 Task: Create a due date automation trigger when advanced on, 2 working days after a card is due add fields without custom field "Resume" set to a date in this week at 11:00 AM.
Action: Mouse moved to (1141, 352)
Screenshot: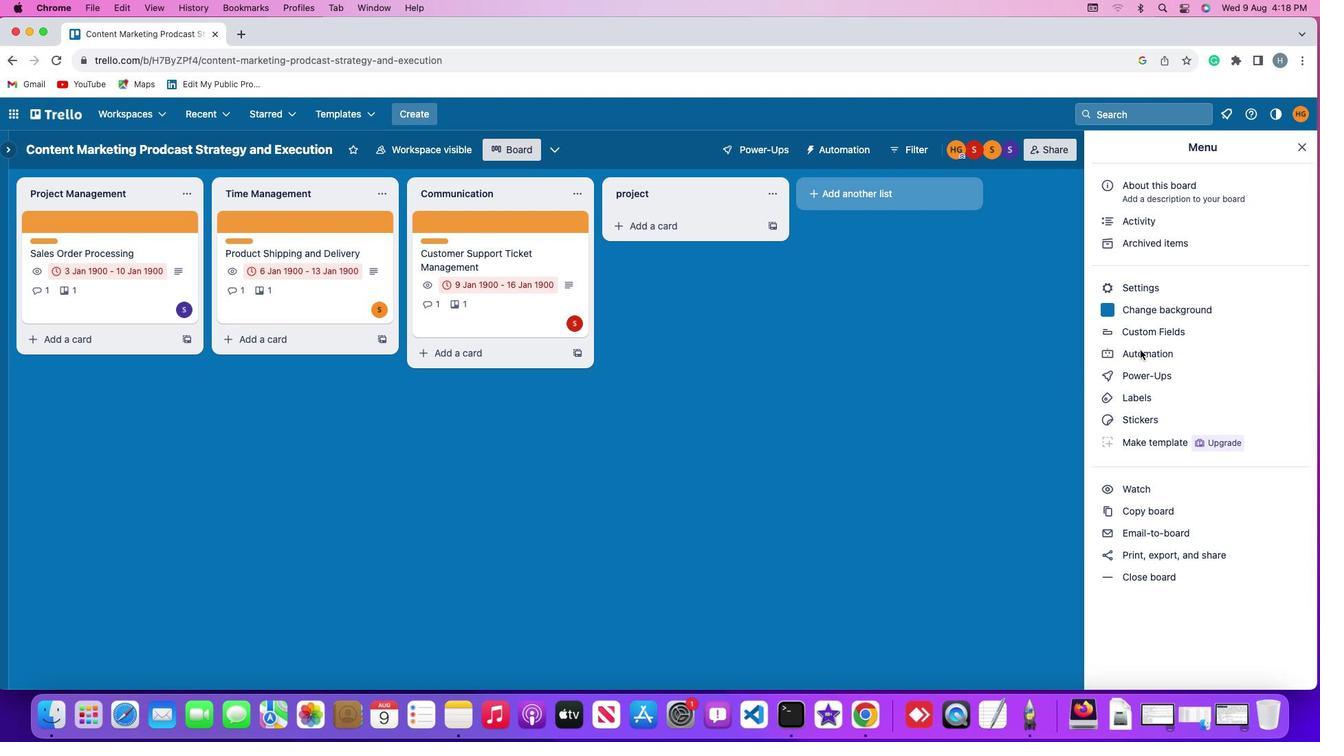 
Action: Mouse pressed left at (1141, 352)
Screenshot: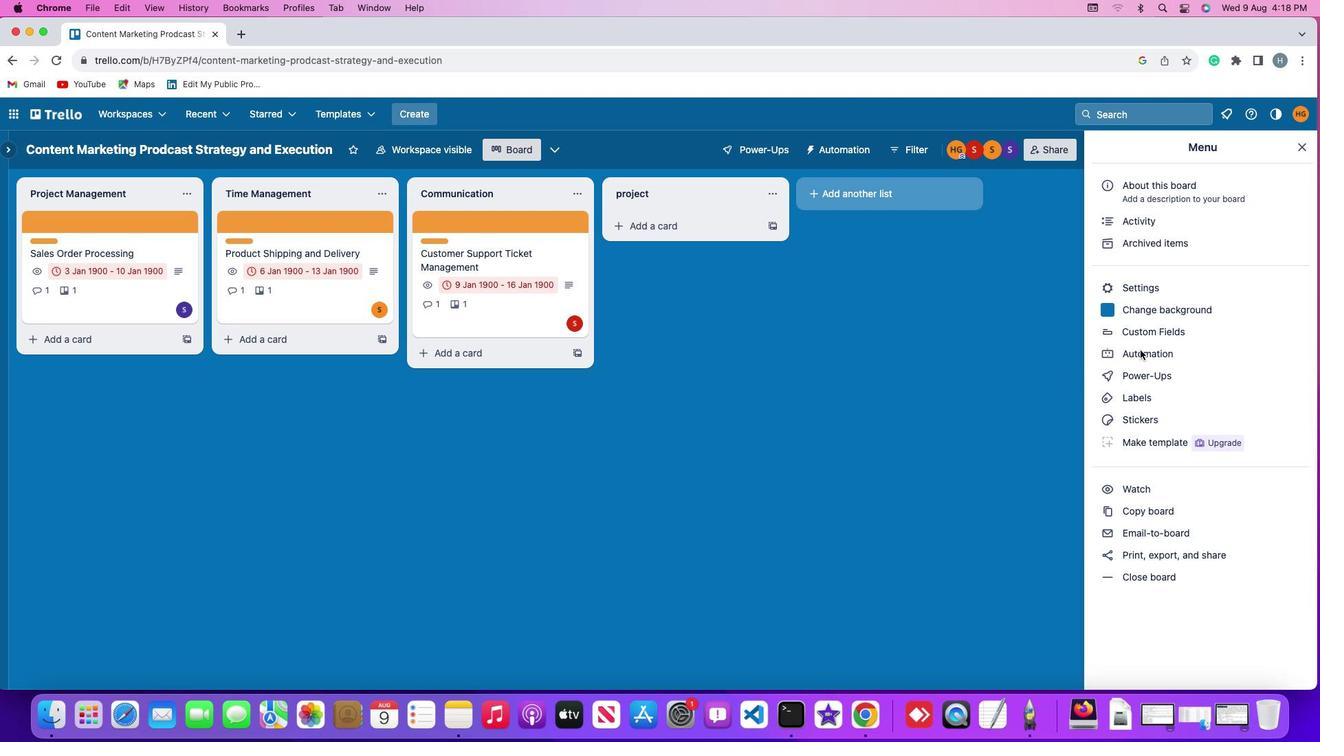 
Action: Mouse pressed left at (1141, 352)
Screenshot: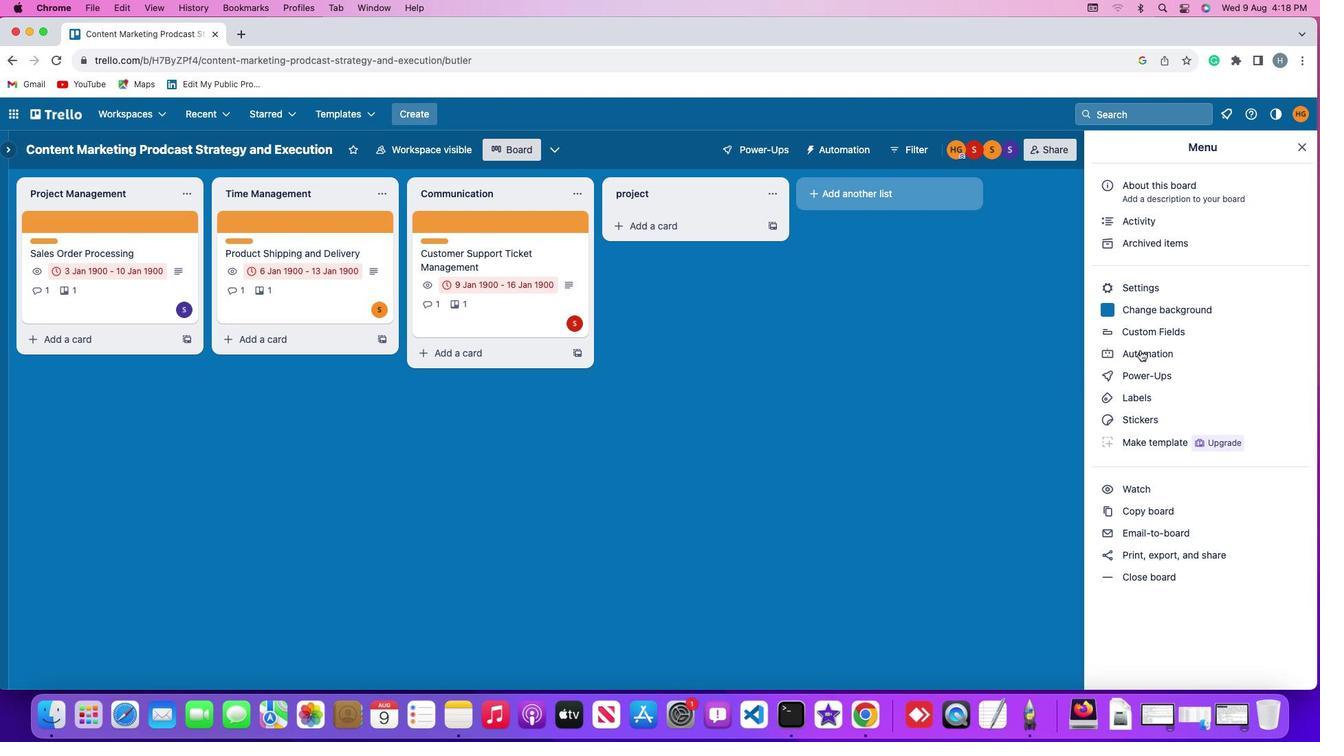 
Action: Mouse moved to (66, 325)
Screenshot: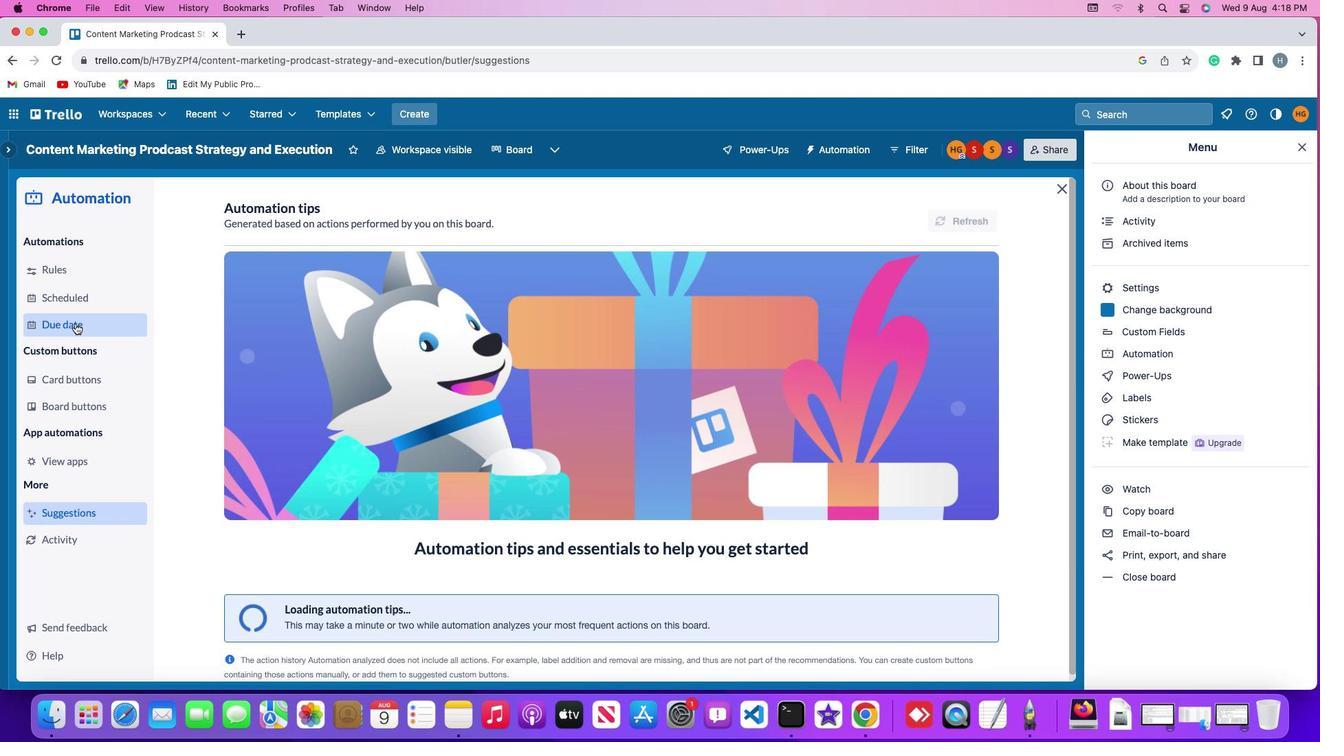 
Action: Mouse pressed left at (66, 325)
Screenshot: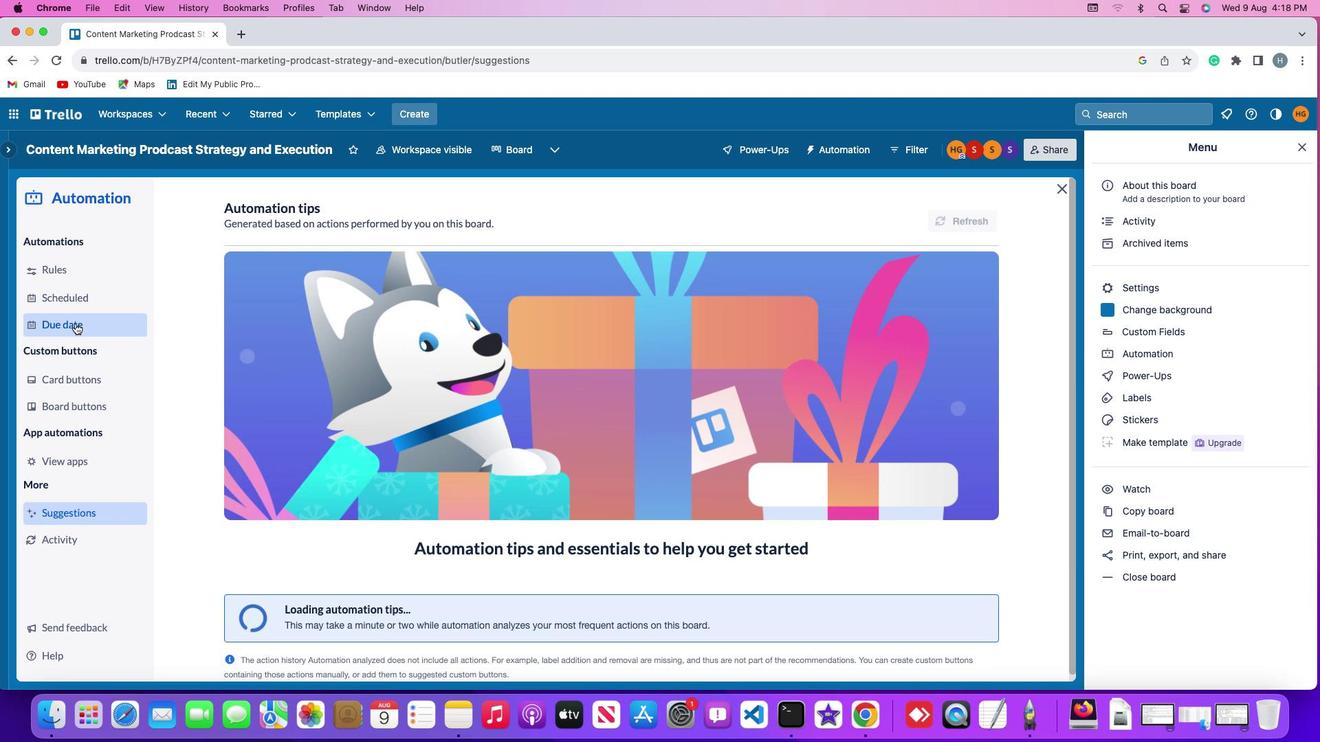 
Action: Mouse moved to (915, 220)
Screenshot: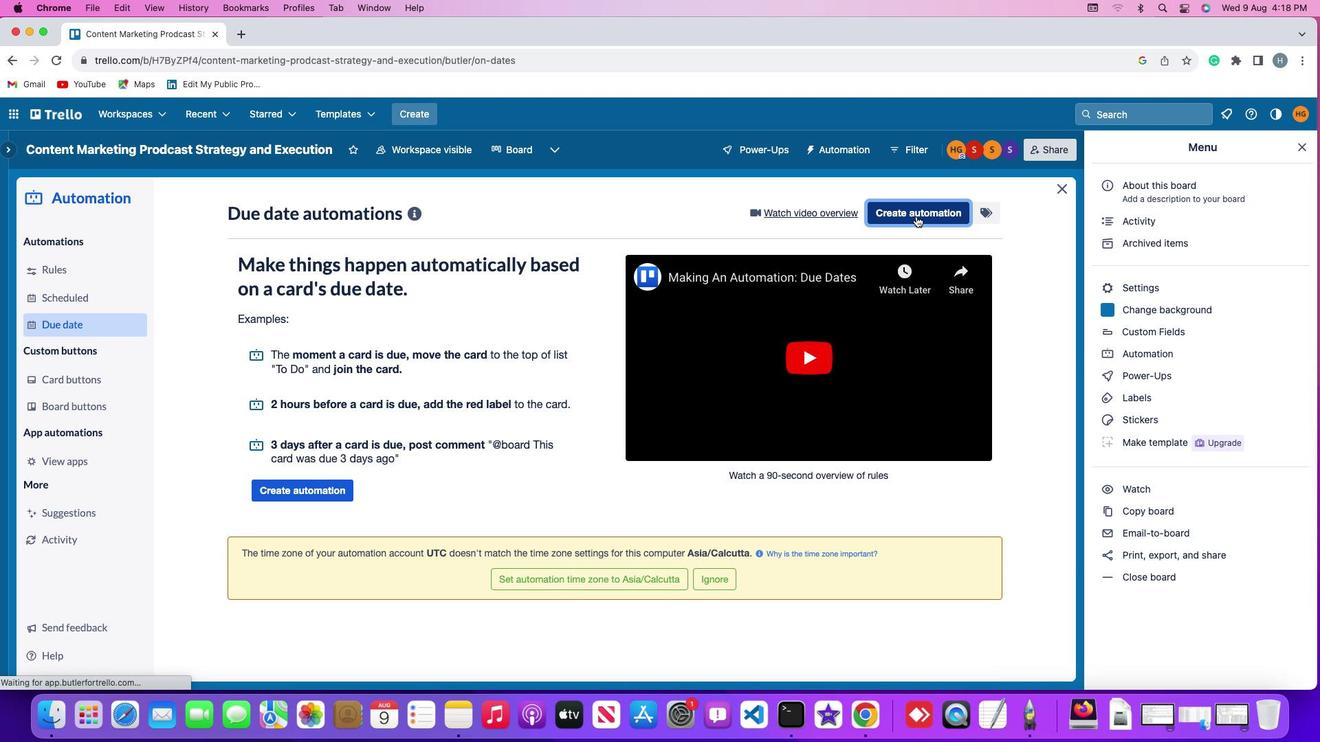 
Action: Mouse pressed left at (915, 220)
Screenshot: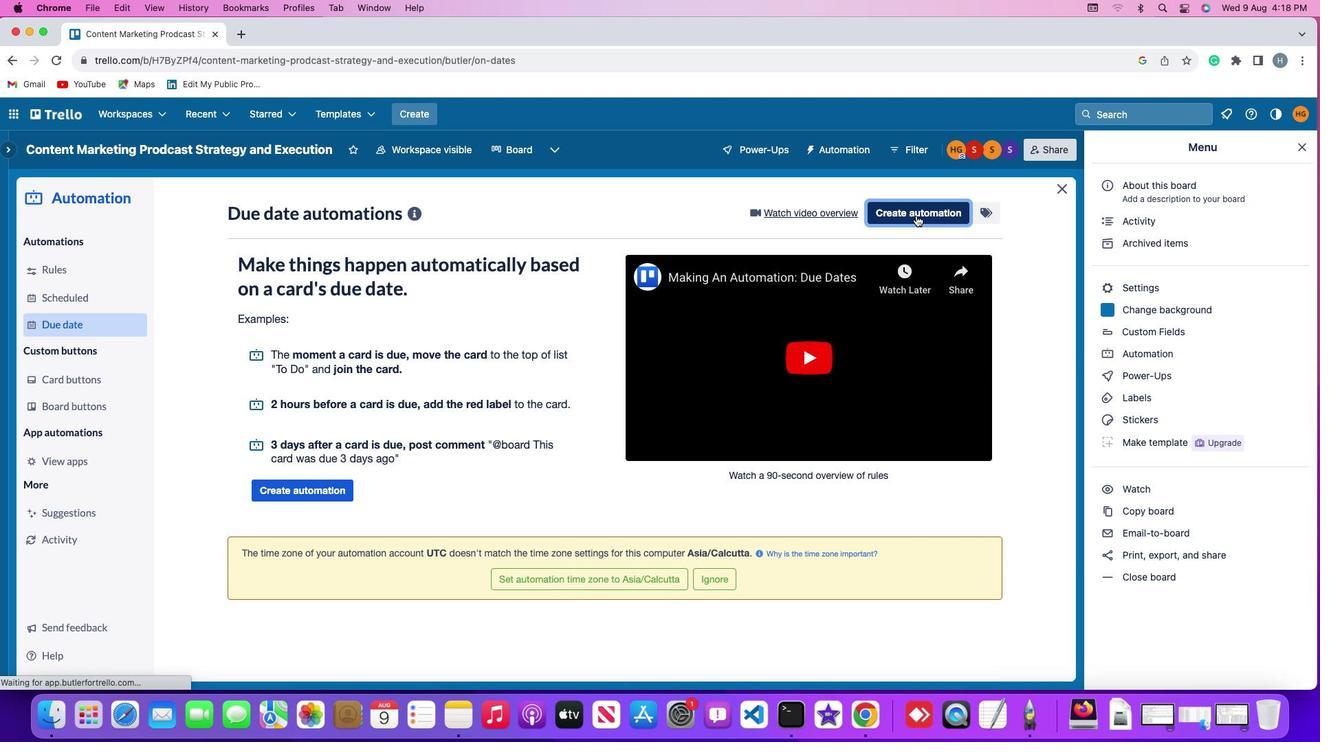 
Action: Mouse moved to (335, 350)
Screenshot: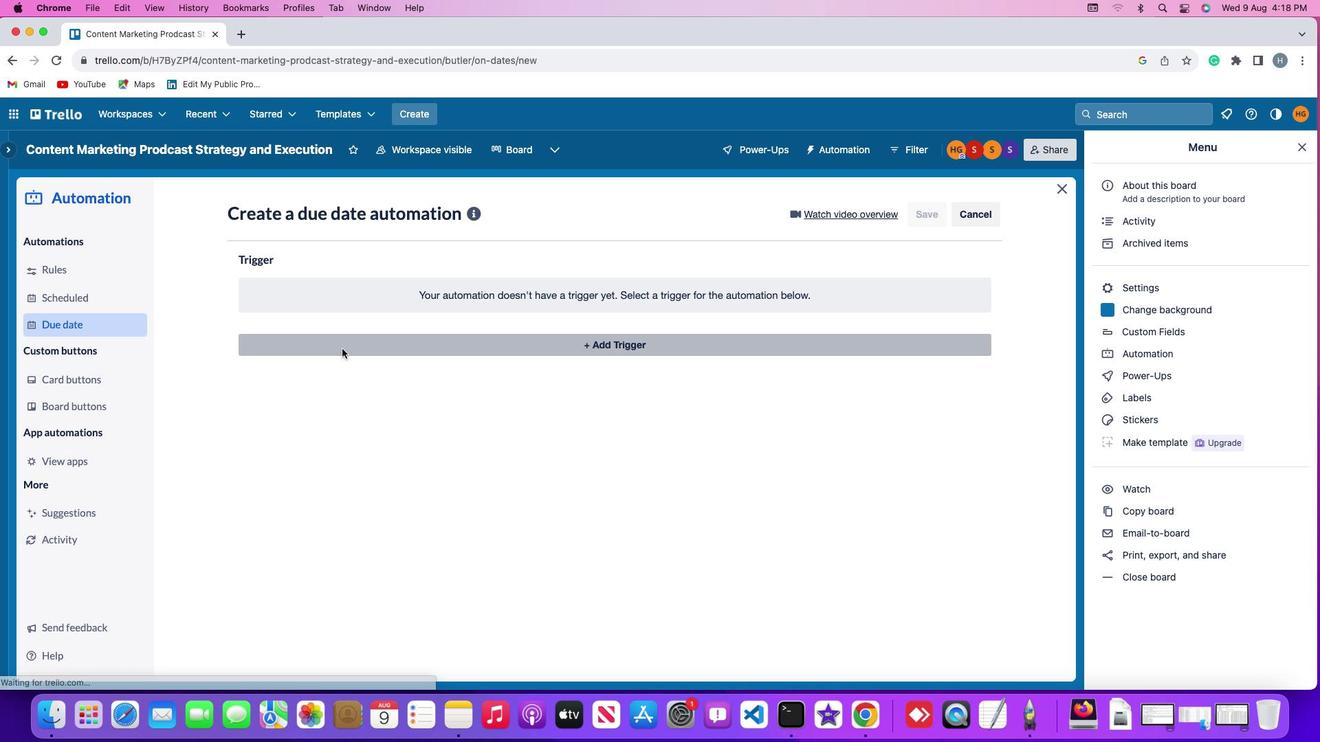 
Action: Mouse pressed left at (335, 350)
Screenshot: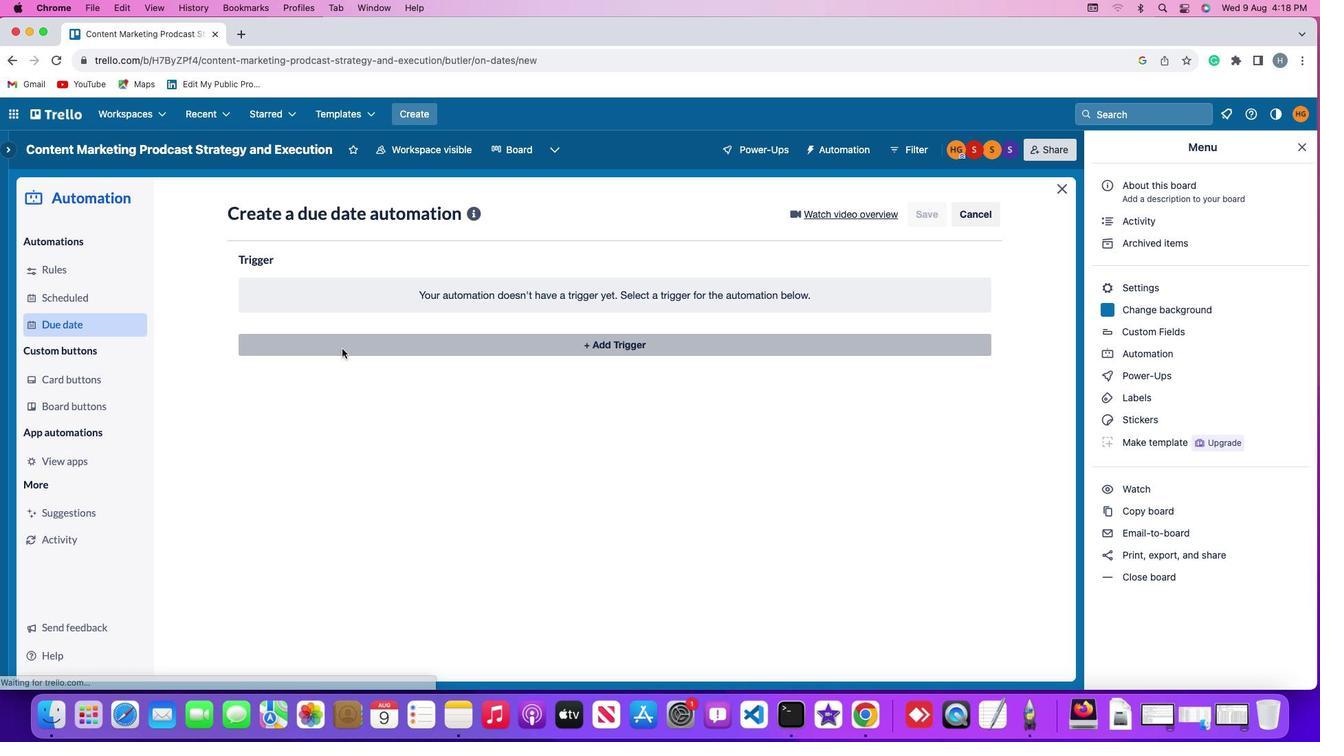 
Action: Mouse moved to (257, 556)
Screenshot: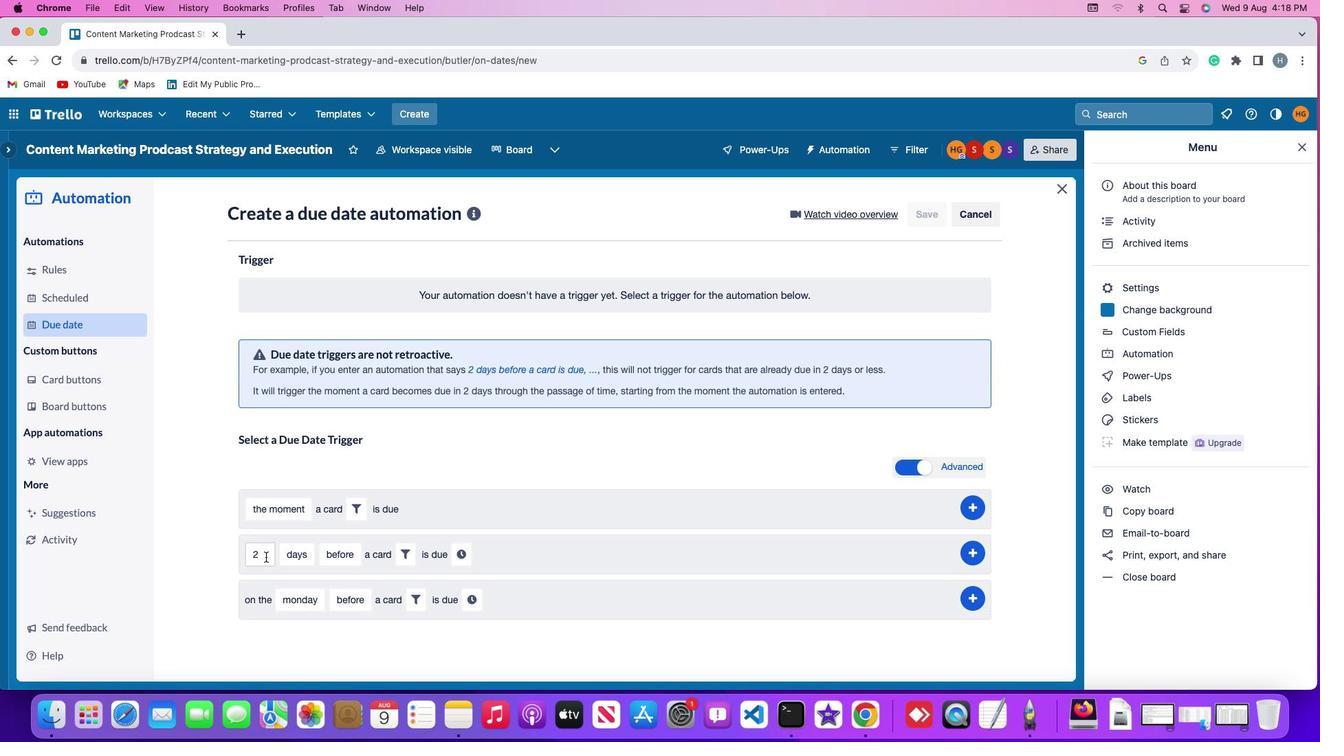 
Action: Mouse pressed left at (257, 556)
Screenshot: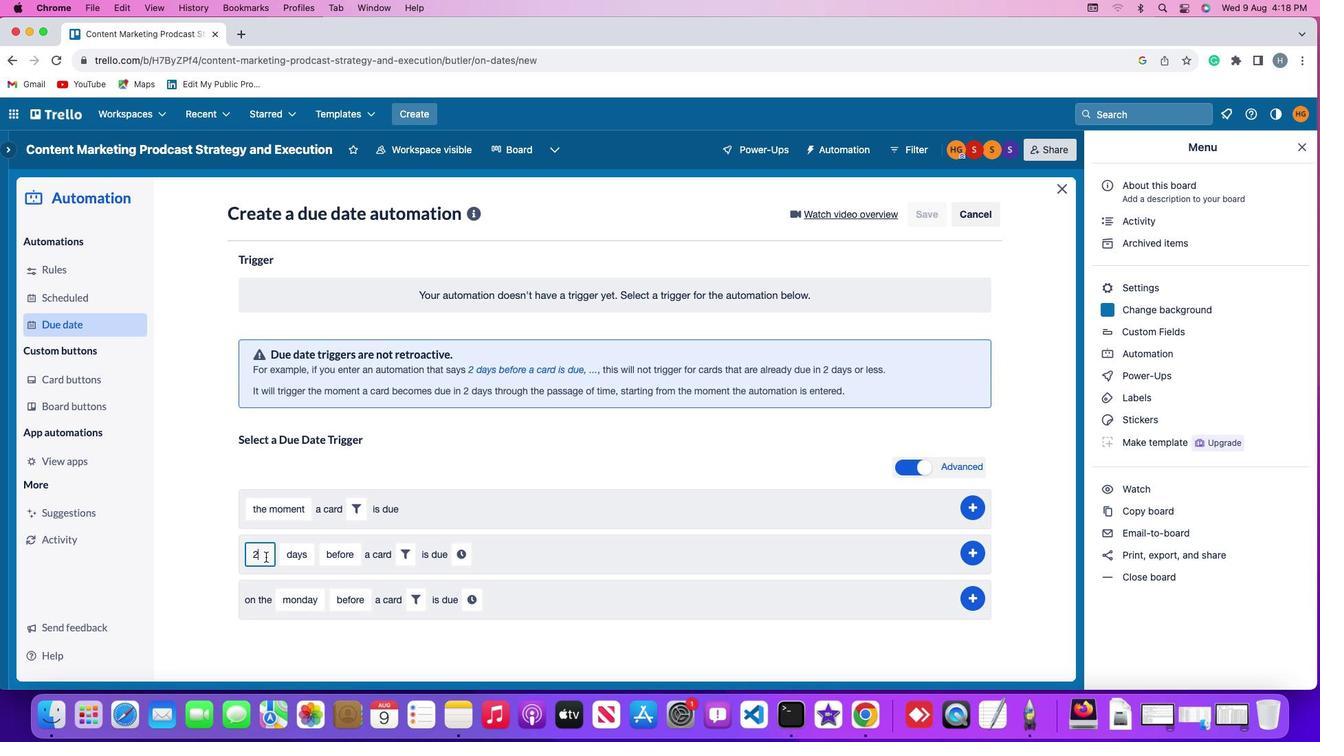 
Action: Mouse moved to (260, 553)
Screenshot: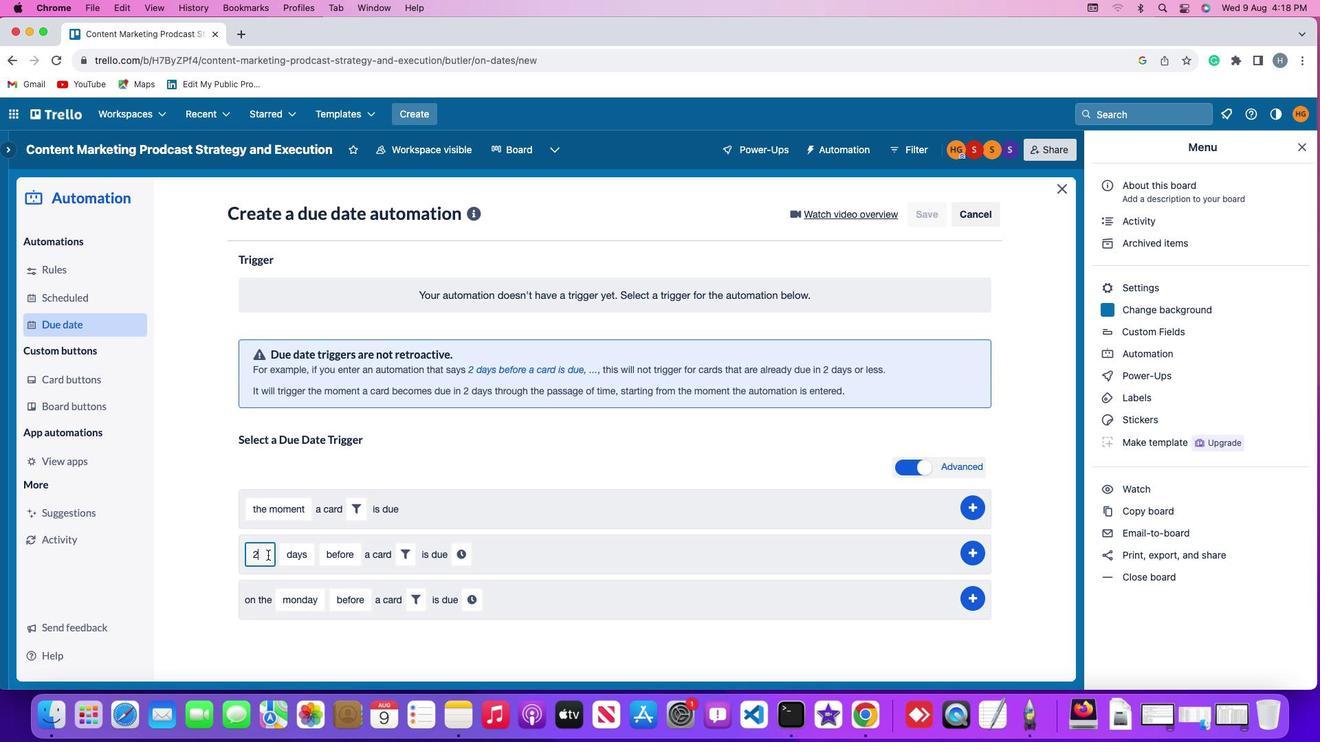 
Action: Key pressed Key.backspace
Screenshot: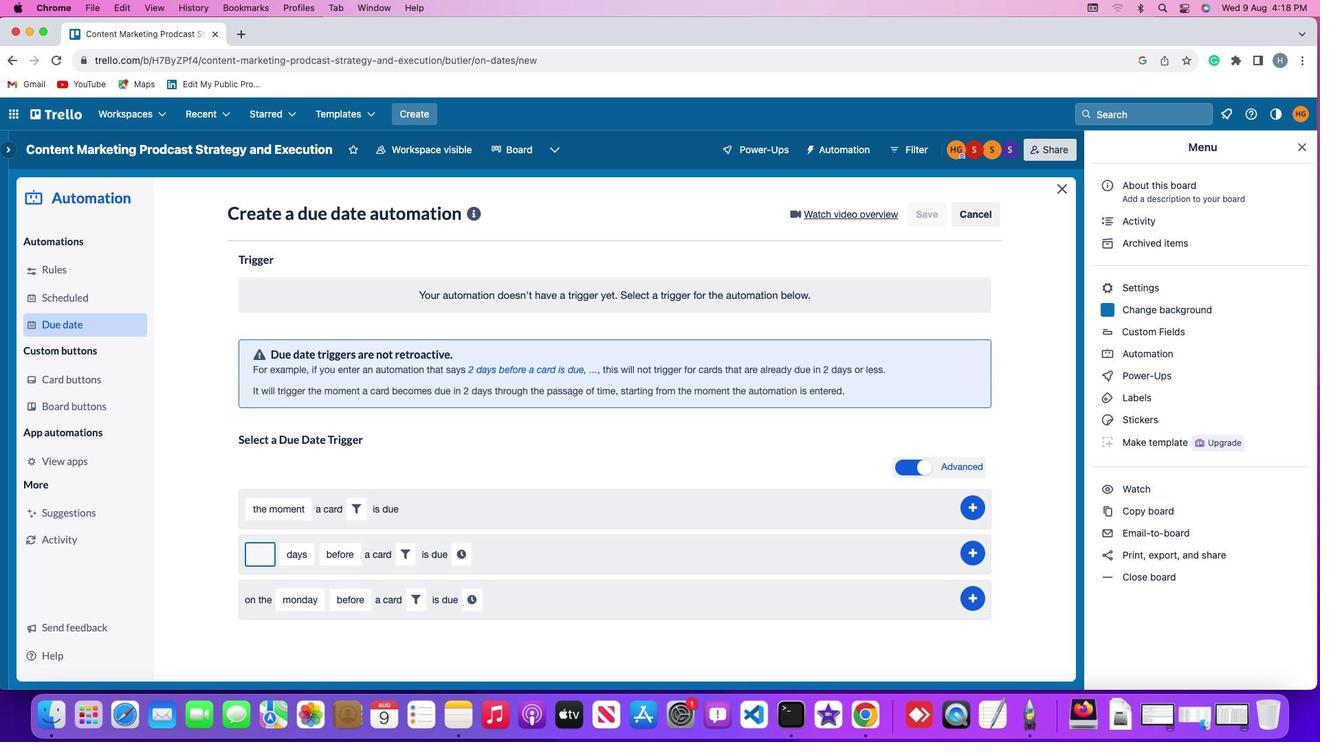 
Action: Mouse moved to (262, 553)
Screenshot: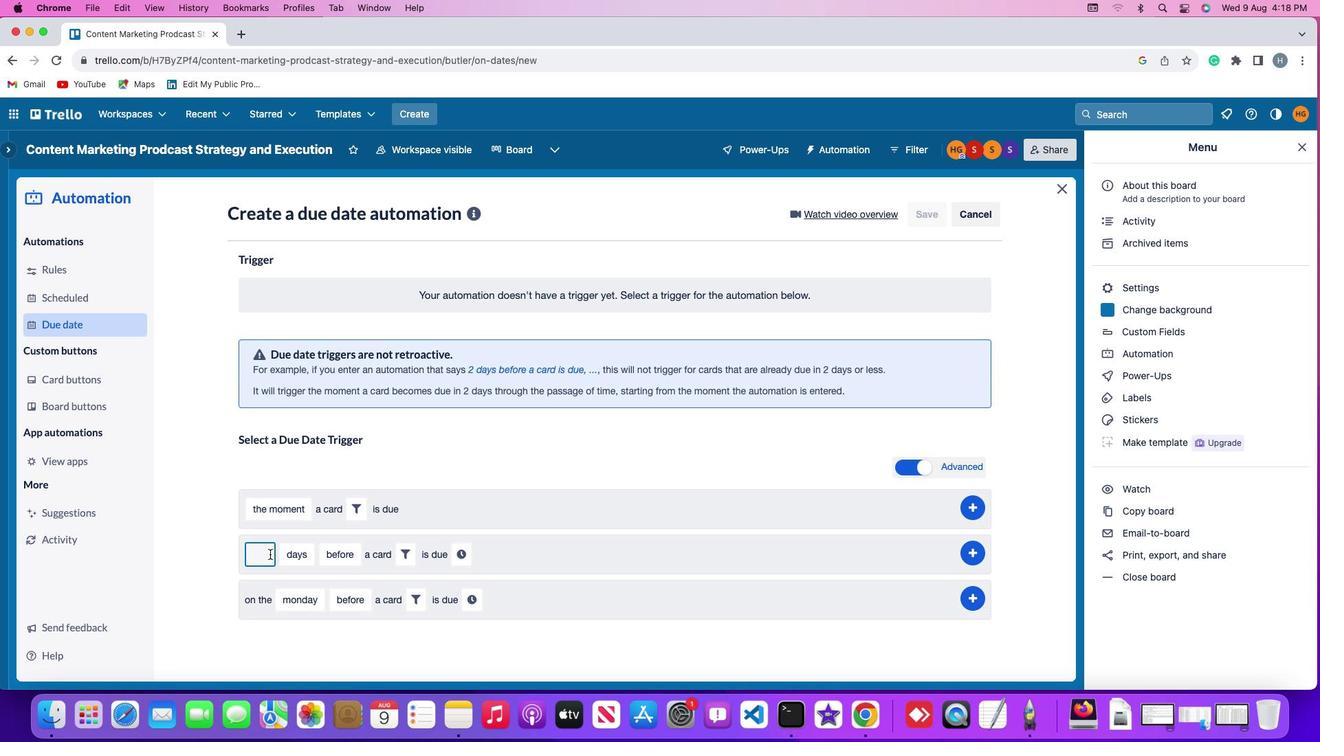 
Action: Key pressed '2'
Screenshot: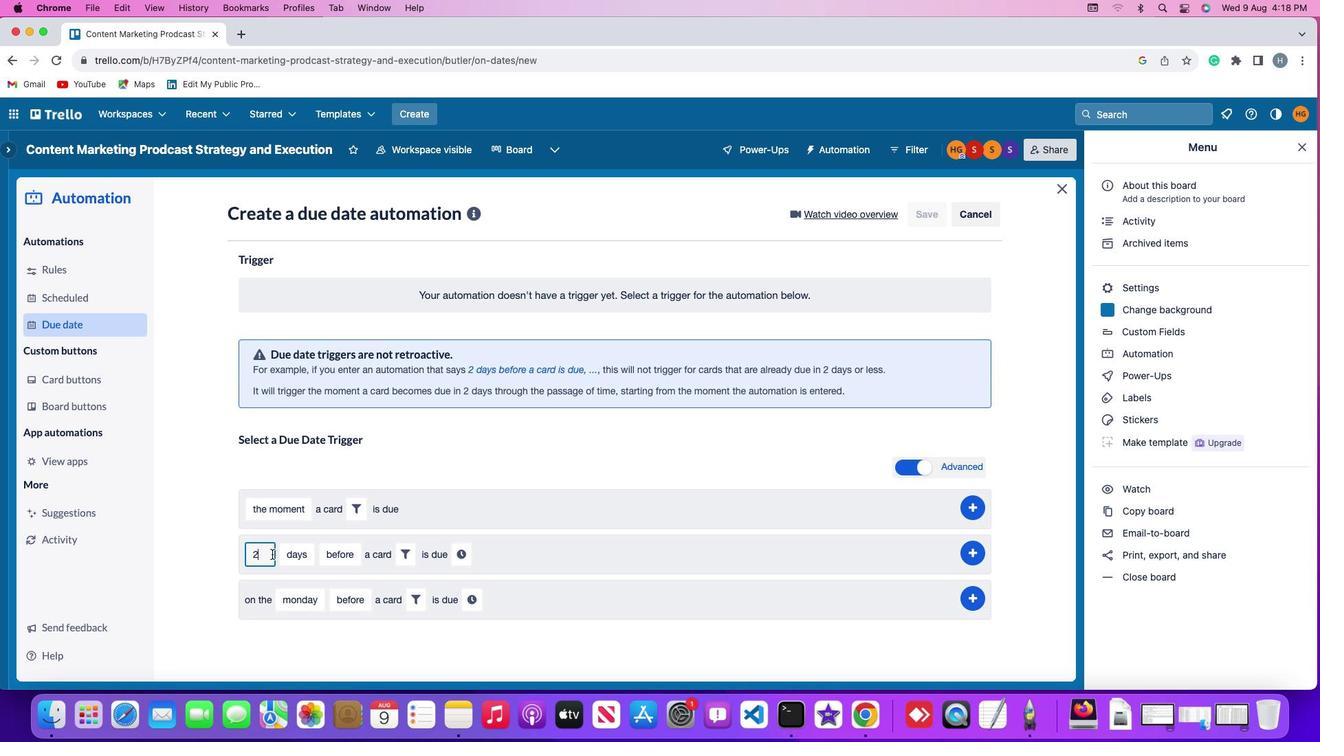
Action: Mouse moved to (284, 548)
Screenshot: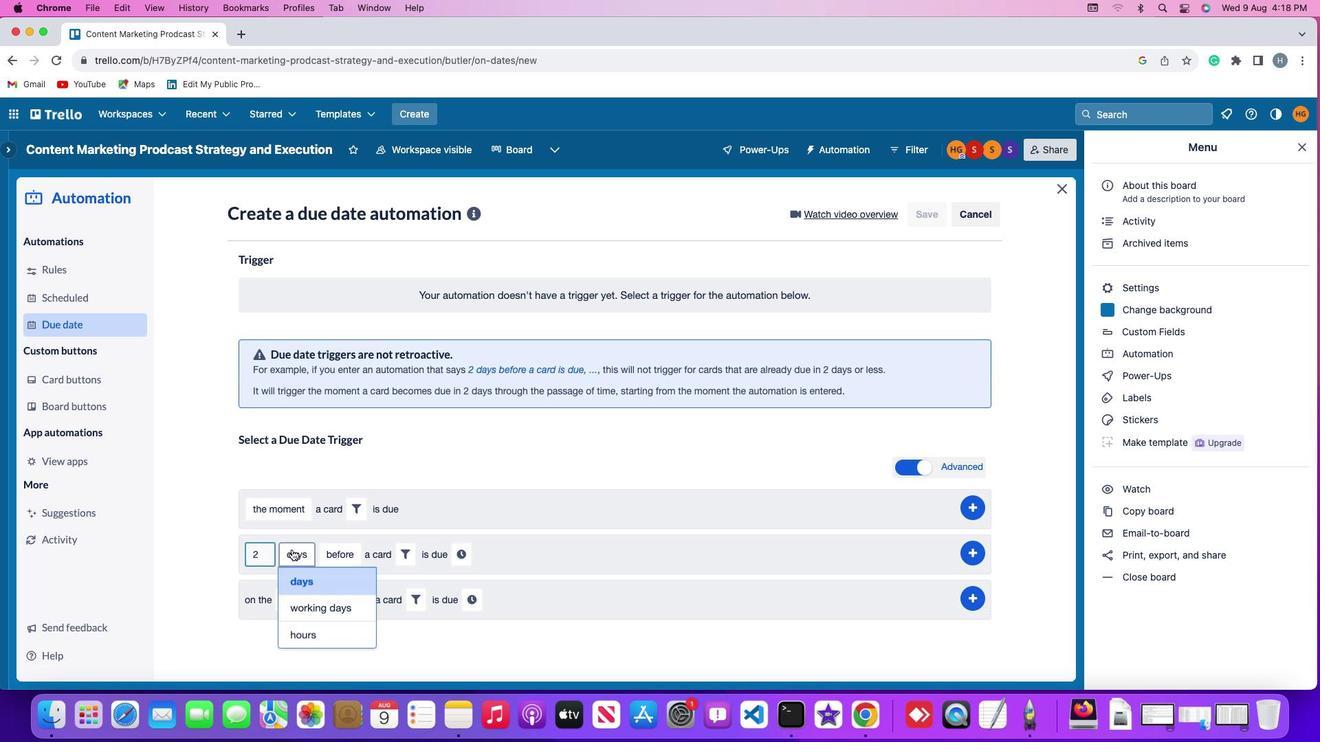 
Action: Mouse pressed left at (284, 548)
Screenshot: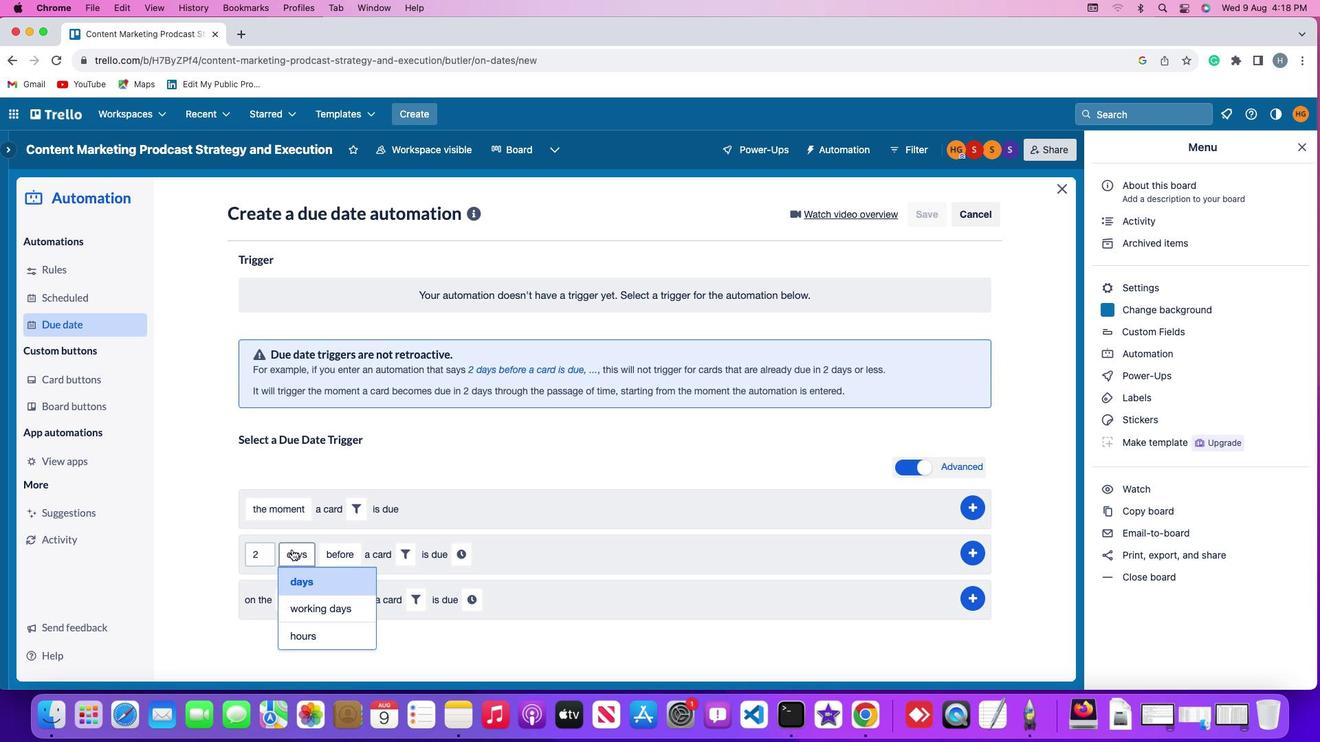 
Action: Mouse moved to (305, 603)
Screenshot: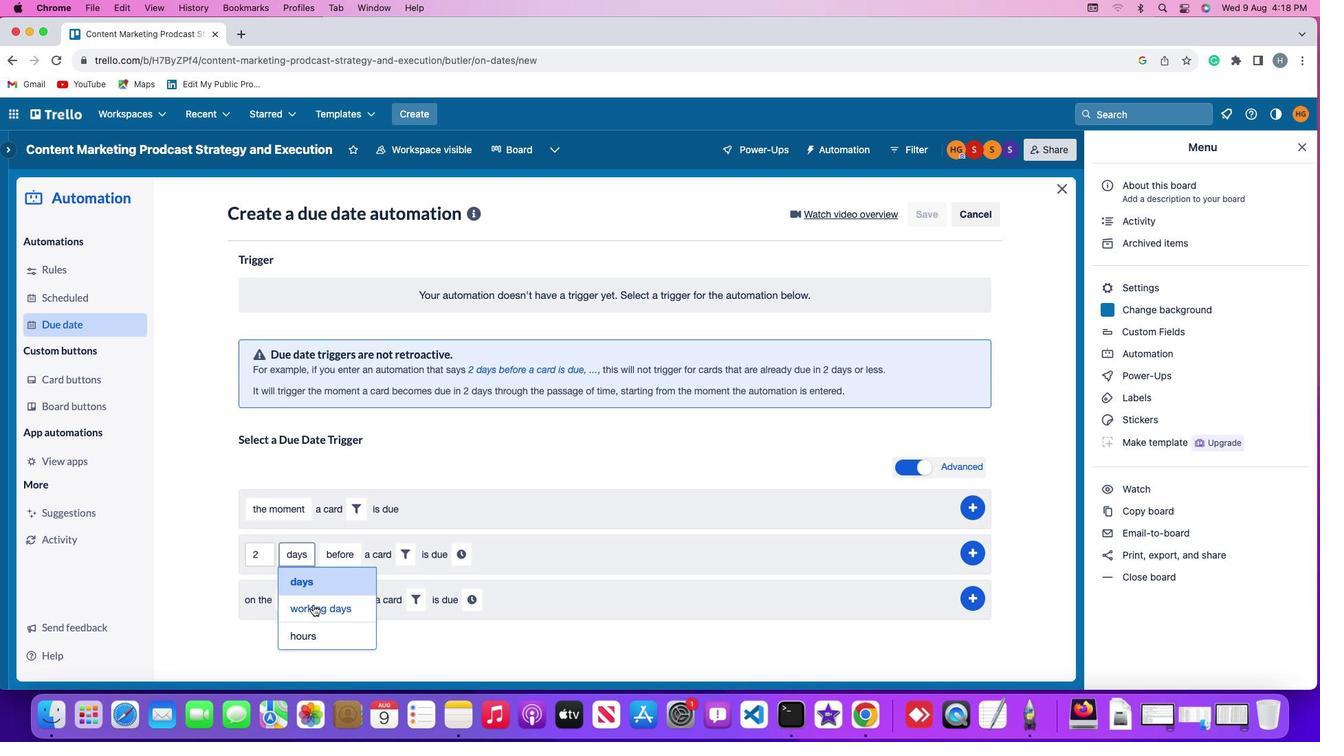 
Action: Mouse pressed left at (305, 603)
Screenshot: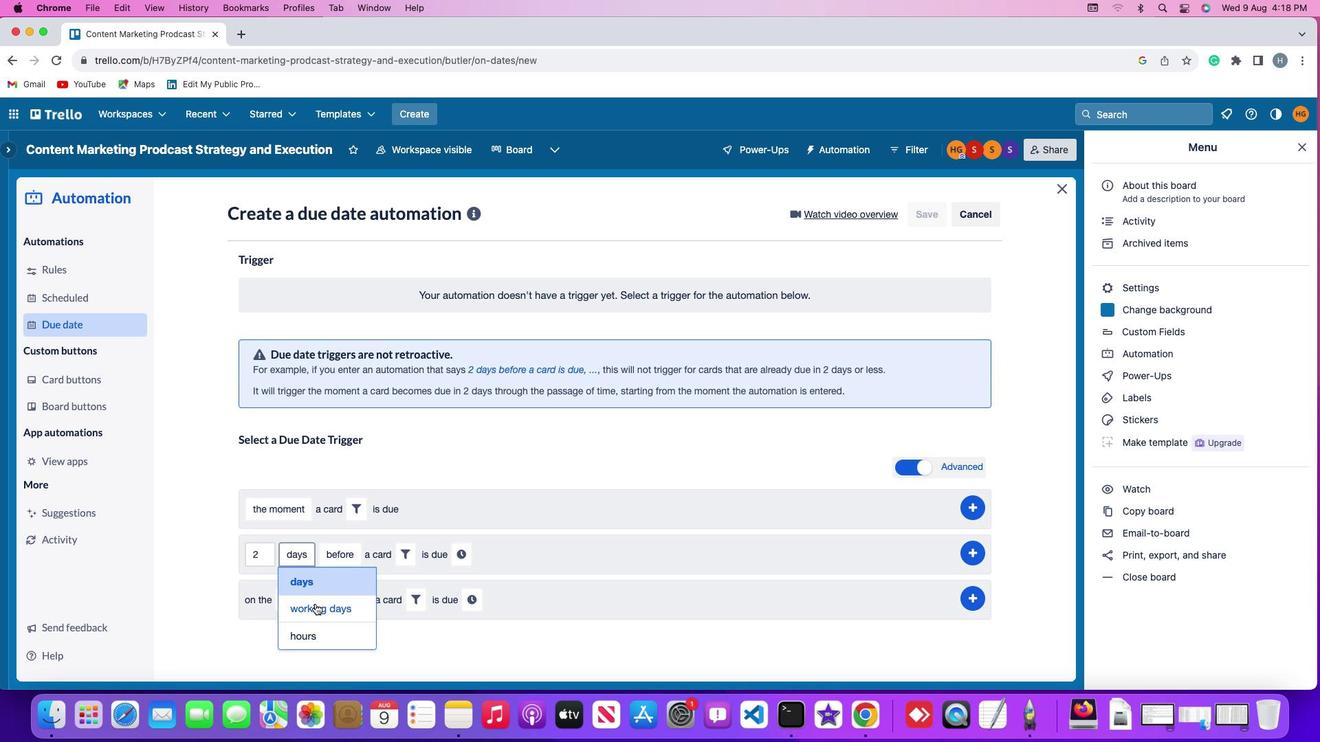 
Action: Mouse moved to (365, 558)
Screenshot: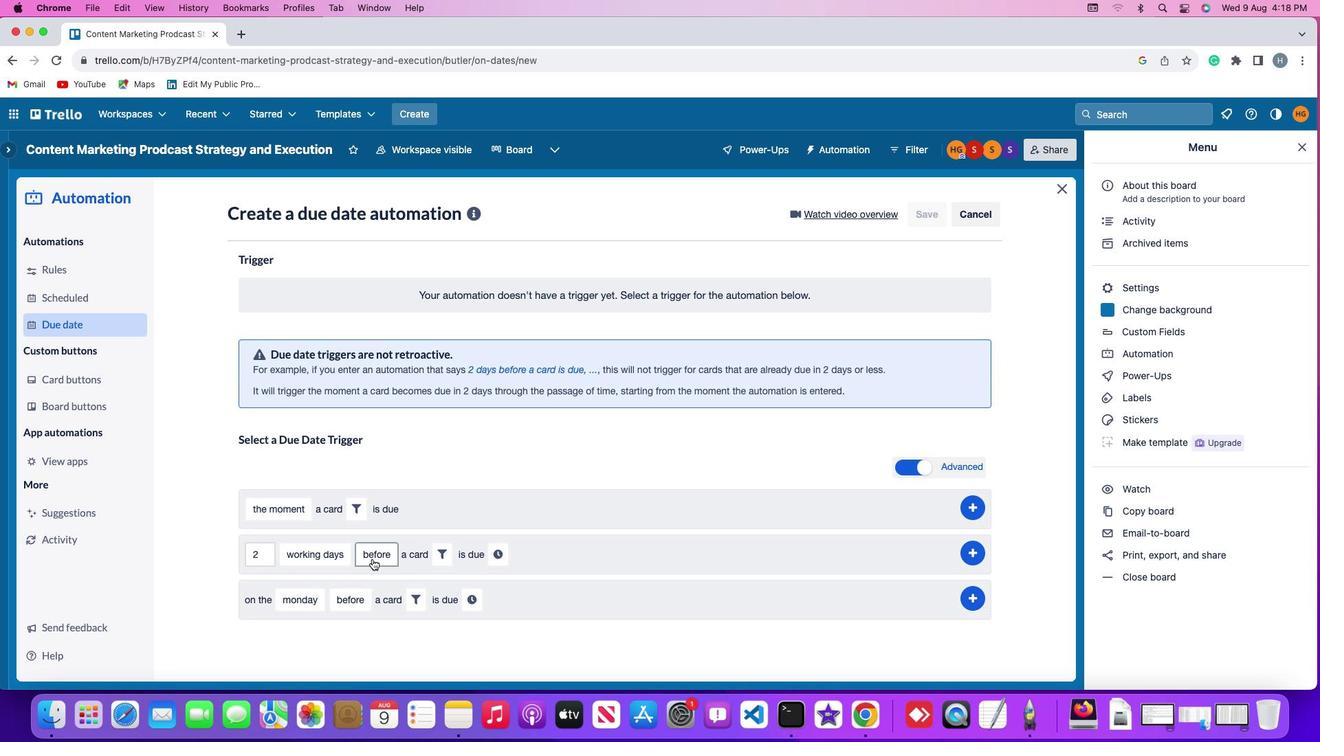 
Action: Mouse pressed left at (365, 558)
Screenshot: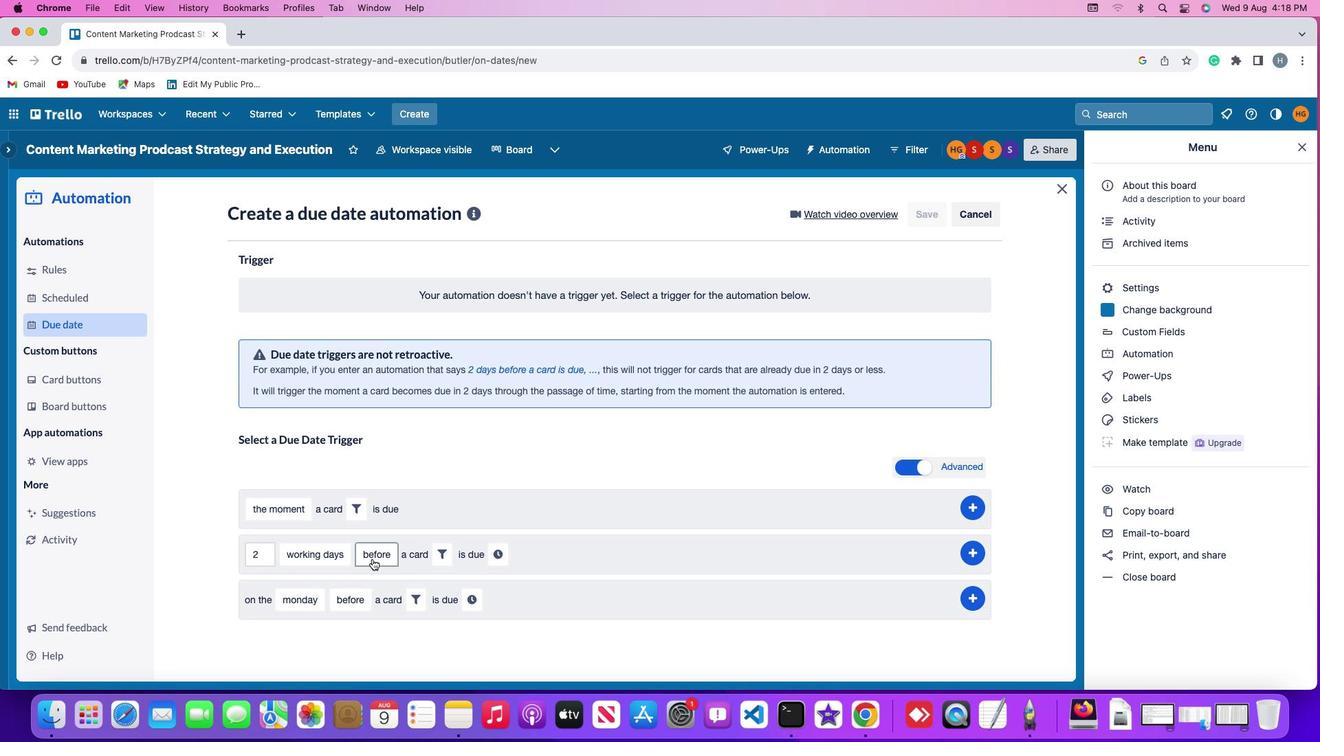 
Action: Mouse moved to (369, 603)
Screenshot: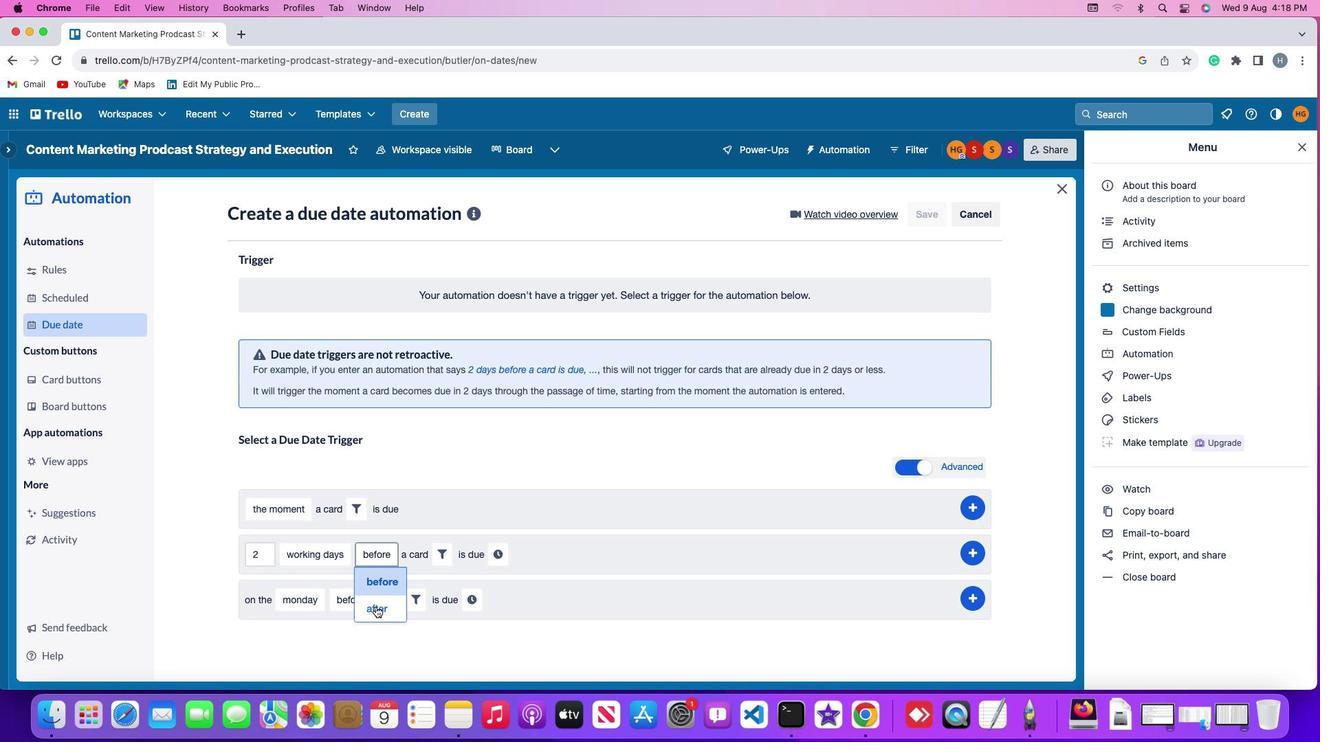 
Action: Mouse pressed left at (369, 603)
Screenshot: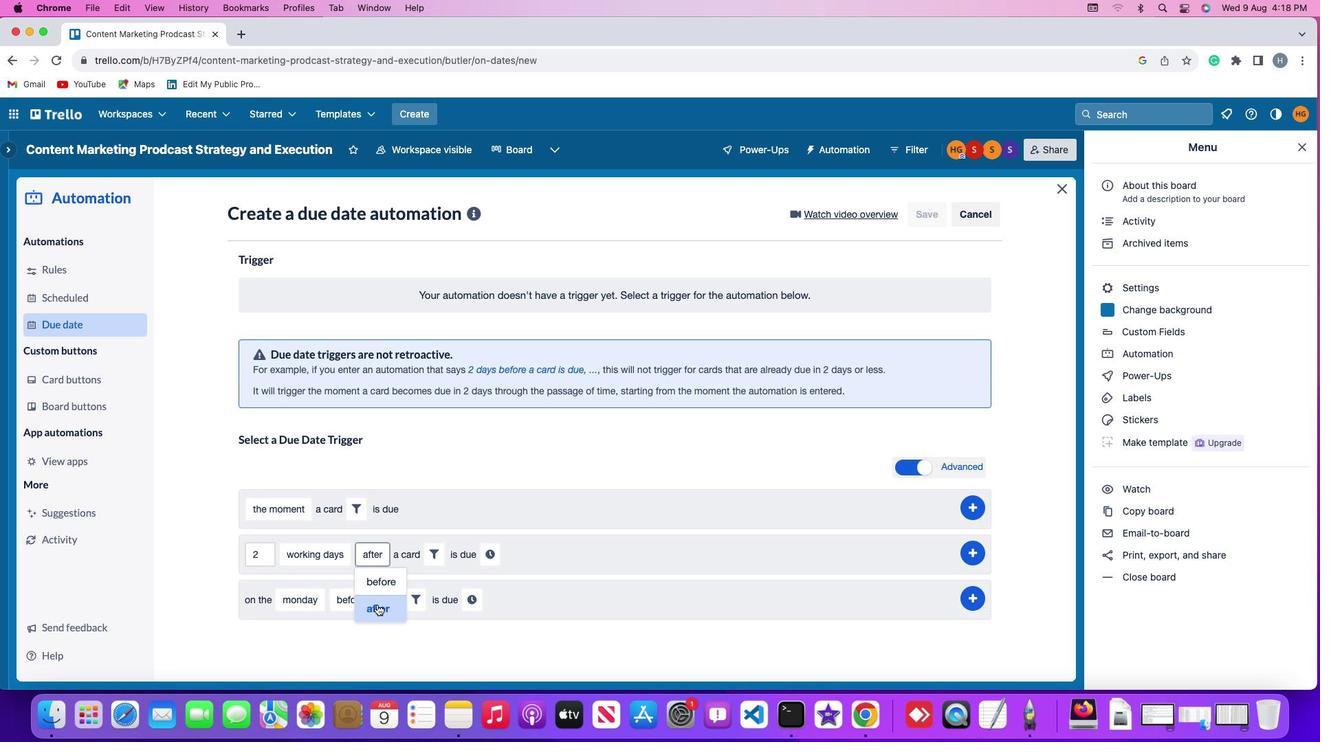 
Action: Mouse moved to (424, 552)
Screenshot: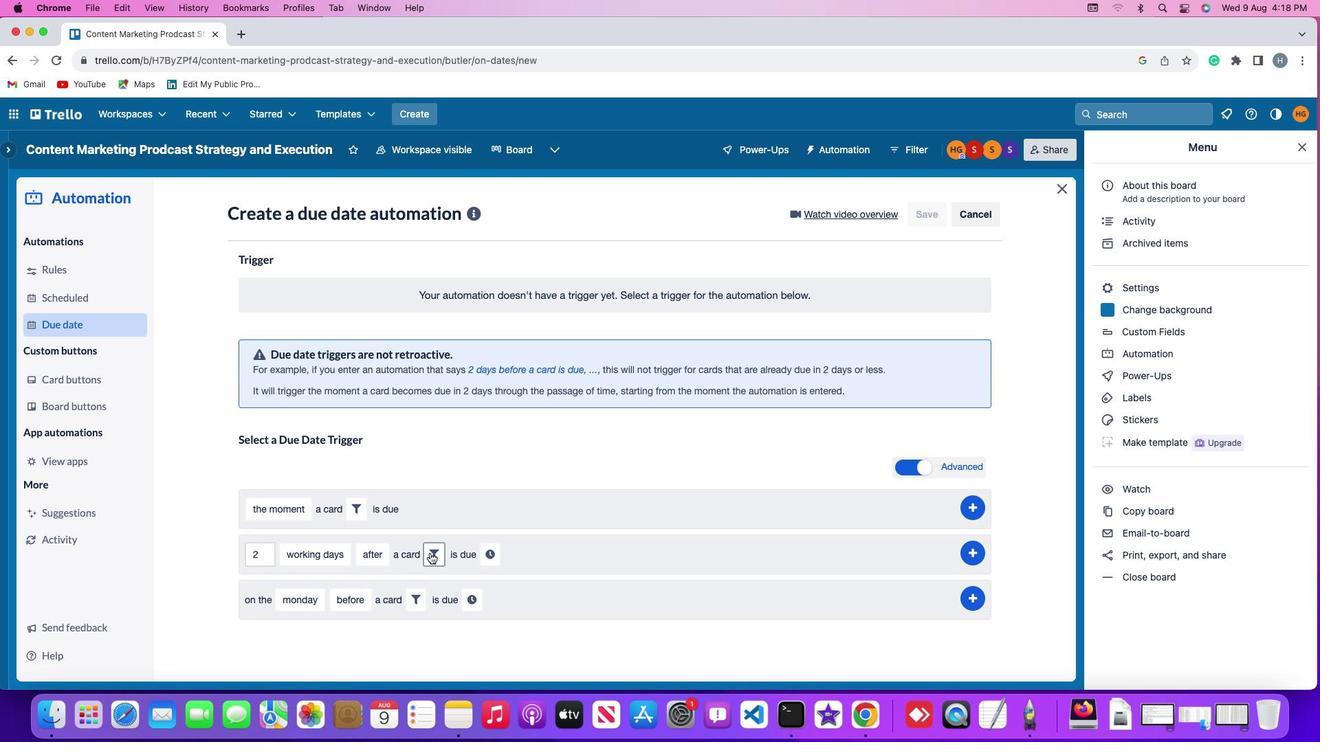 
Action: Mouse pressed left at (424, 552)
Screenshot: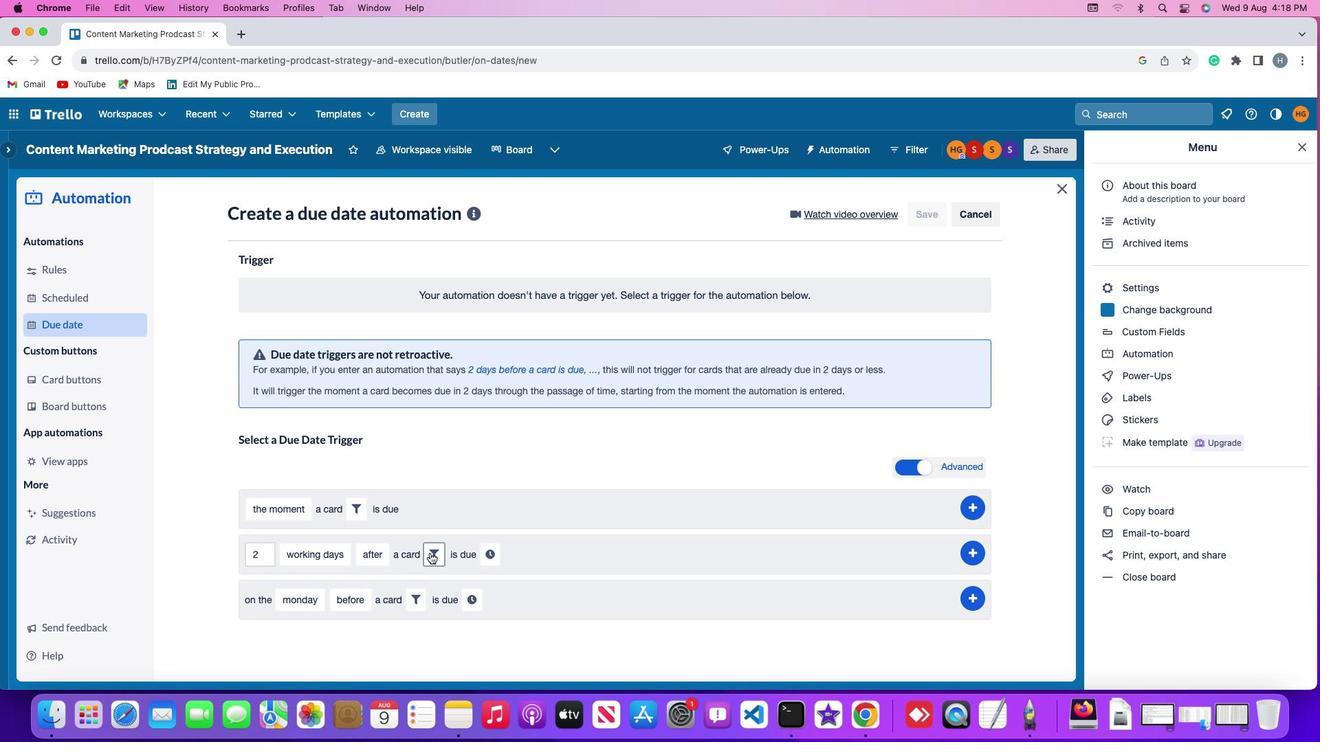 
Action: Mouse moved to (653, 599)
Screenshot: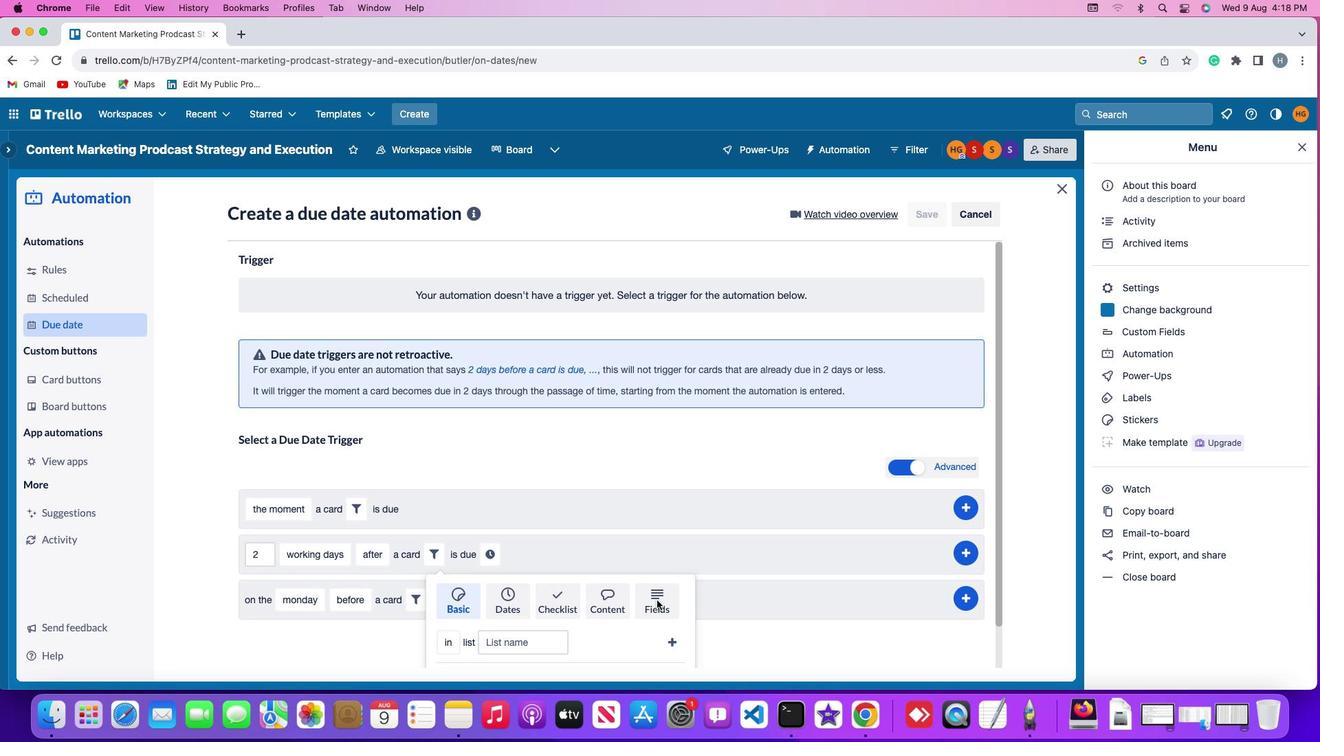
Action: Mouse pressed left at (653, 599)
Screenshot: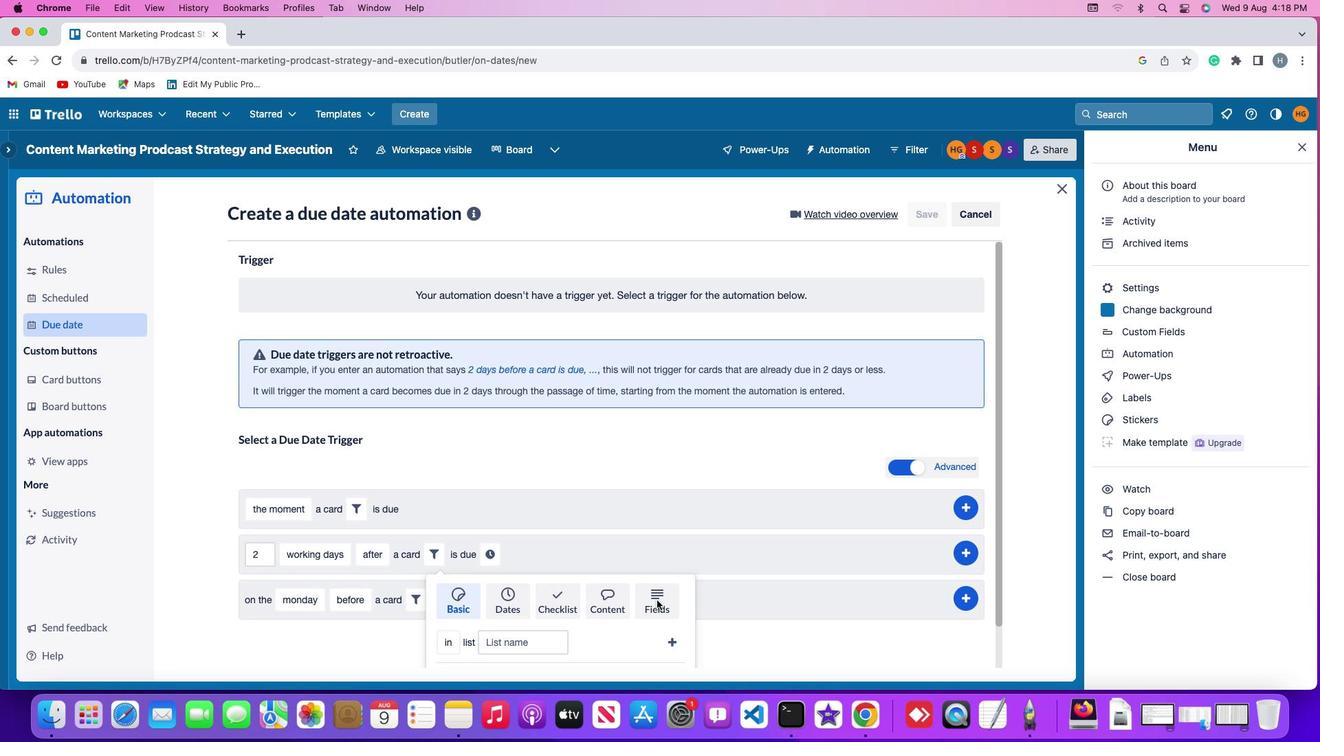 
Action: Mouse moved to (397, 636)
Screenshot: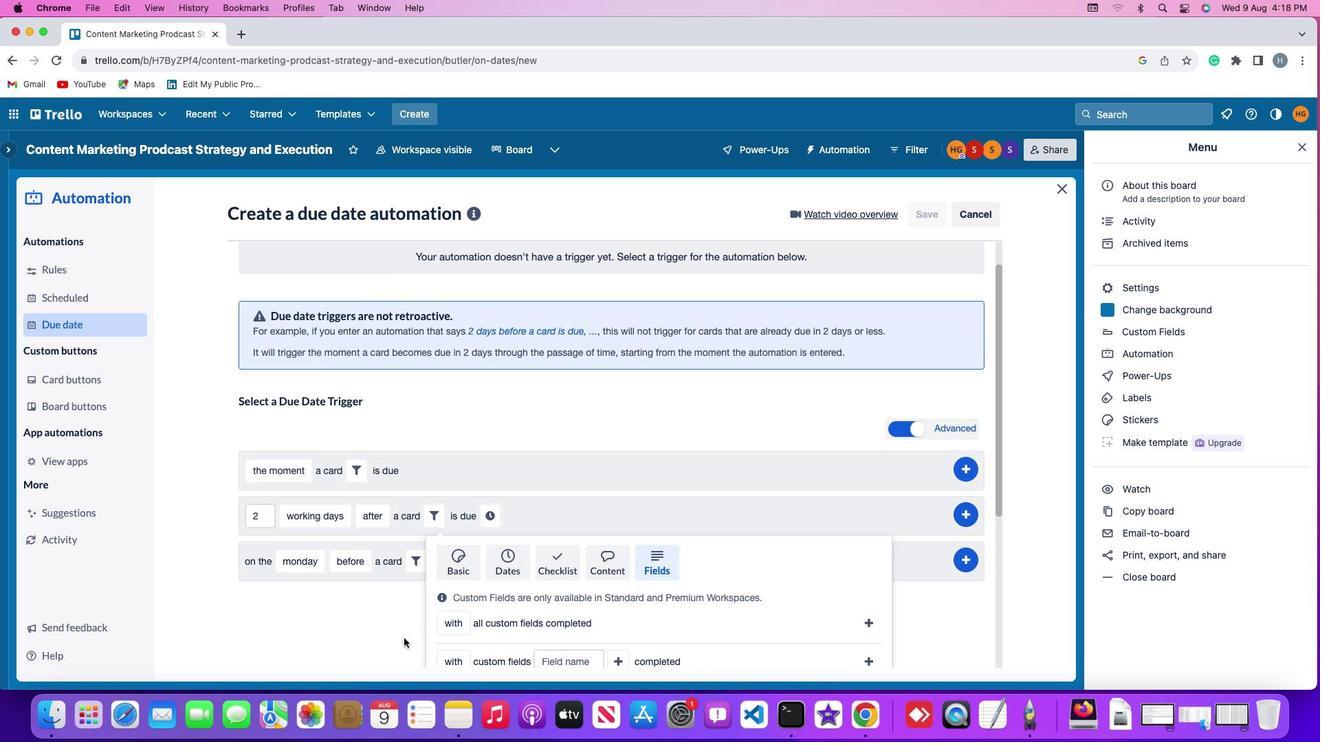 
Action: Mouse scrolled (397, 636) with delta (-10, 7)
Screenshot: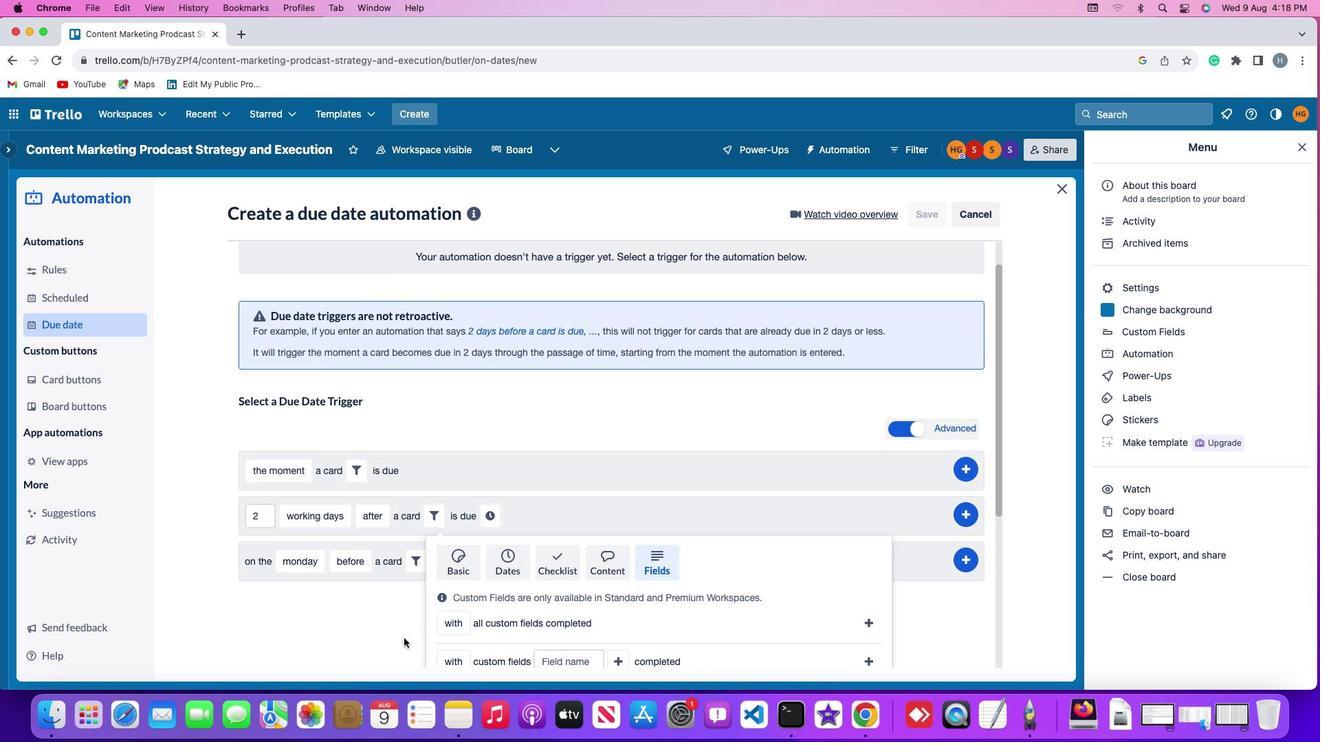 
Action: Mouse scrolled (397, 636) with delta (-10, 7)
Screenshot: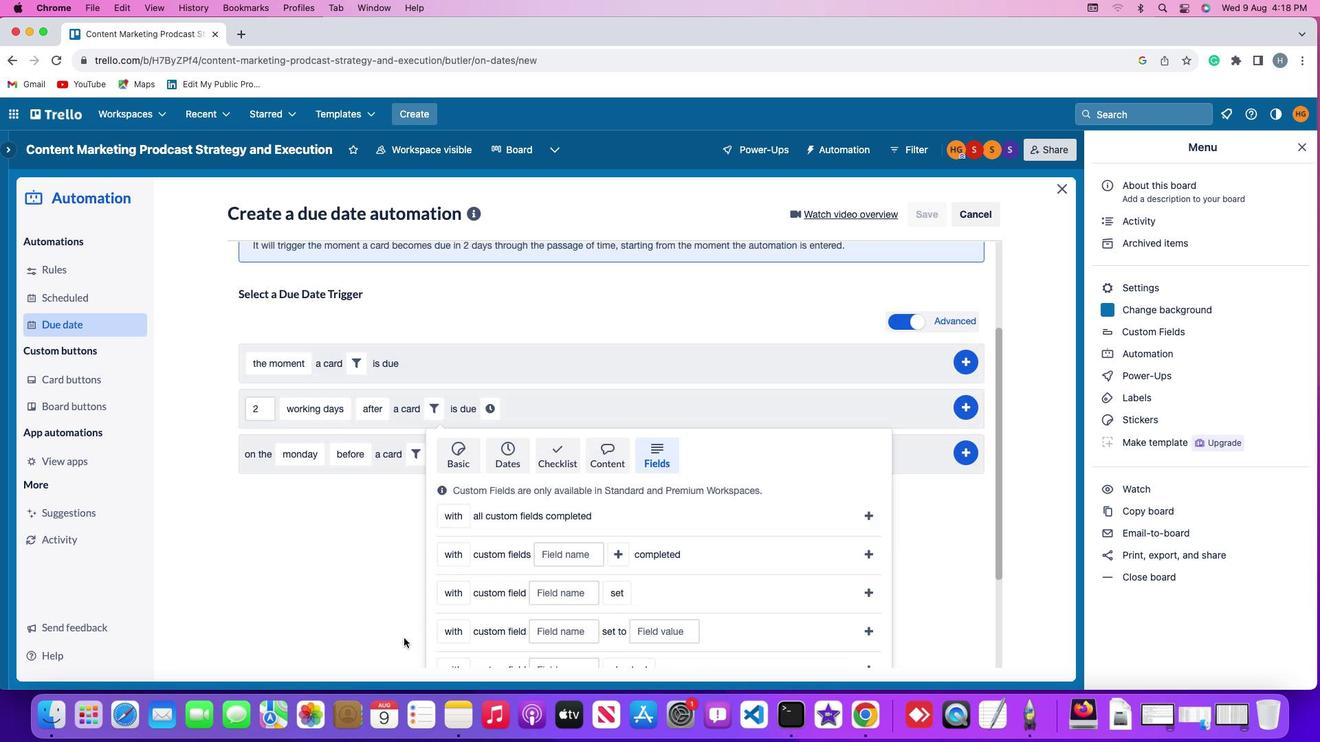 
Action: Mouse scrolled (397, 636) with delta (-10, 6)
Screenshot: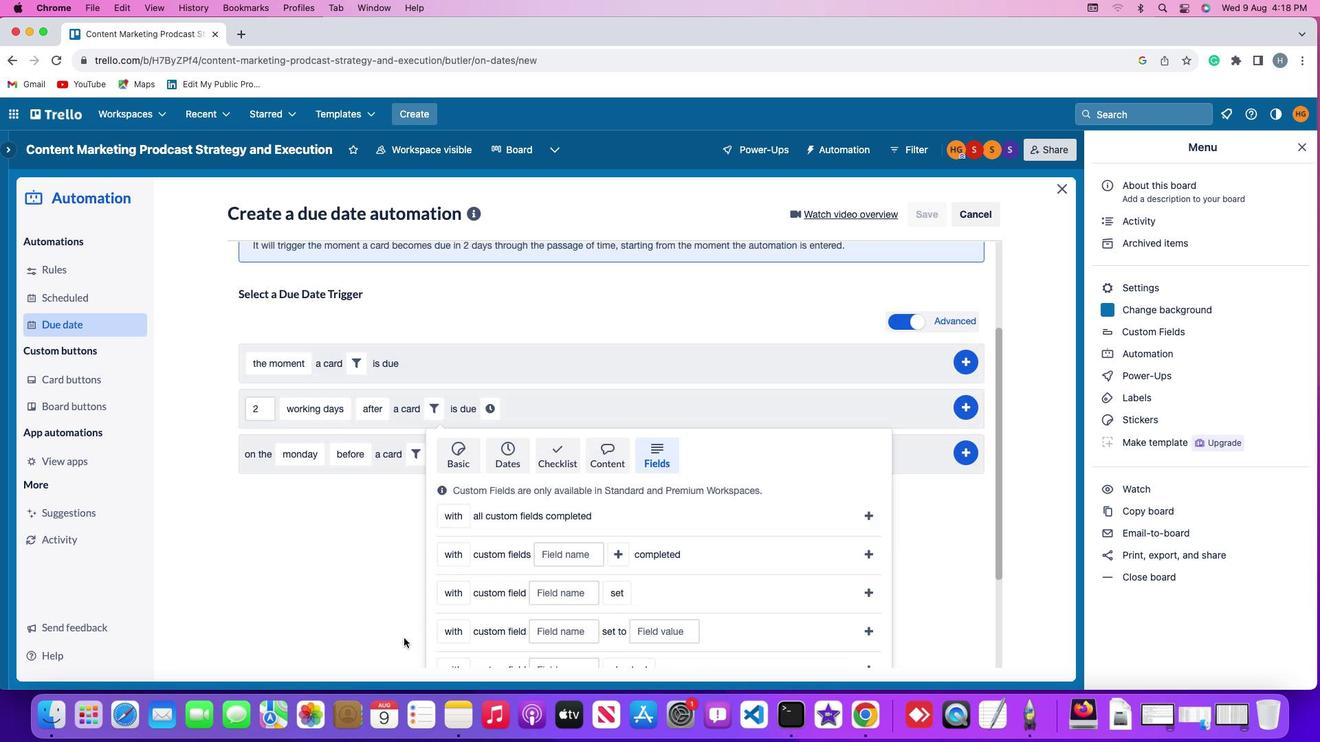 
Action: Mouse scrolled (397, 636) with delta (-10, 5)
Screenshot: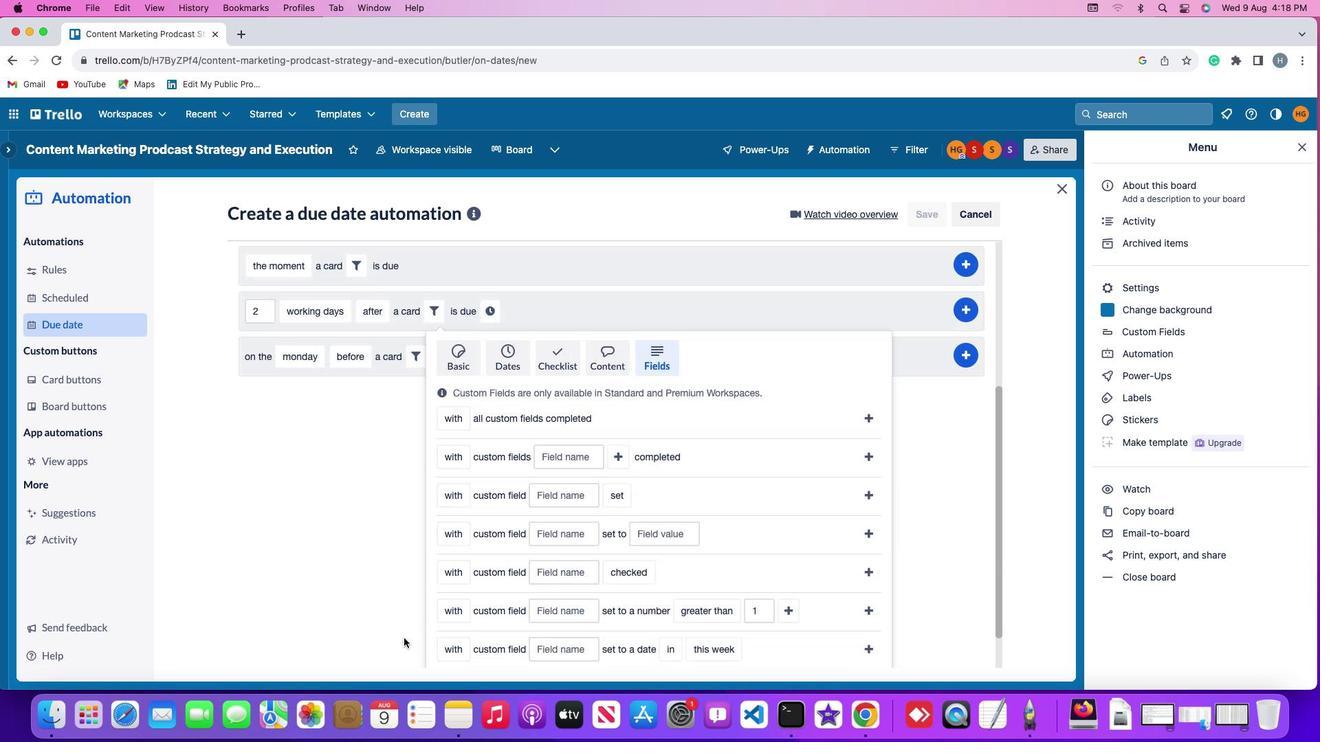 
Action: Mouse scrolled (397, 636) with delta (-10, 5)
Screenshot: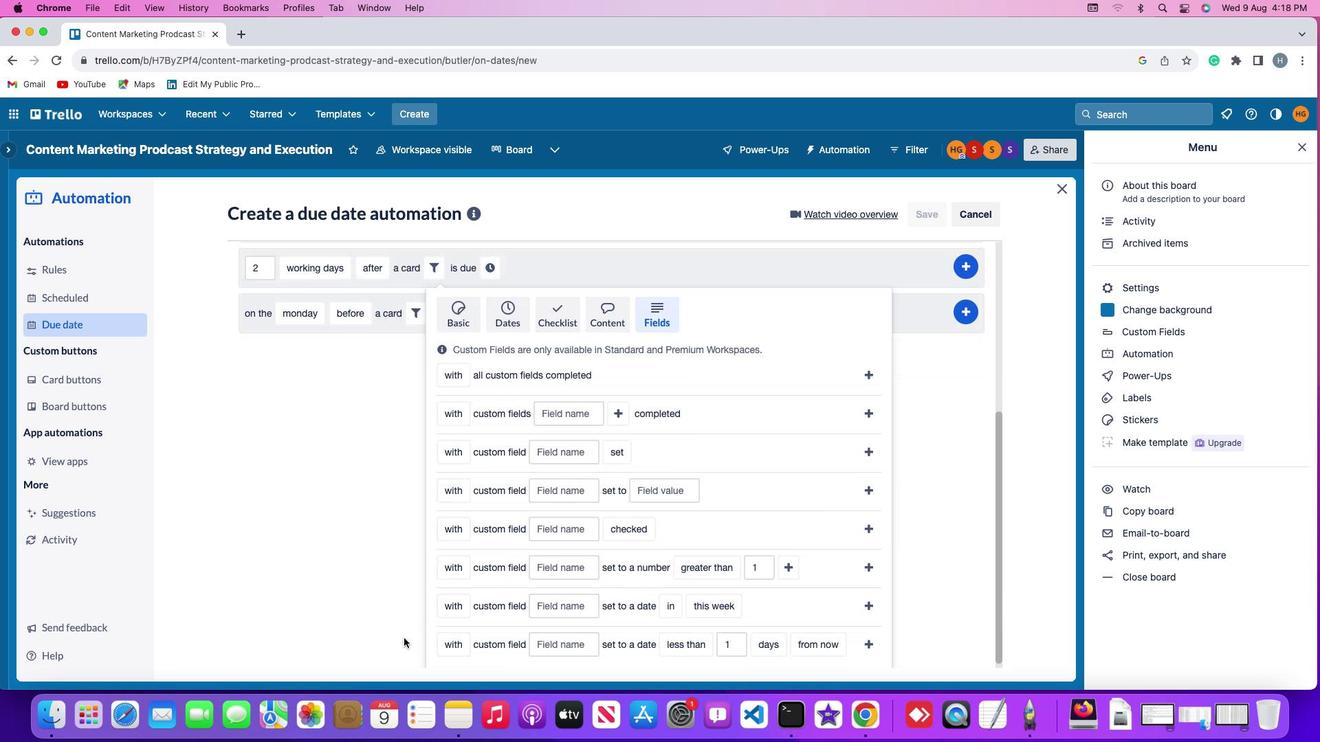 
Action: Mouse scrolled (397, 636) with delta (-10, 7)
Screenshot: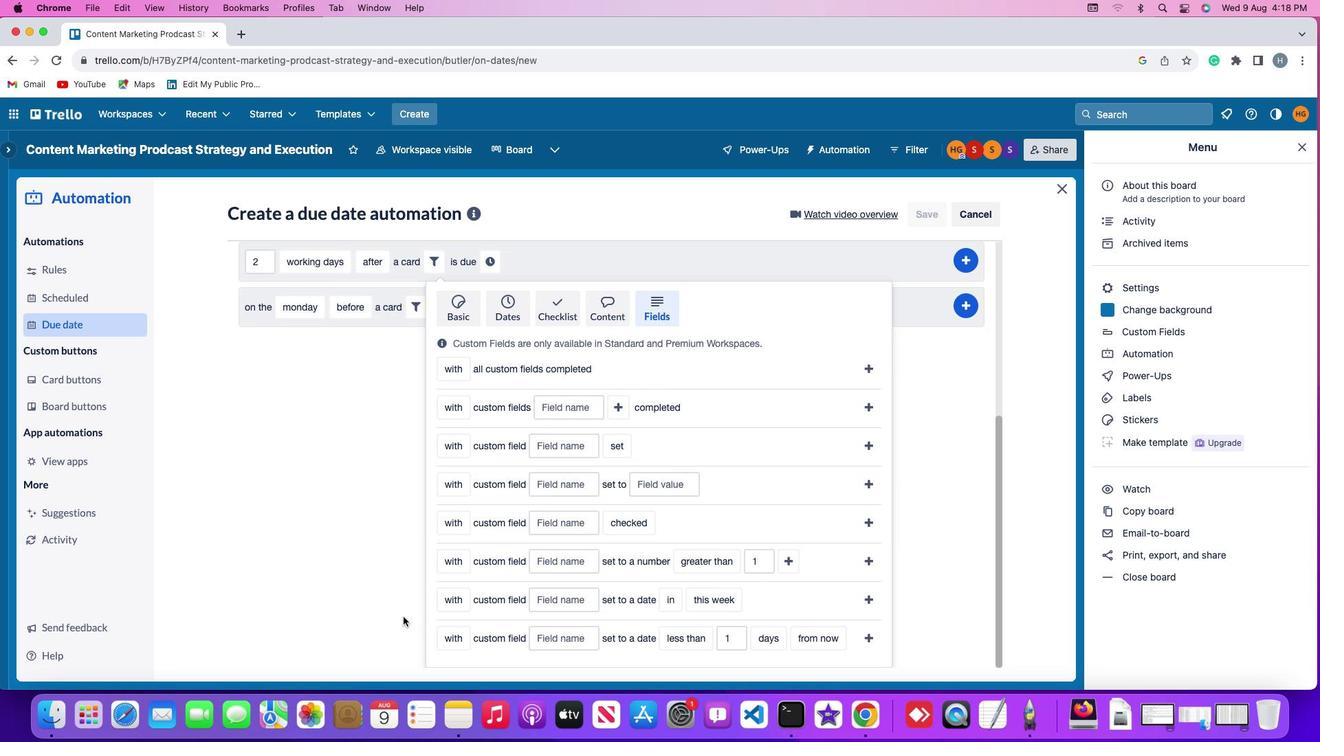 
Action: Mouse scrolled (397, 636) with delta (-10, 7)
Screenshot: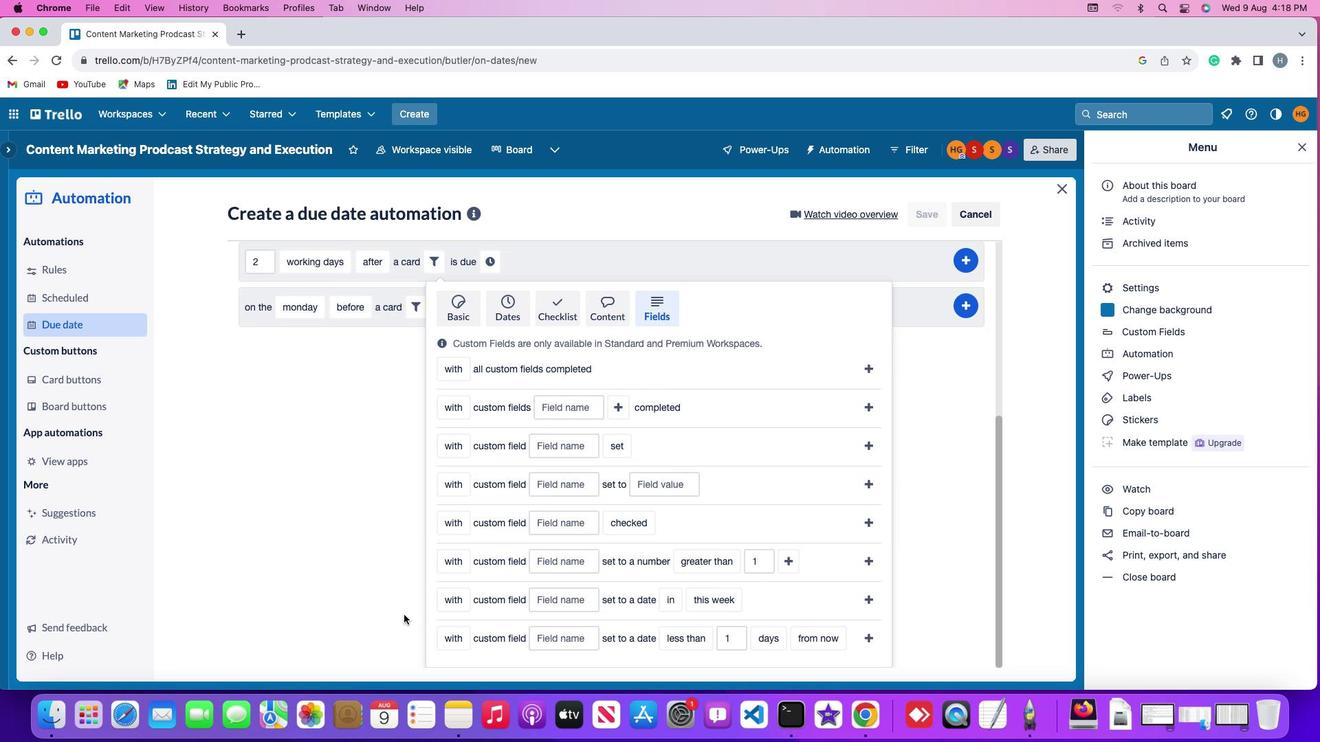 
Action: Mouse moved to (397, 634)
Screenshot: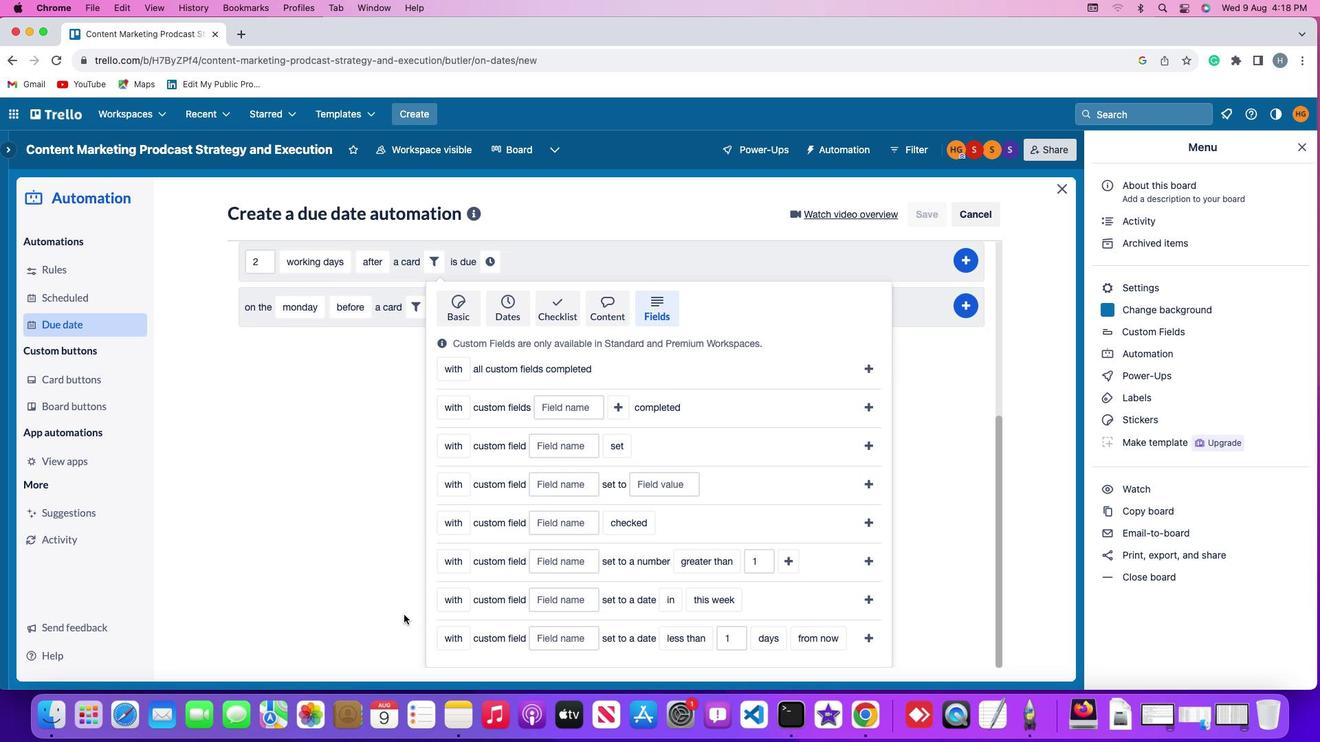 
Action: Mouse scrolled (397, 634) with delta (-10, 6)
Screenshot: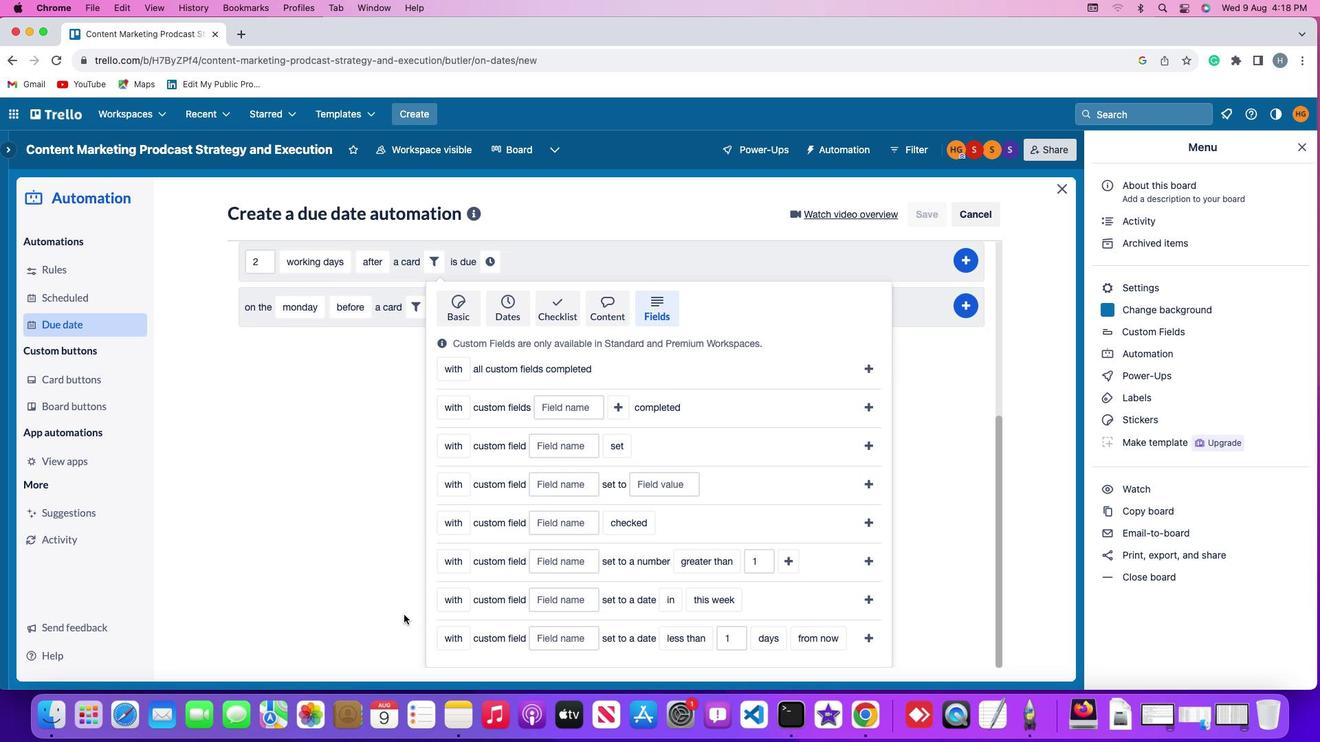 
Action: Mouse moved to (454, 596)
Screenshot: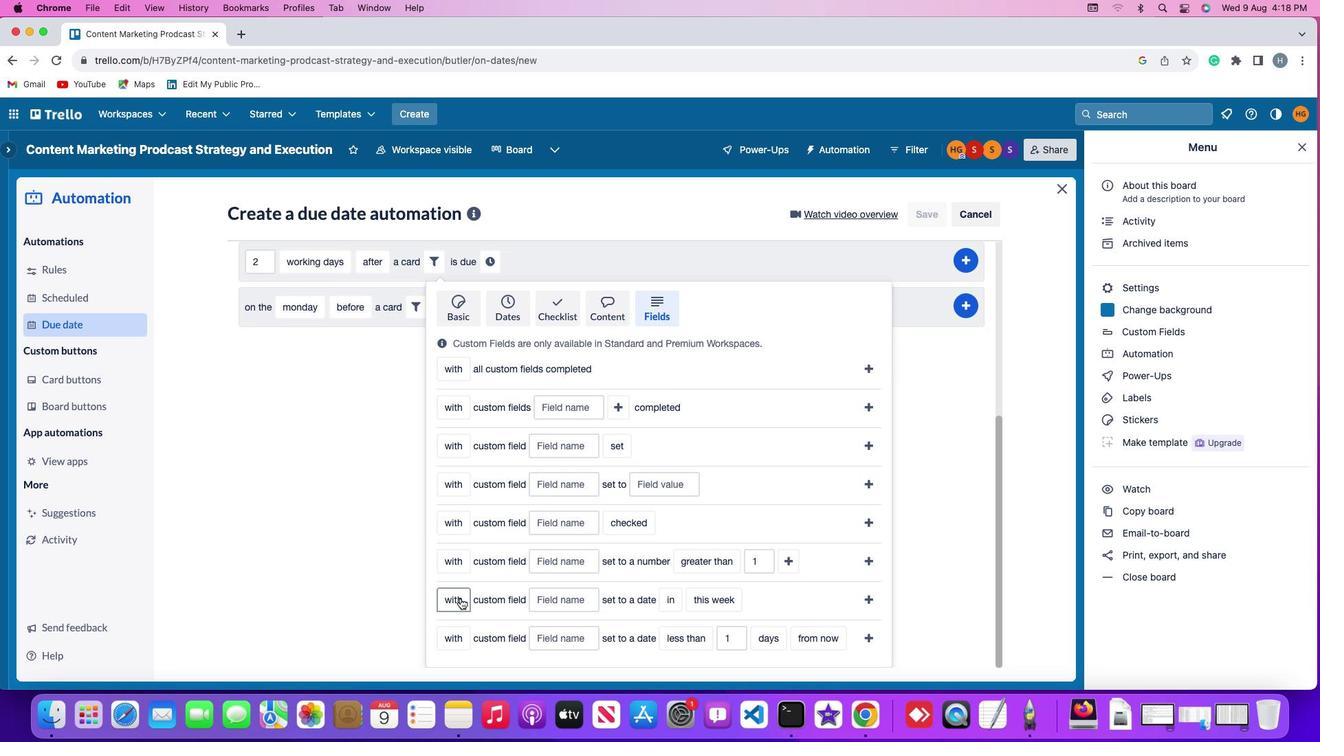 
Action: Mouse pressed left at (454, 596)
Screenshot: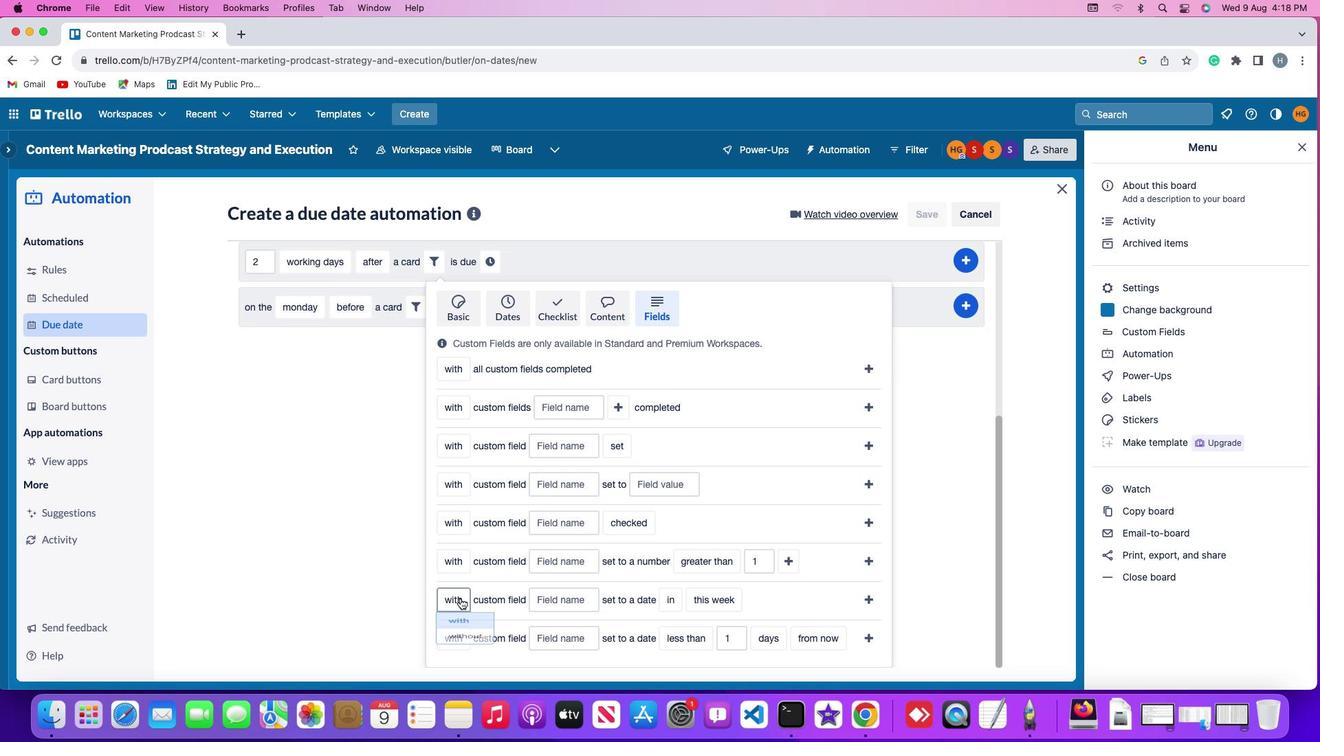 
Action: Mouse moved to (455, 647)
Screenshot: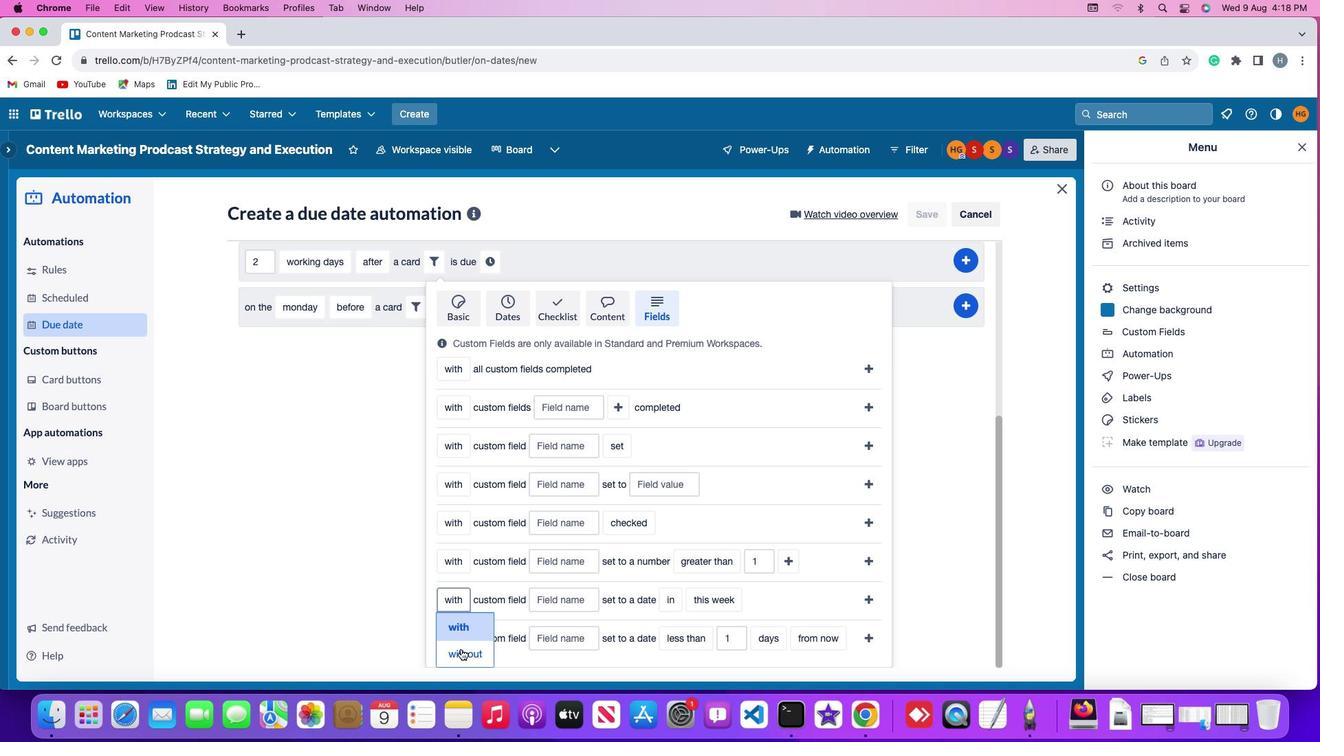 
Action: Mouse pressed left at (455, 647)
Screenshot: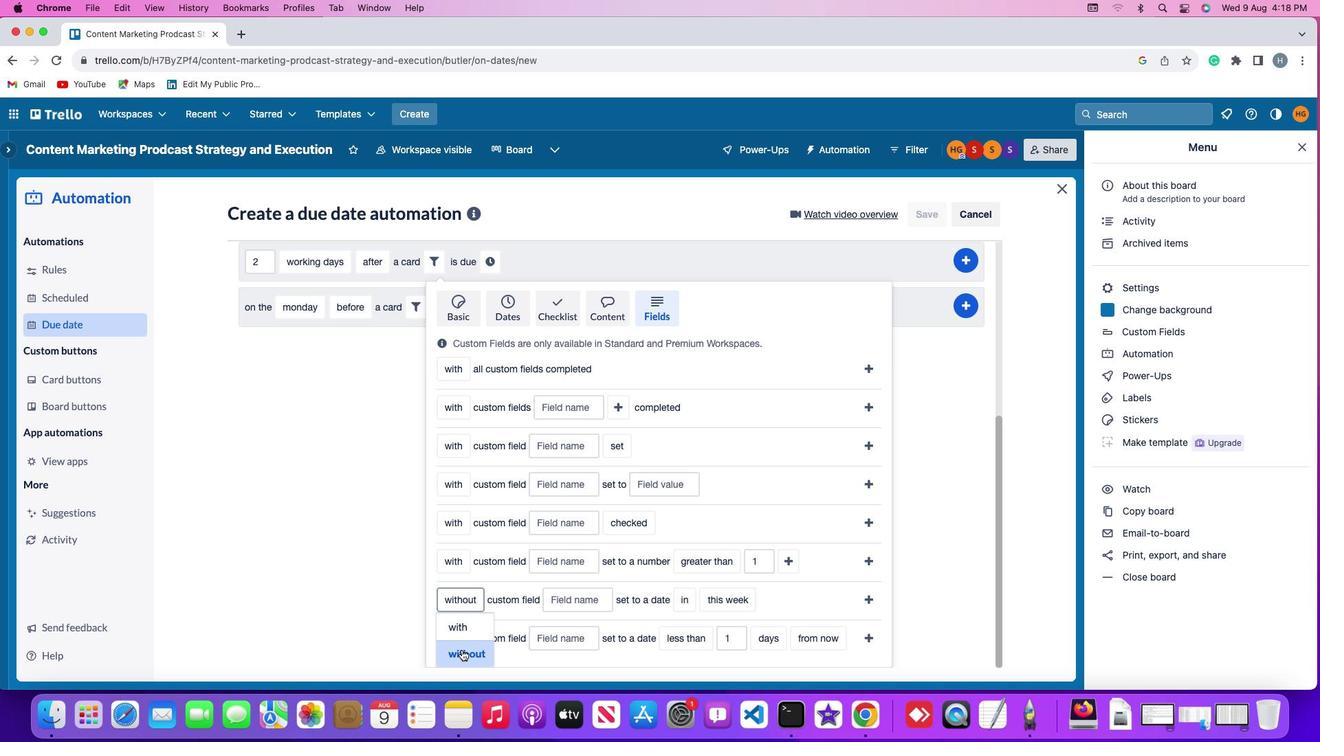 
Action: Mouse moved to (565, 603)
Screenshot: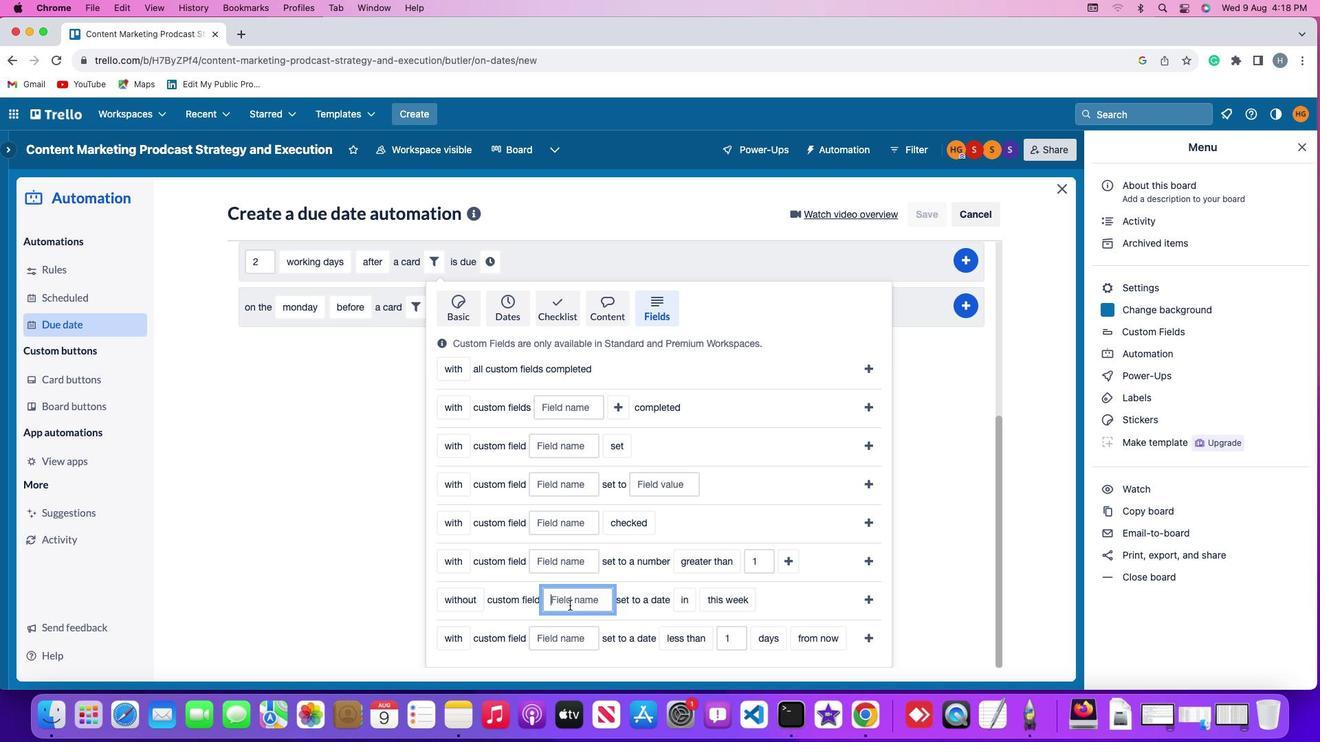 
Action: Mouse pressed left at (565, 603)
Screenshot: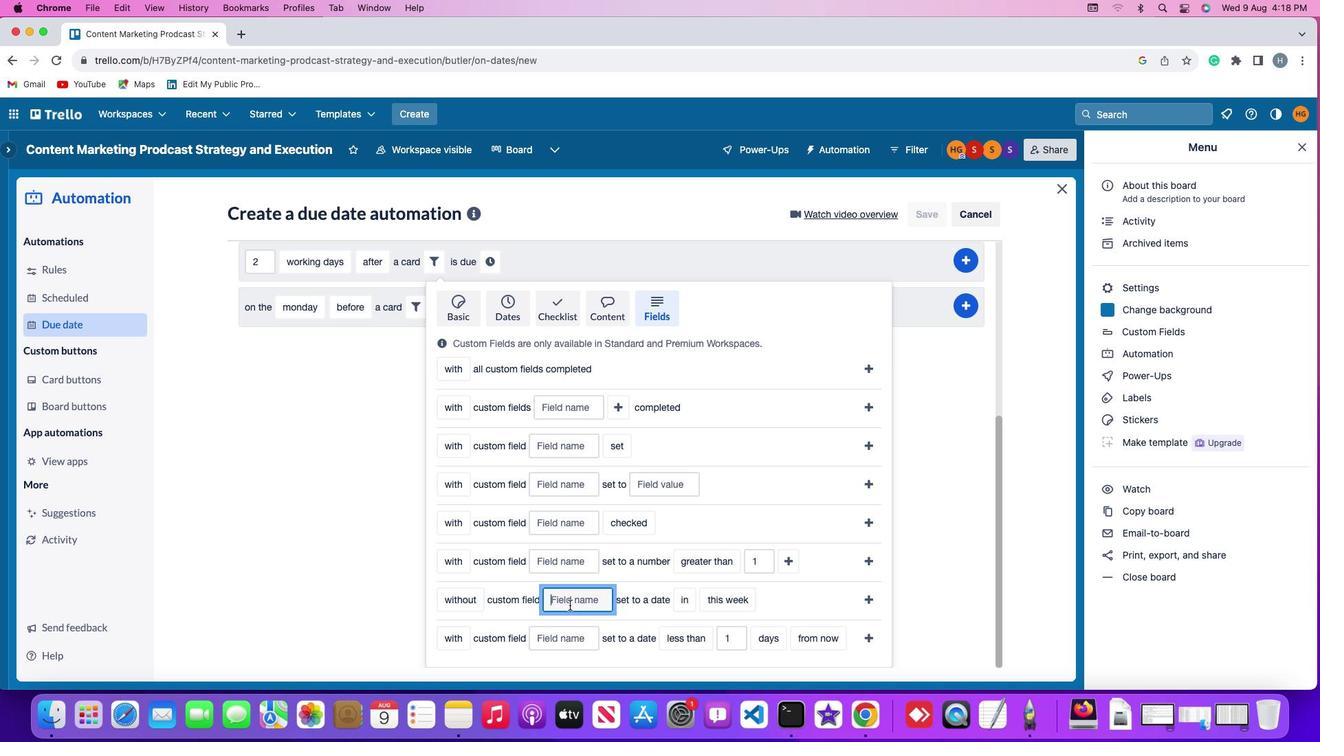 
Action: Mouse moved to (565, 603)
Screenshot: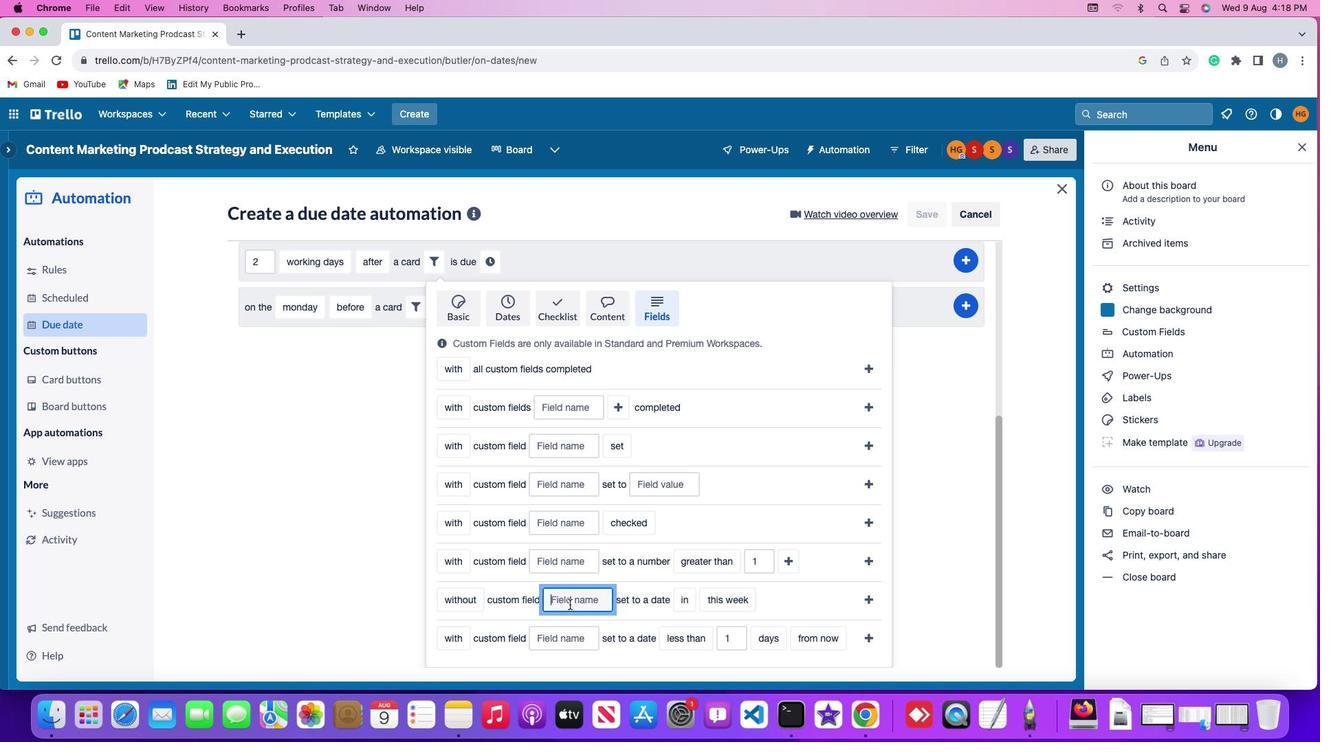 
Action: Key pressed Key.shift'R''e''s''y'Key.backspace'u''m''e'
Screenshot: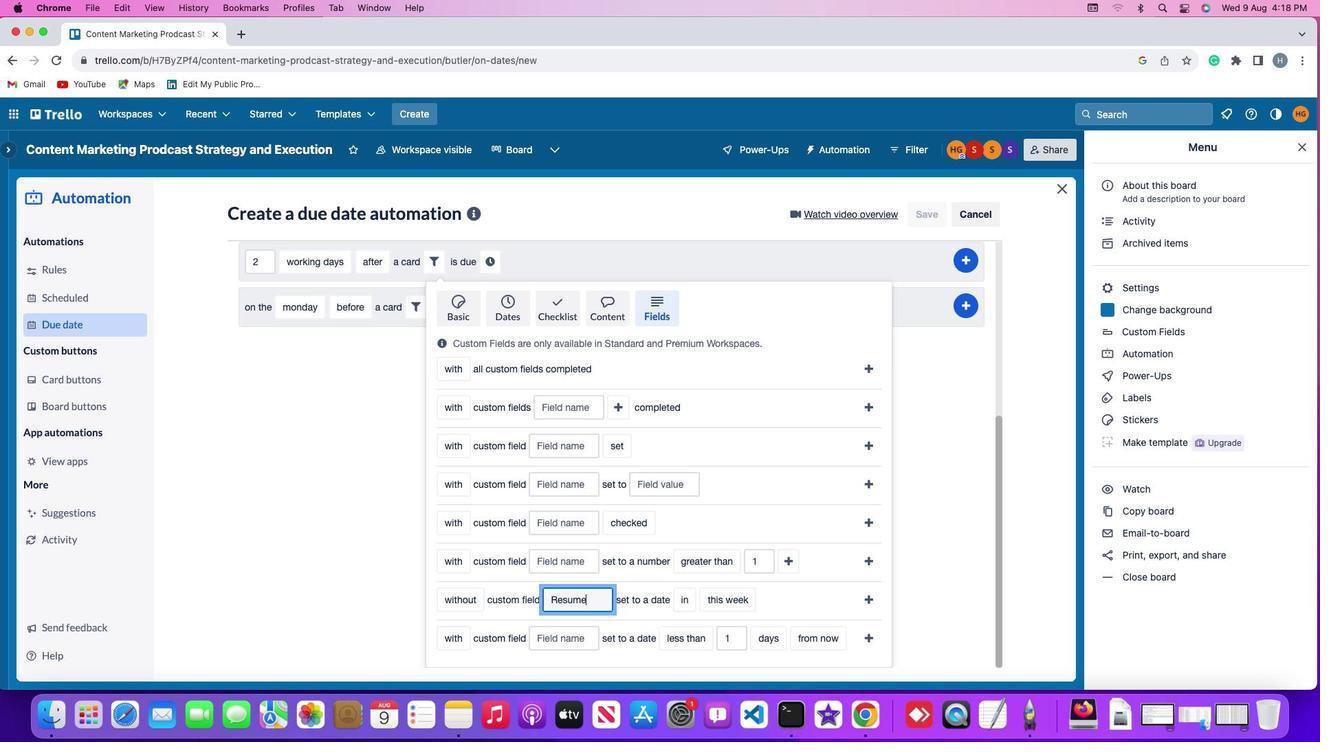 
Action: Mouse moved to (675, 599)
Screenshot: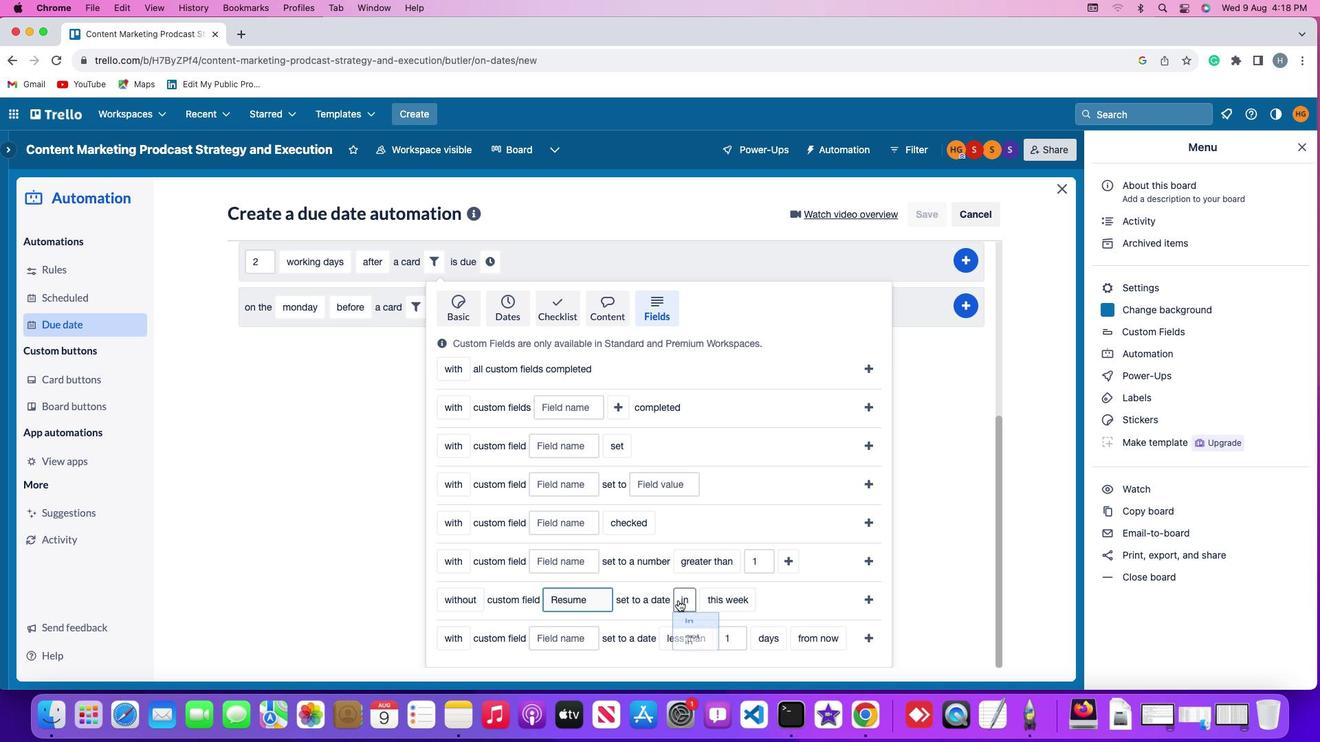 
Action: Mouse pressed left at (675, 599)
Screenshot: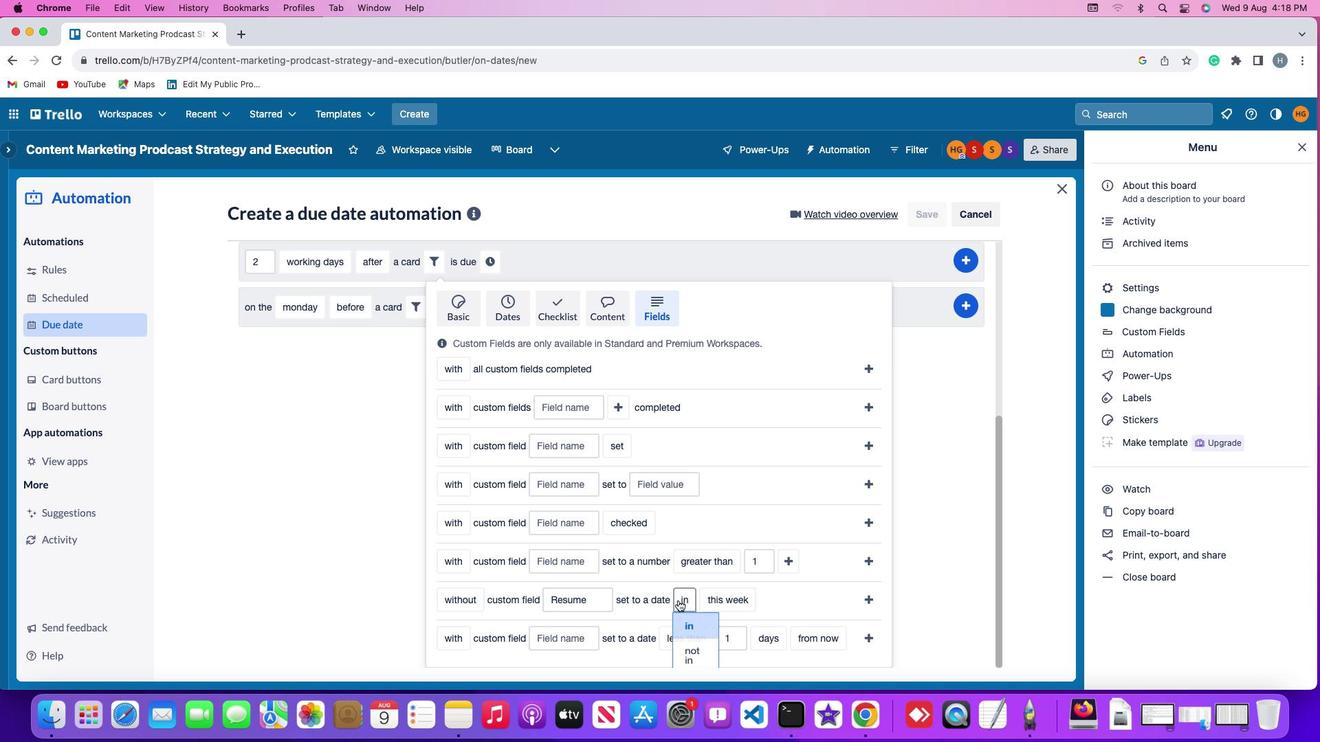 
Action: Mouse moved to (691, 616)
Screenshot: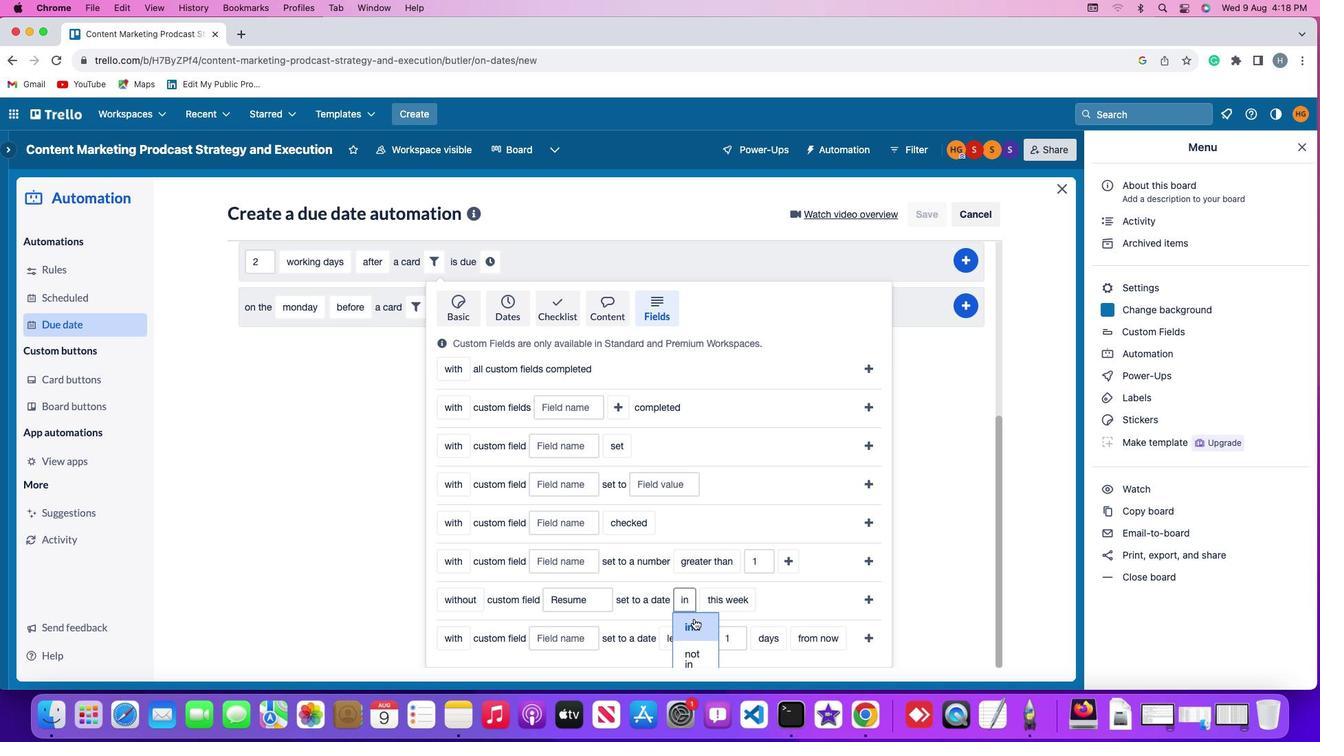 
Action: Mouse pressed left at (691, 616)
Screenshot: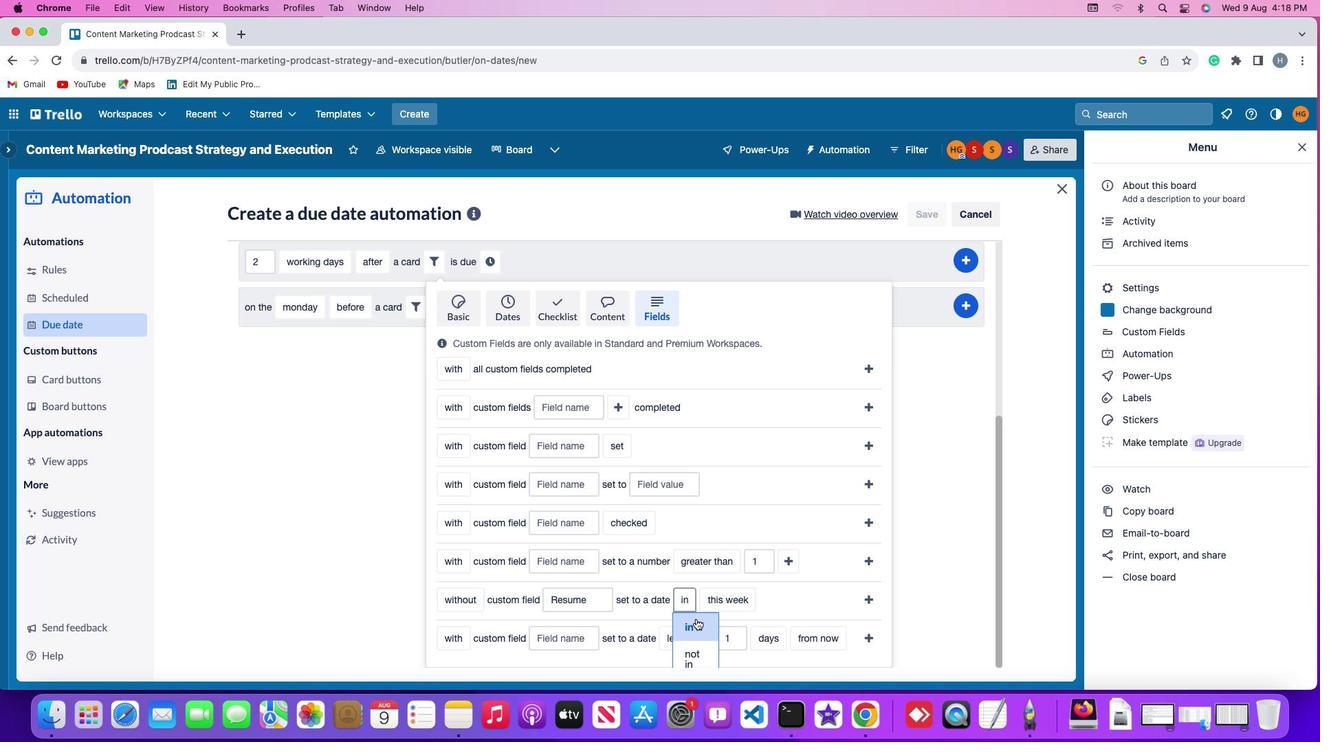 
Action: Mouse moved to (732, 594)
Screenshot: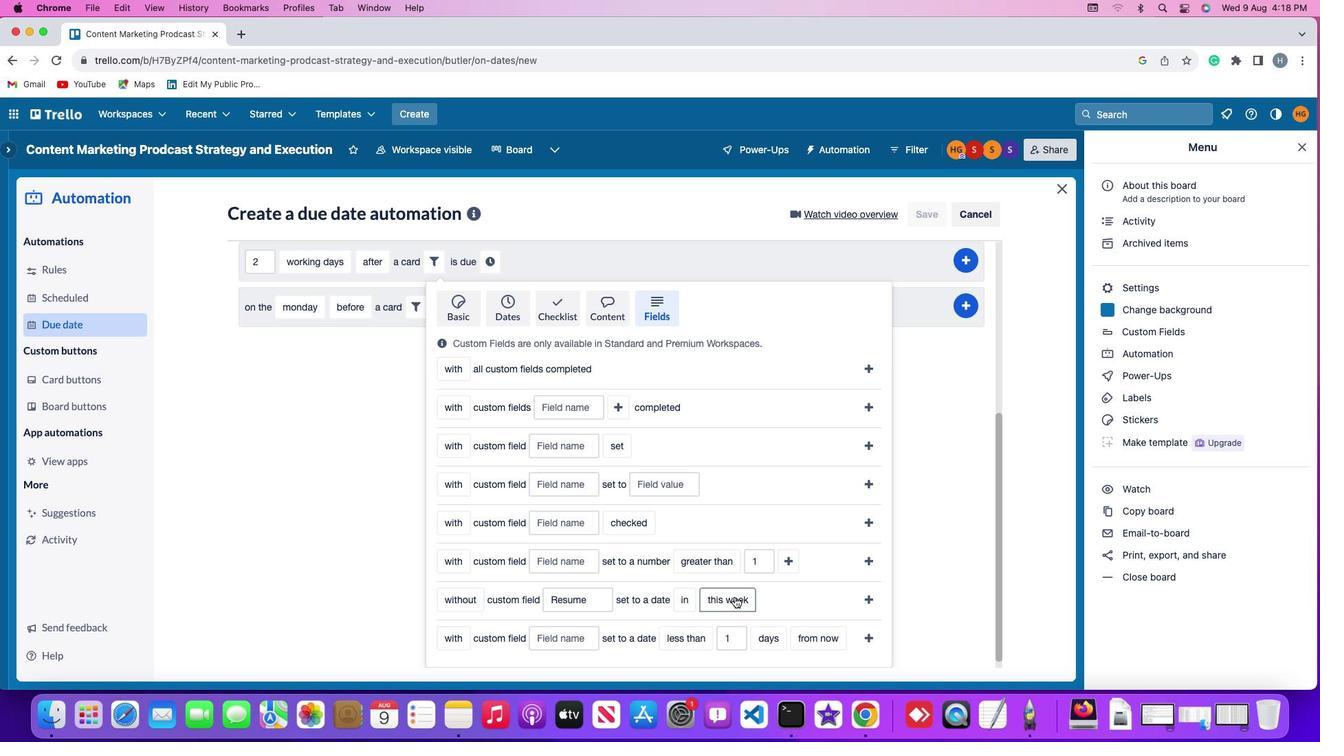 
Action: Mouse pressed left at (732, 594)
Screenshot: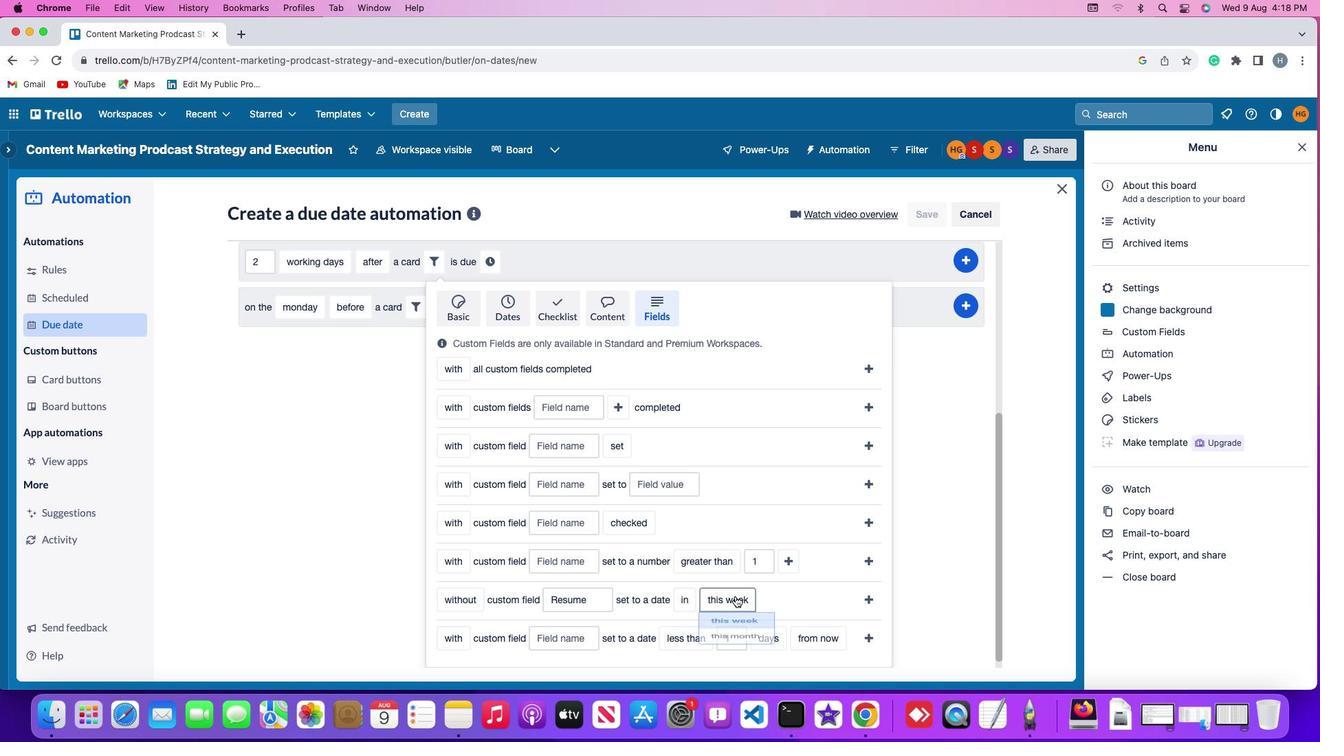 
Action: Mouse moved to (737, 621)
Screenshot: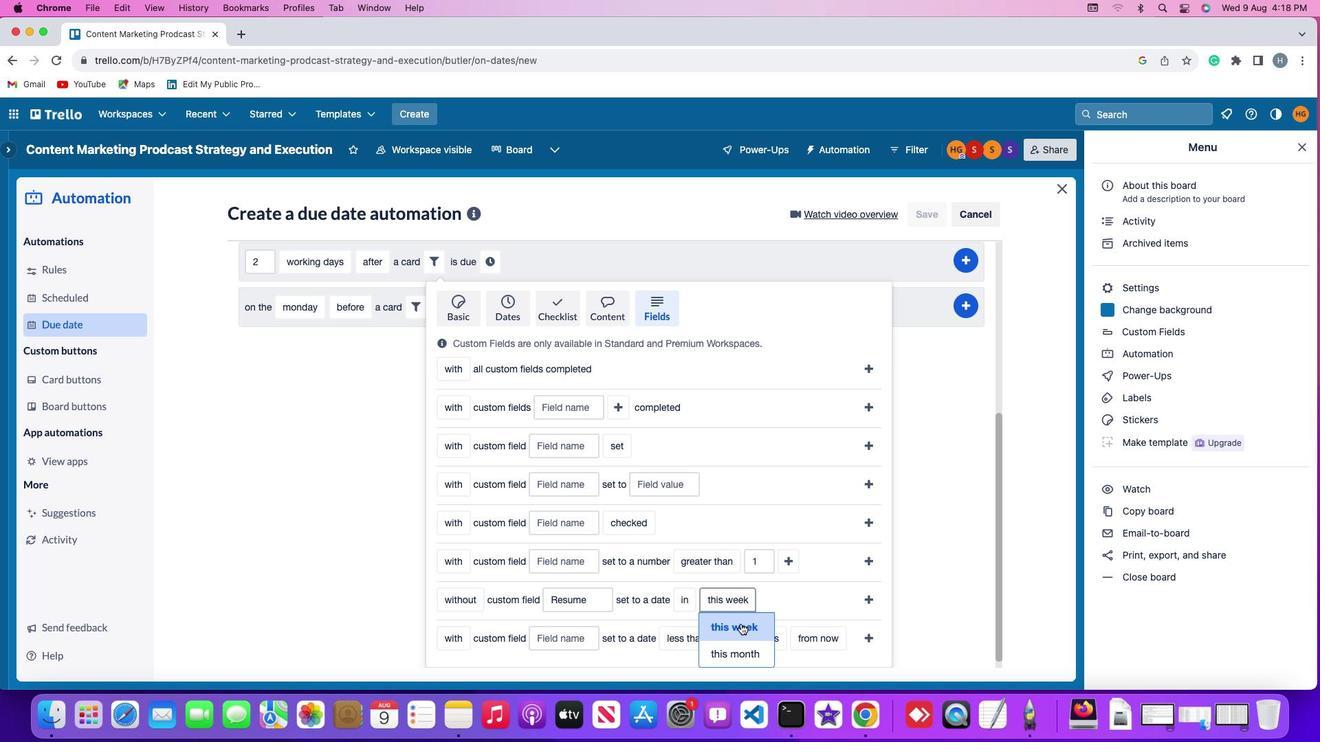 
Action: Mouse pressed left at (737, 621)
Screenshot: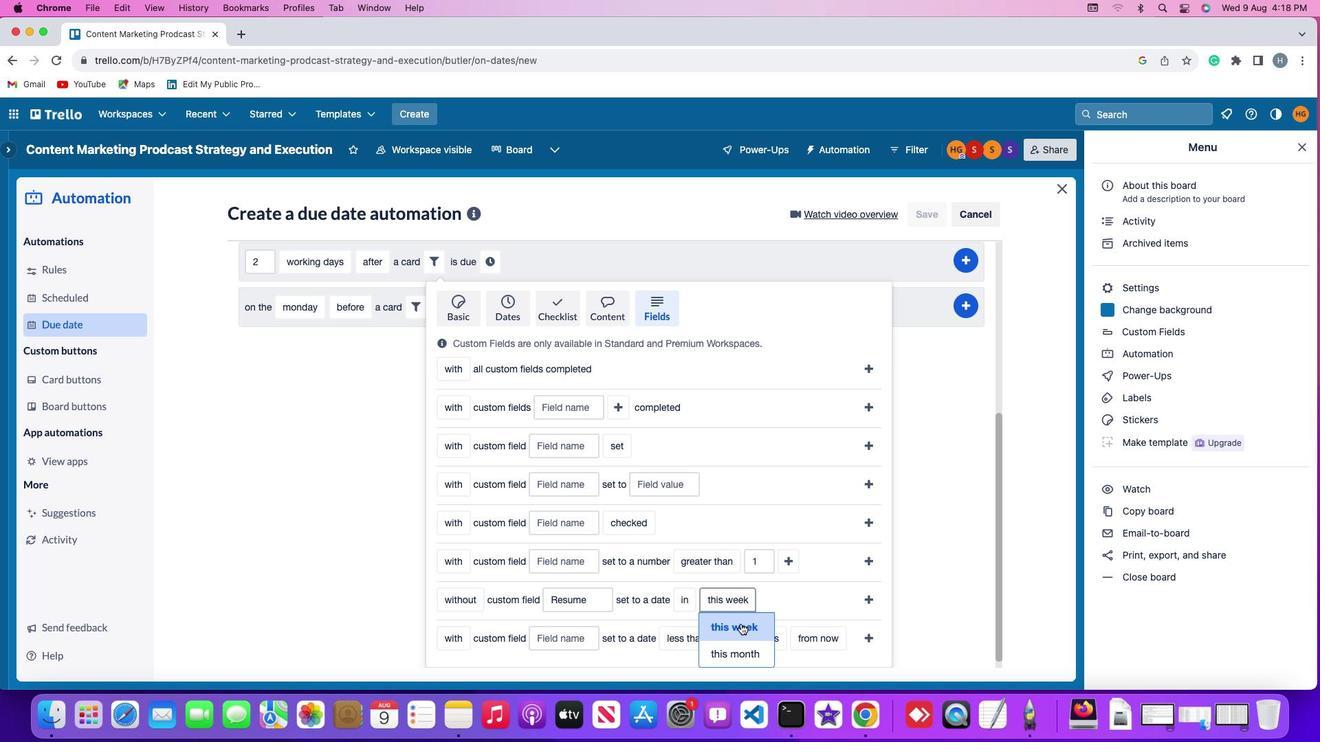 
Action: Mouse moved to (872, 596)
Screenshot: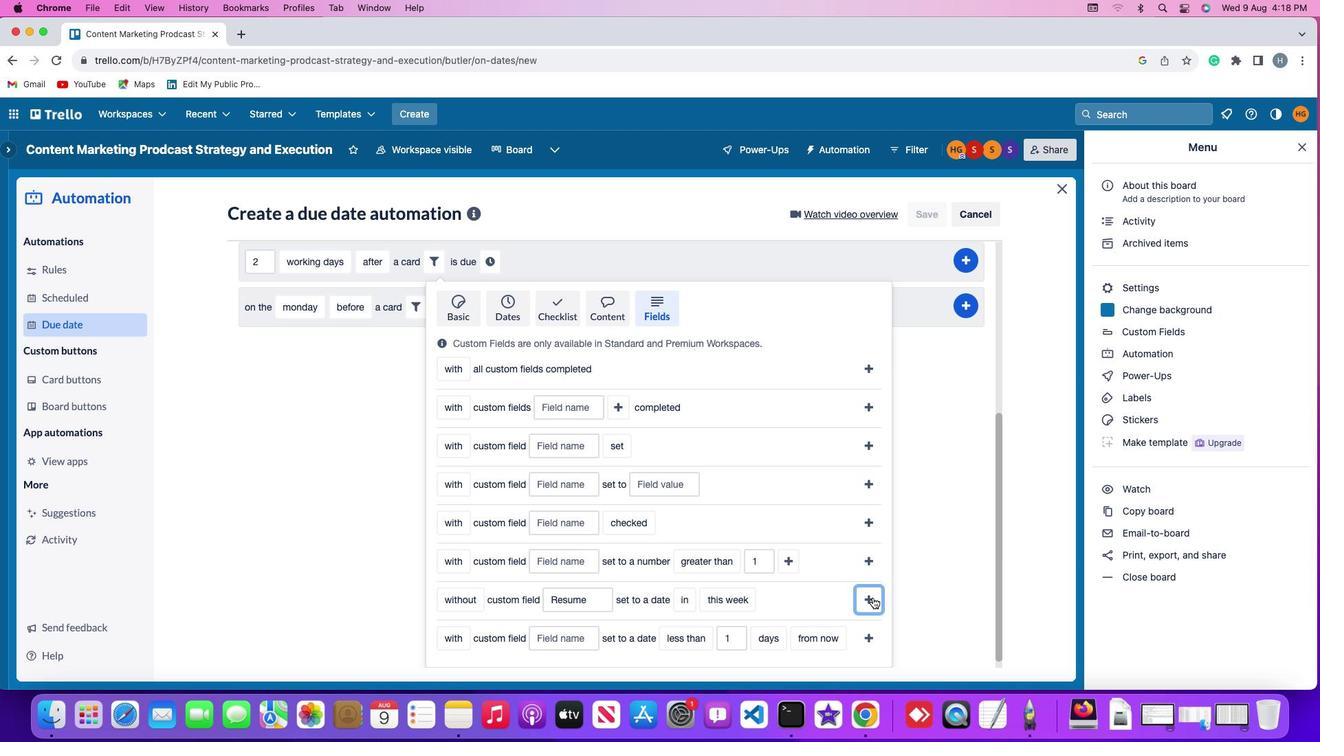 
Action: Mouse pressed left at (872, 596)
Screenshot: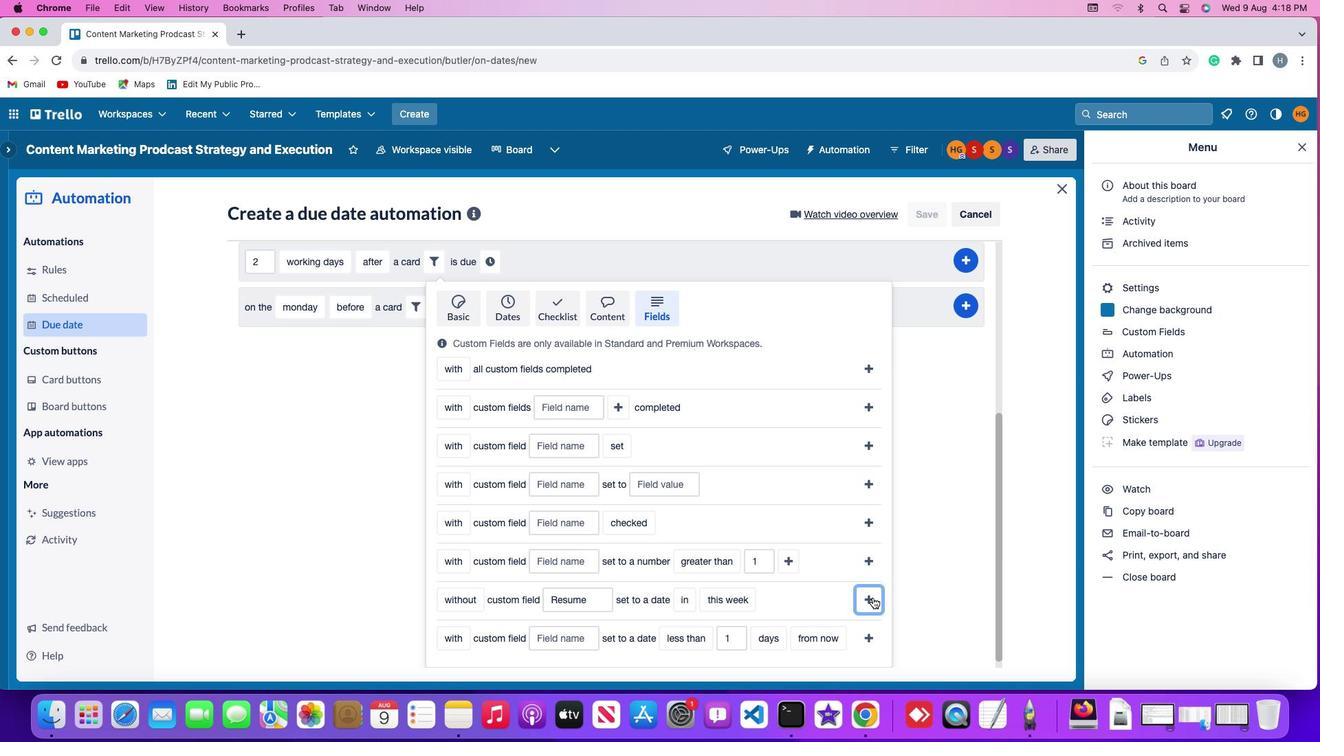 
Action: Mouse moved to (760, 552)
Screenshot: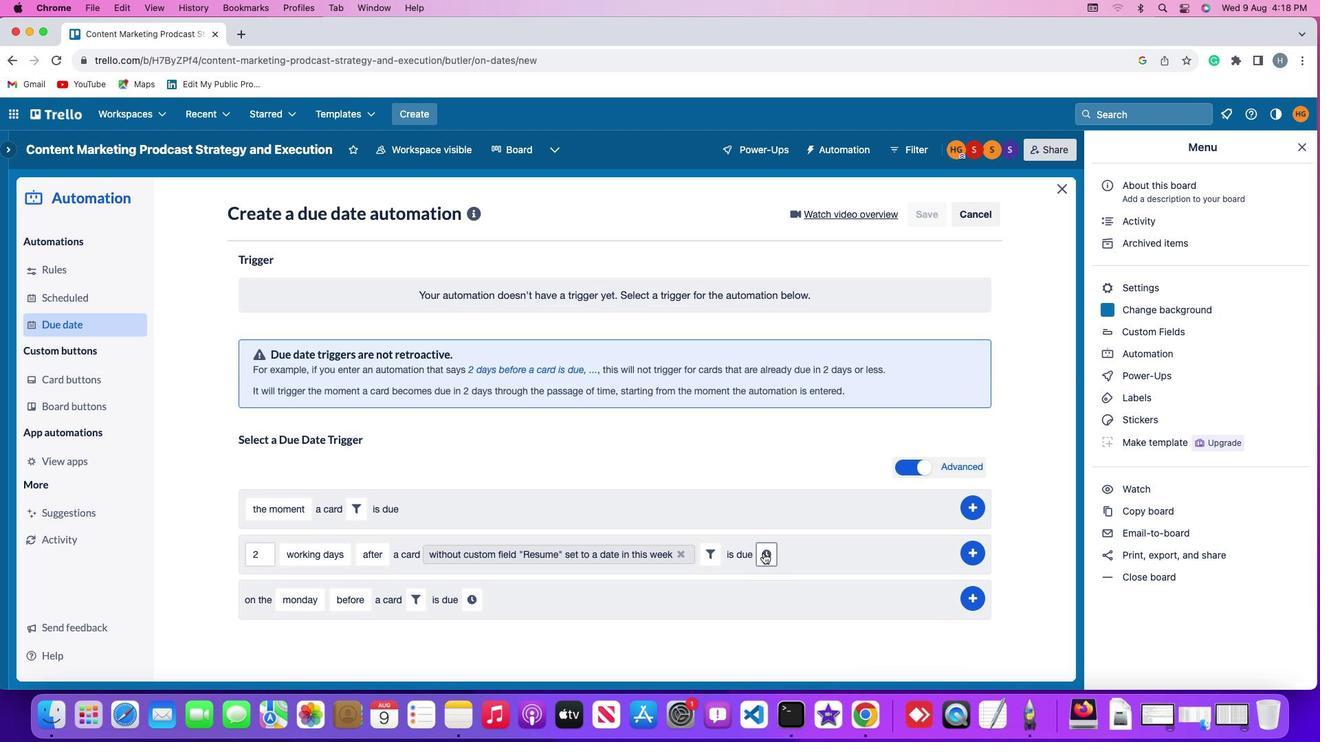 
Action: Mouse pressed left at (760, 552)
Screenshot: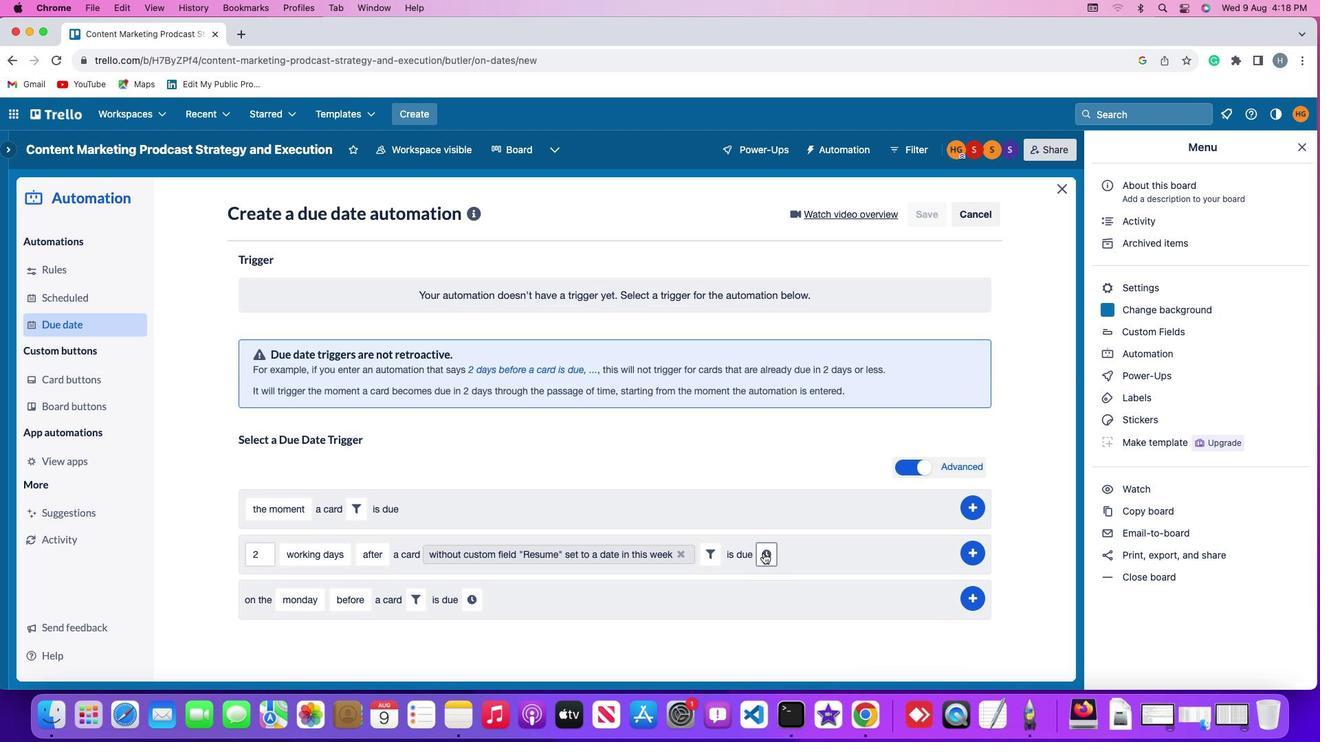 
Action: Mouse moved to (788, 561)
Screenshot: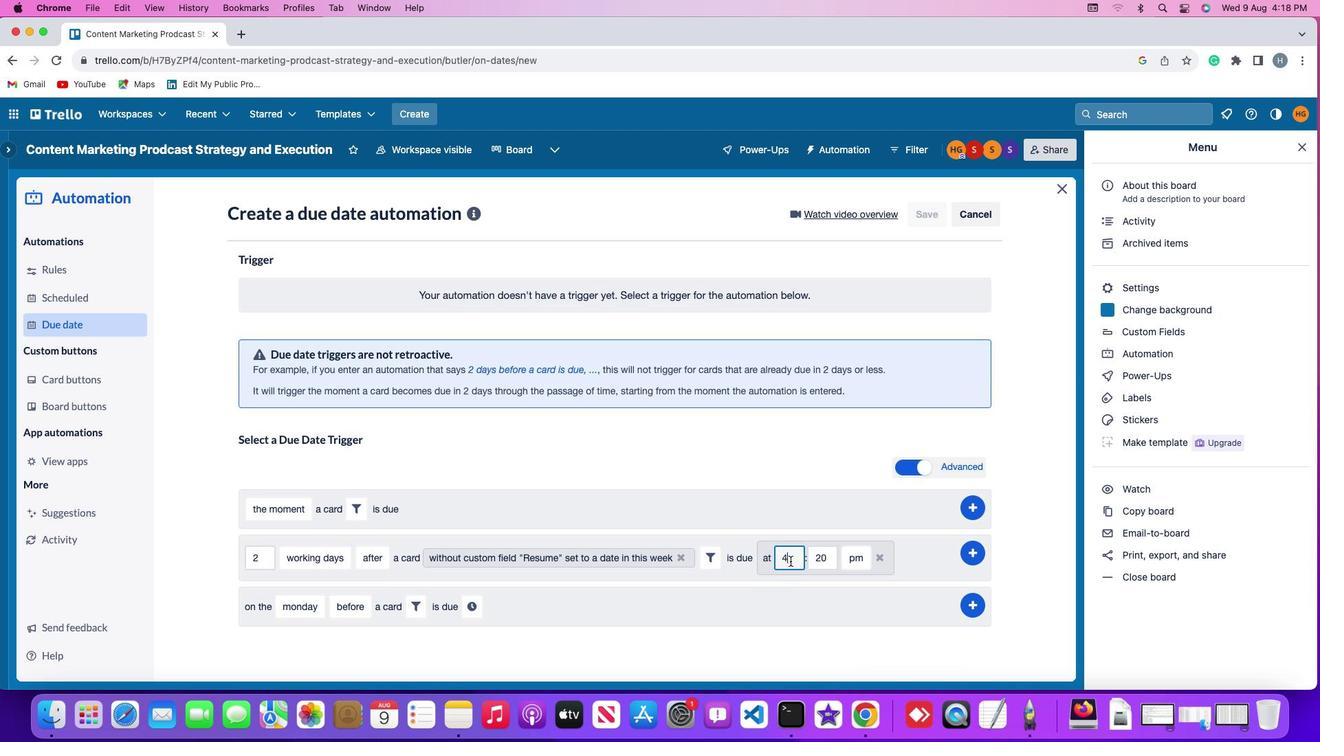 
Action: Mouse pressed left at (788, 561)
Screenshot: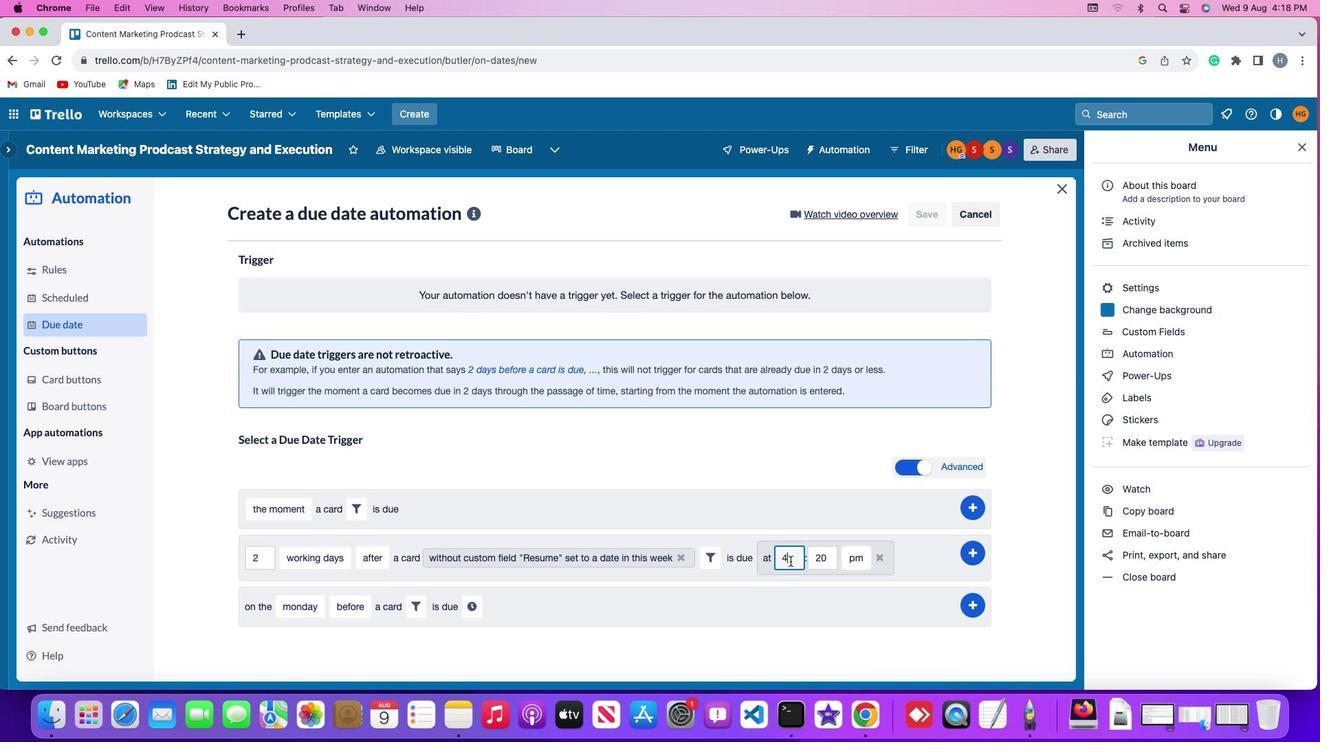 
Action: Mouse moved to (788, 560)
Screenshot: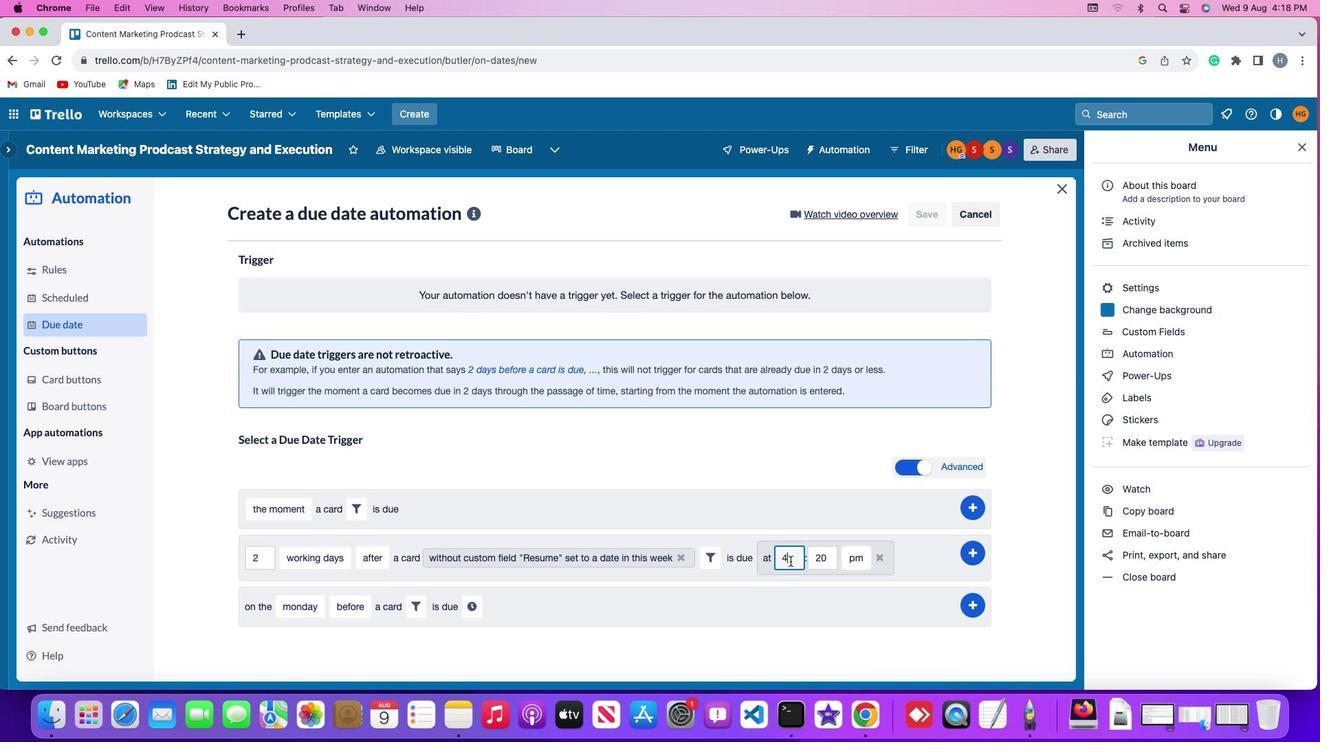 
Action: Key pressed Key.backspace'1''1'
Screenshot: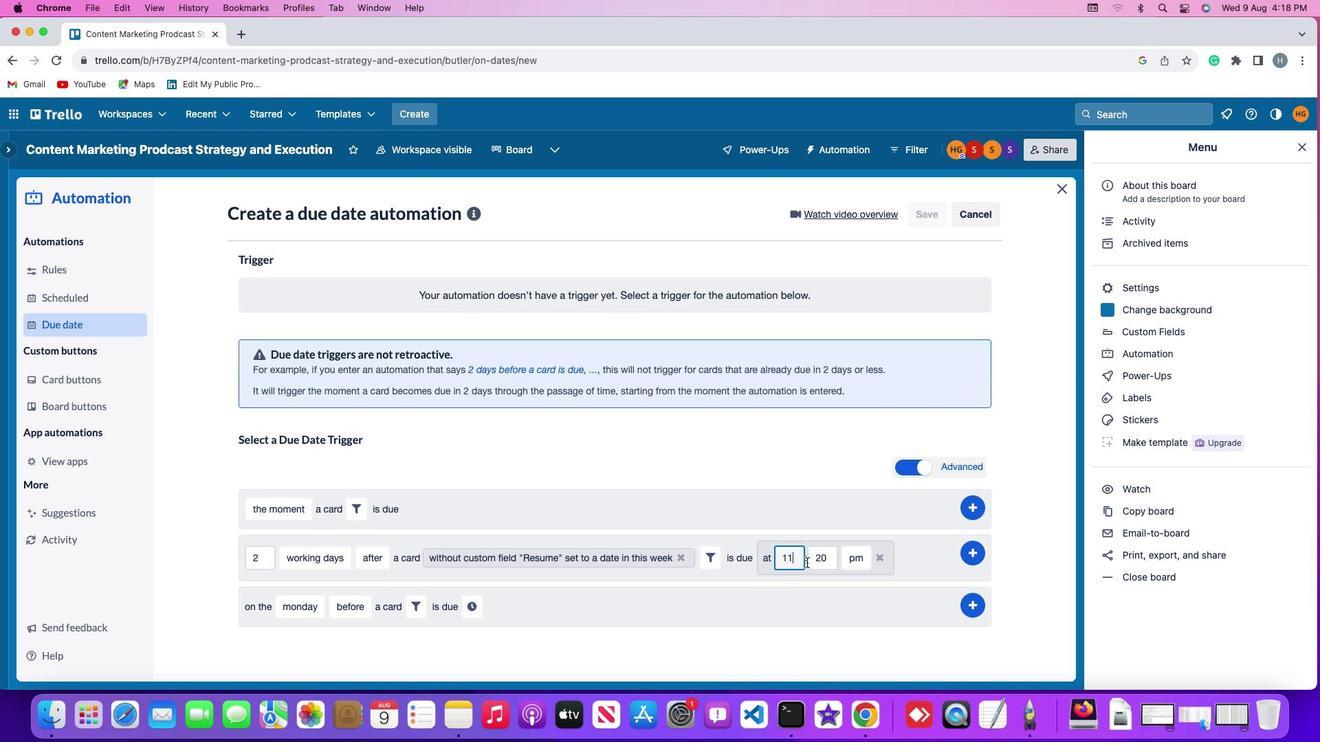 
Action: Mouse moved to (825, 557)
Screenshot: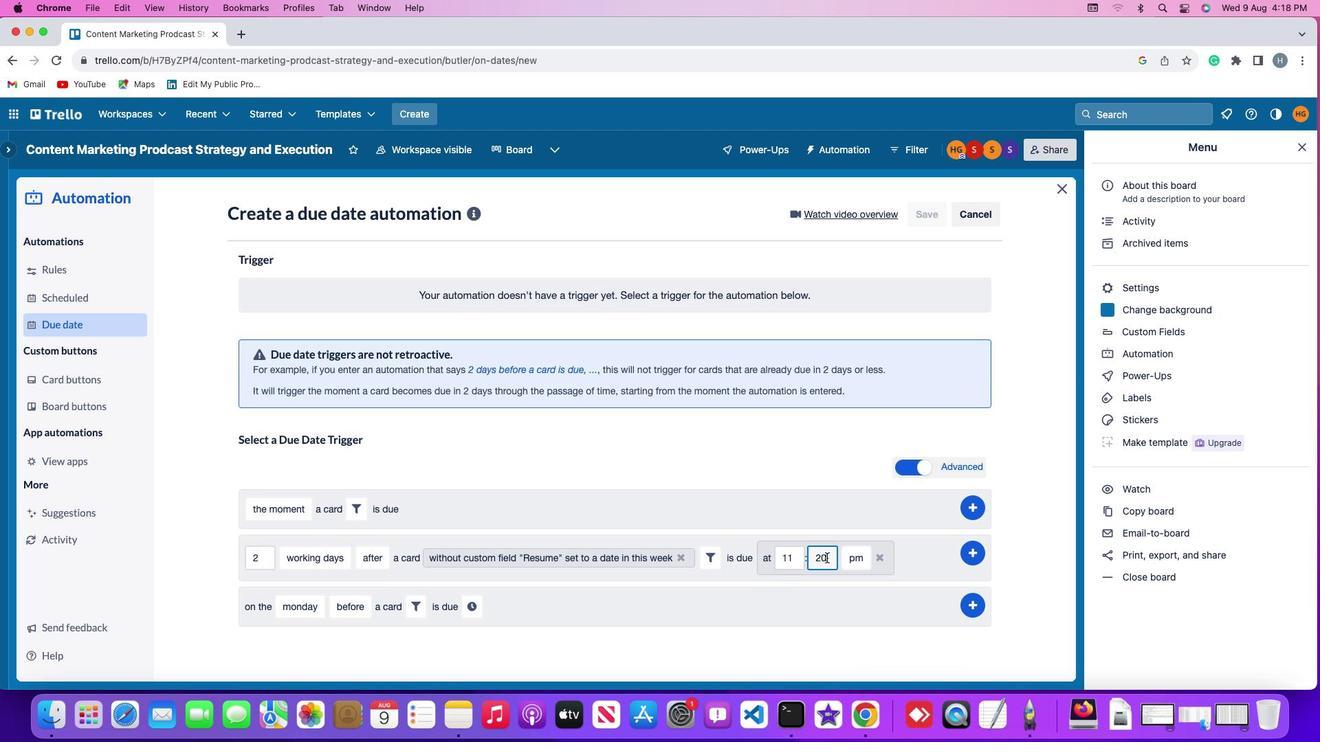 
Action: Mouse pressed left at (825, 557)
Screenshot: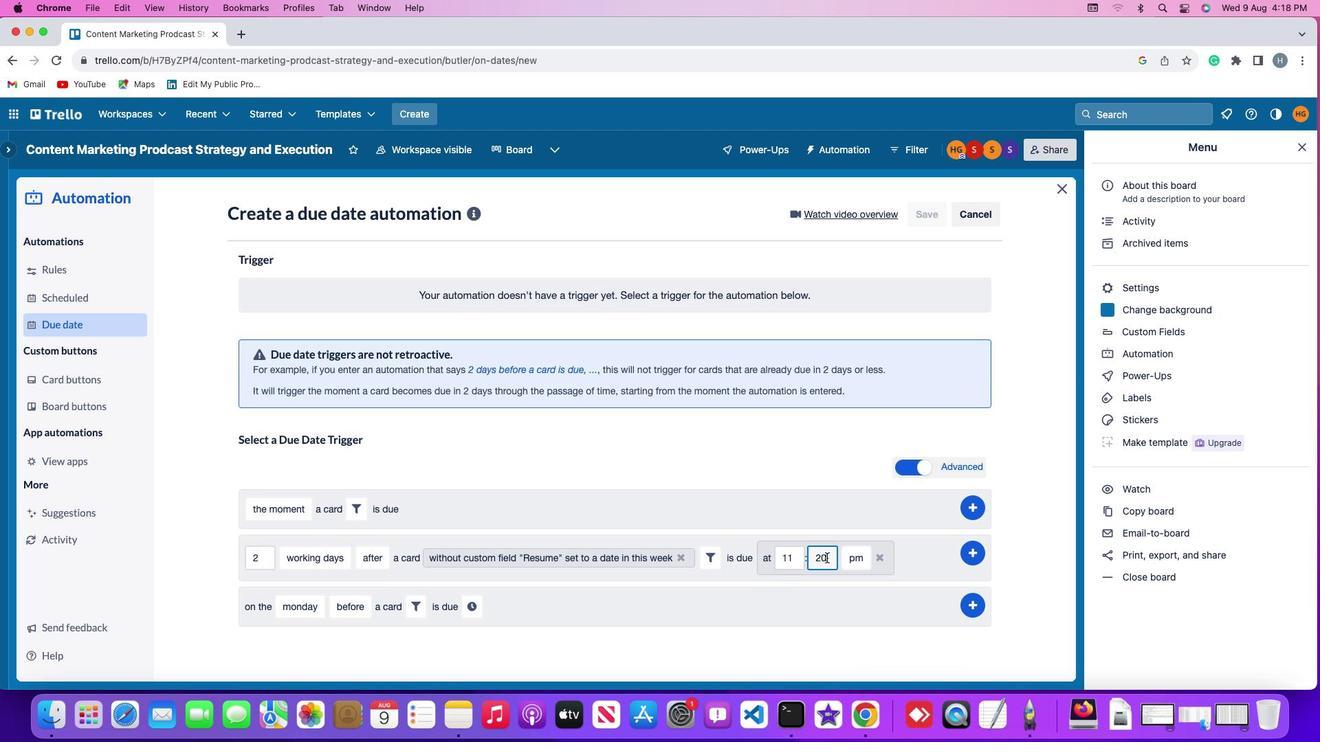 
Action: Key pressed Key.backspaceKey.backspace'0''0'
Screenshot: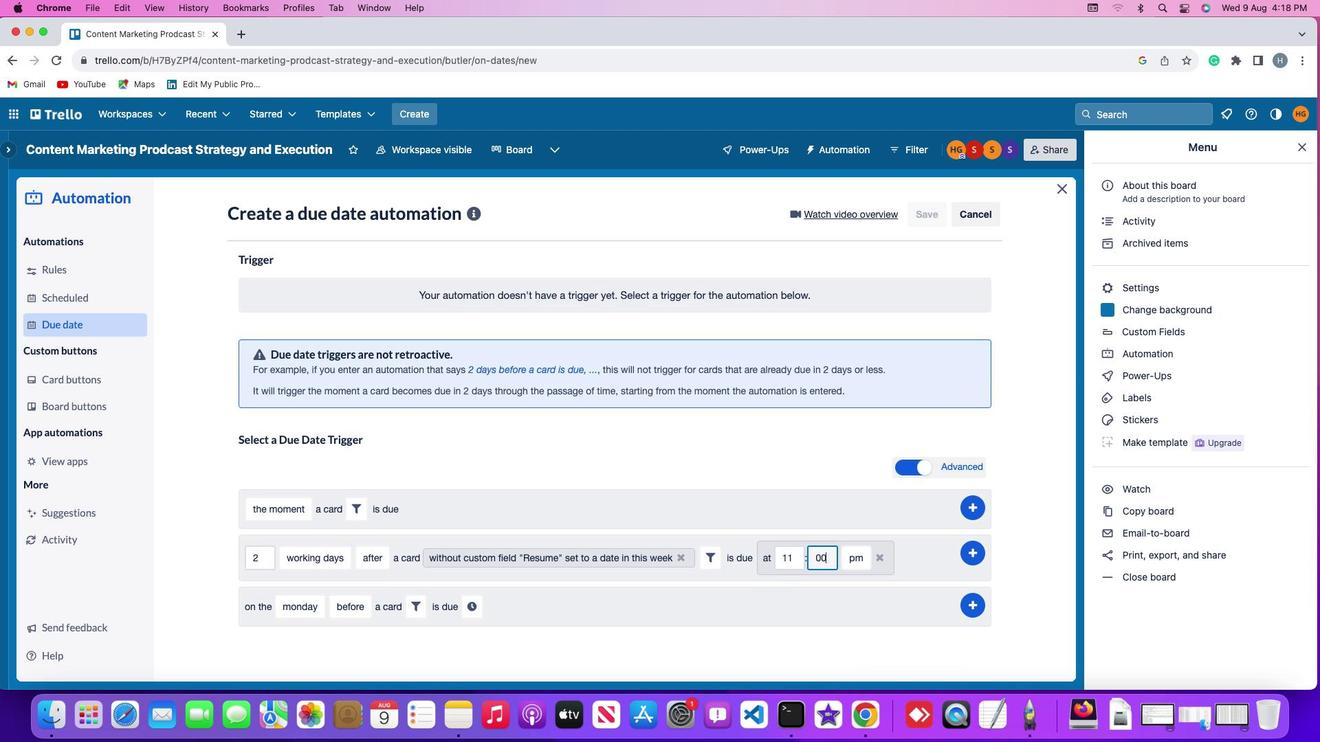 
Action: Mouse moved to (853, 556)
Screenshot: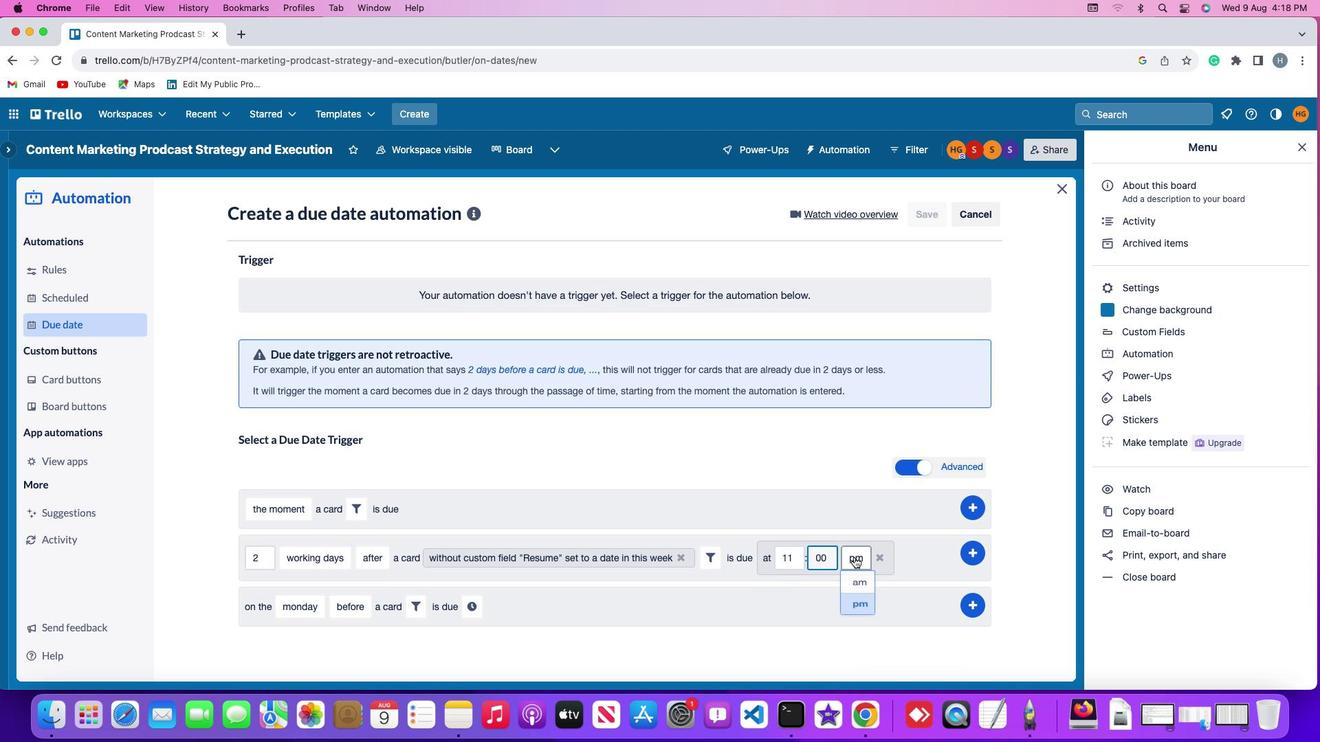 
Action: Mouse pressed left at (853, 556)
Screenshot: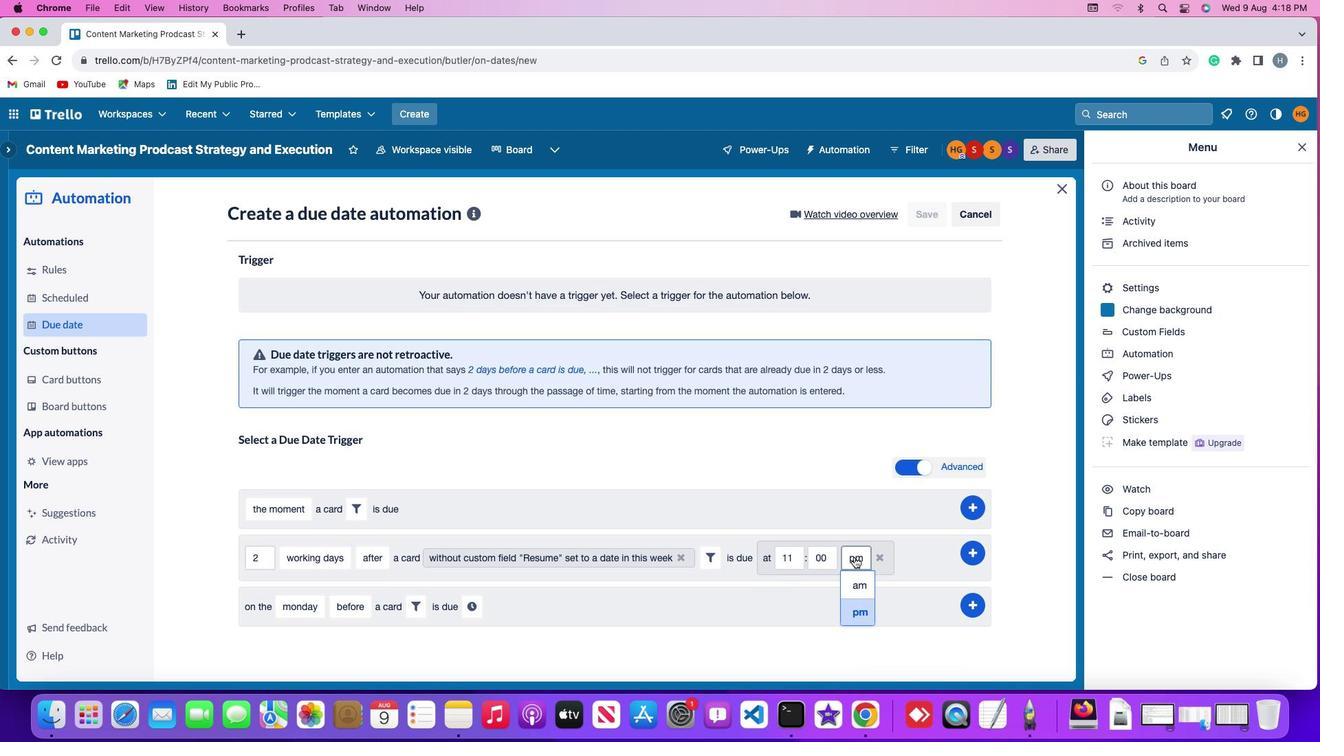 
Action: Mouse moved to (855, 588)
Screenshot: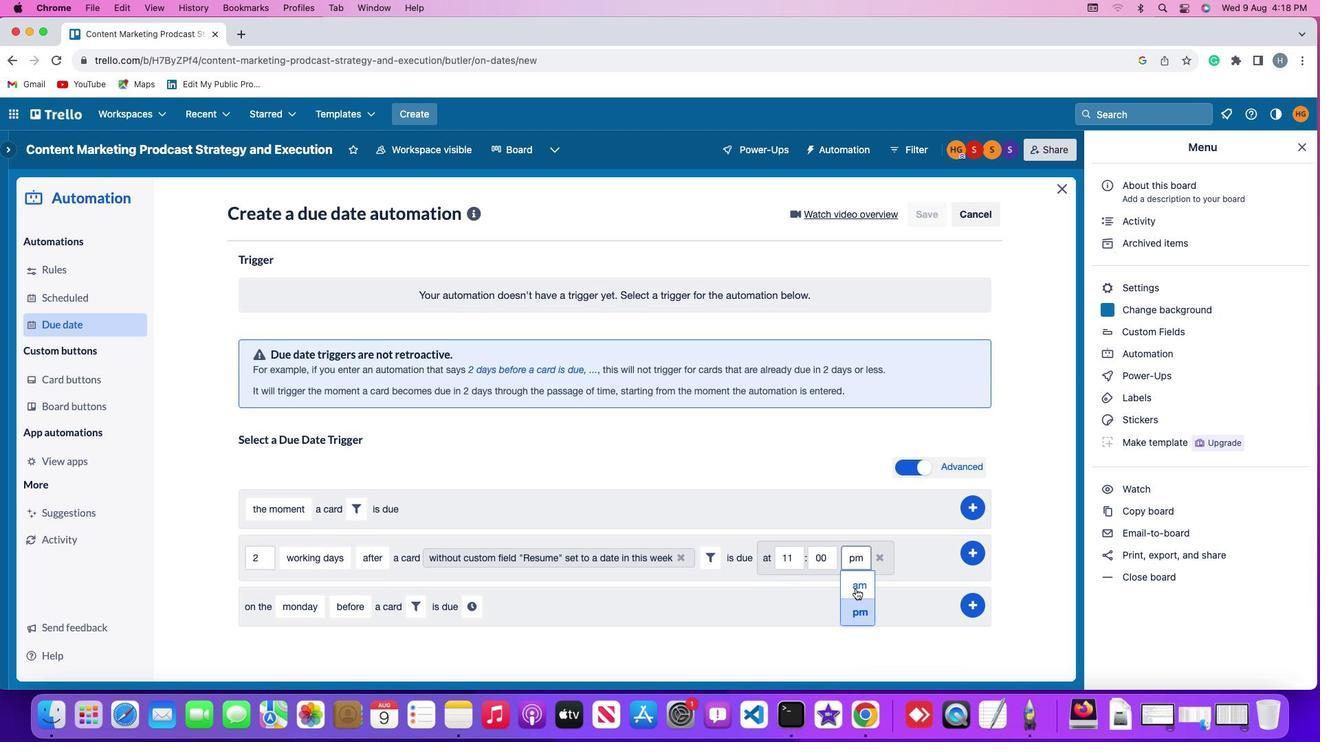 
Action: Mouse pressed left at (855, 588)
Screenshot: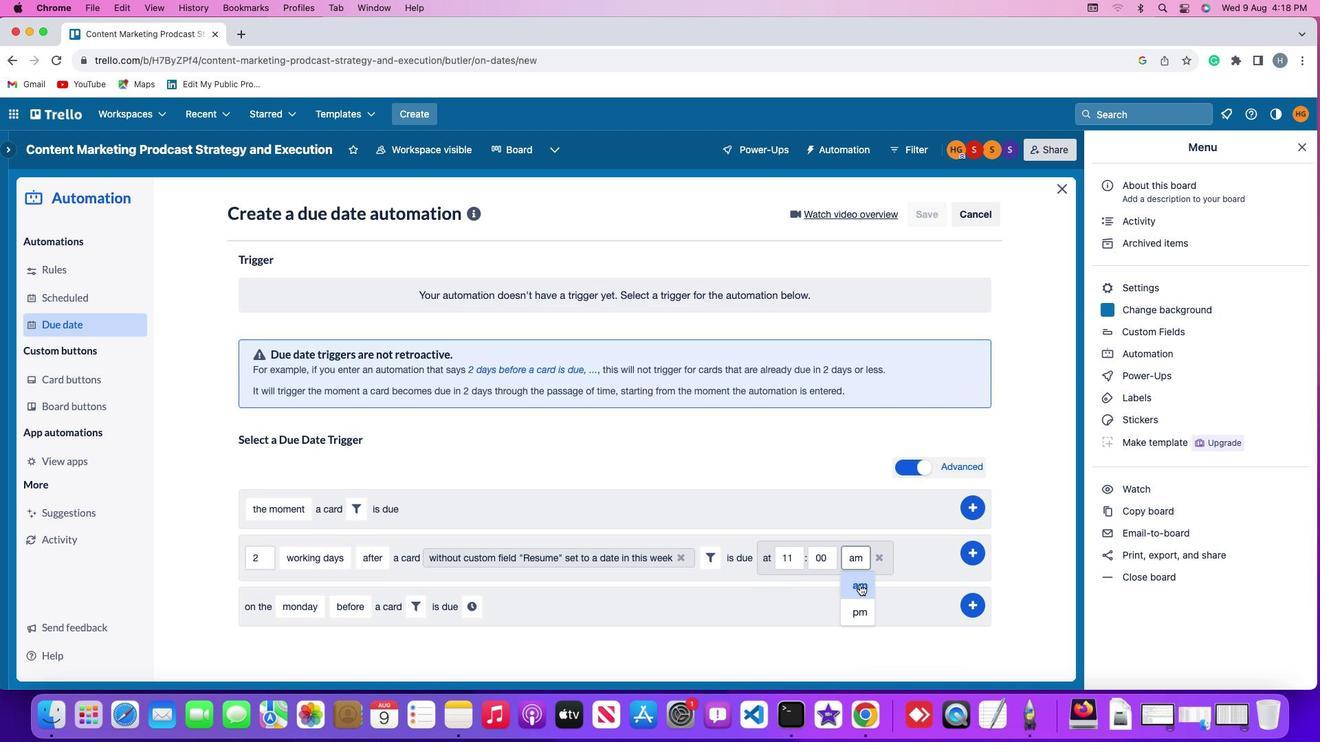 
Action: Mouse moved to (975, 549)
Screenshot: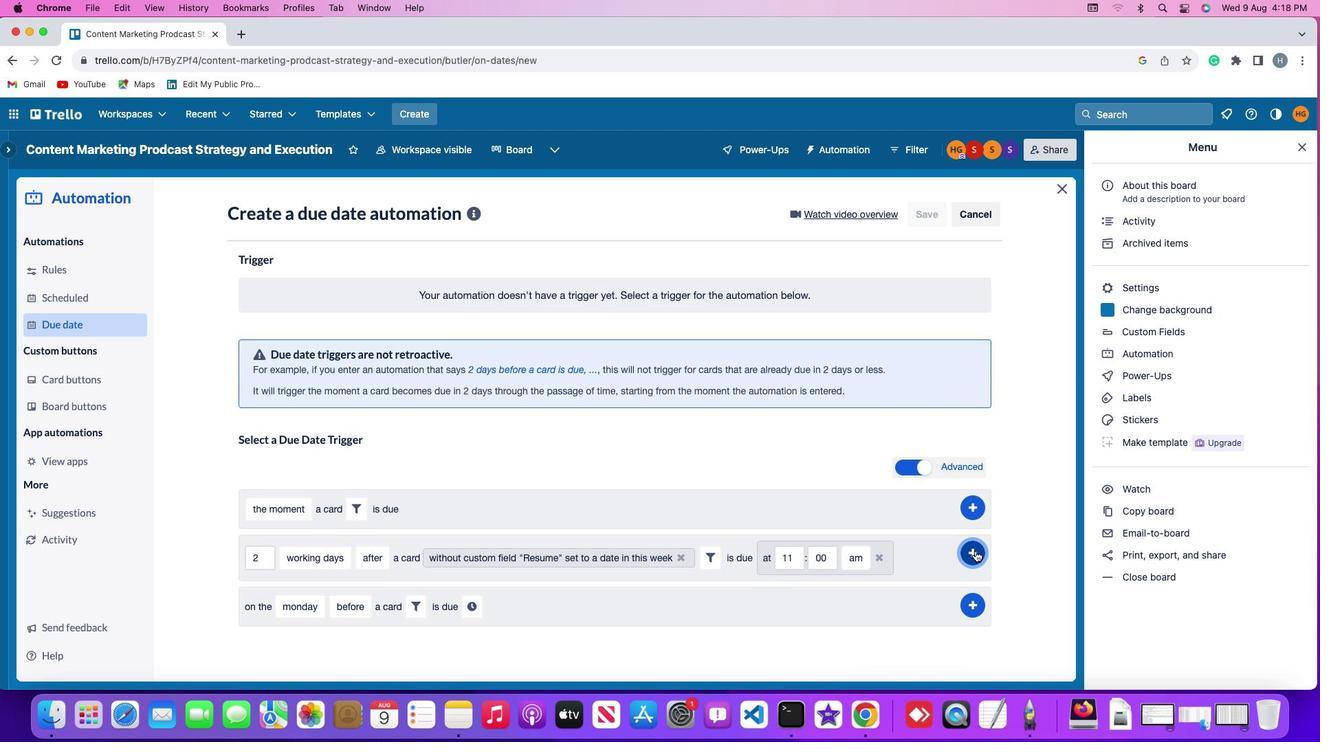 
Action: Mouse pressed left at (975, 549)
Screenshot: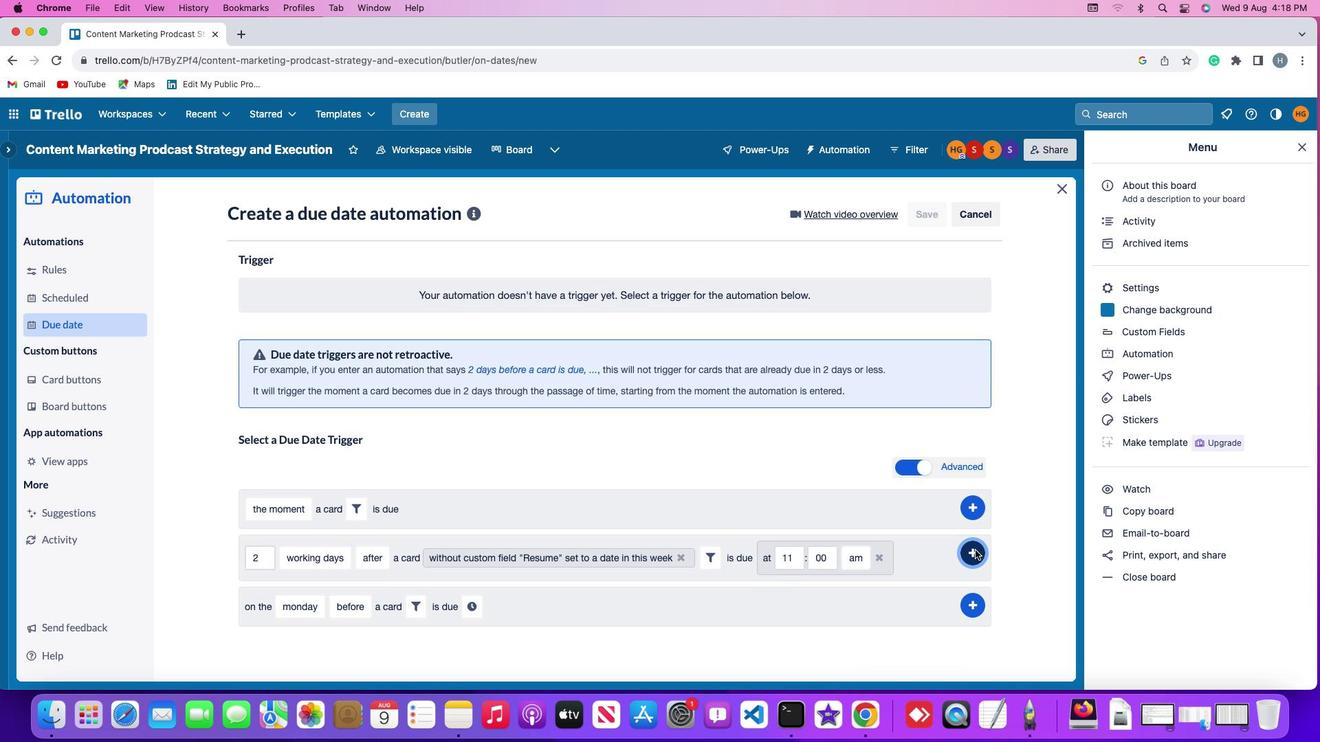 
Action: Mouse moved to (944, 424)
Screenshot: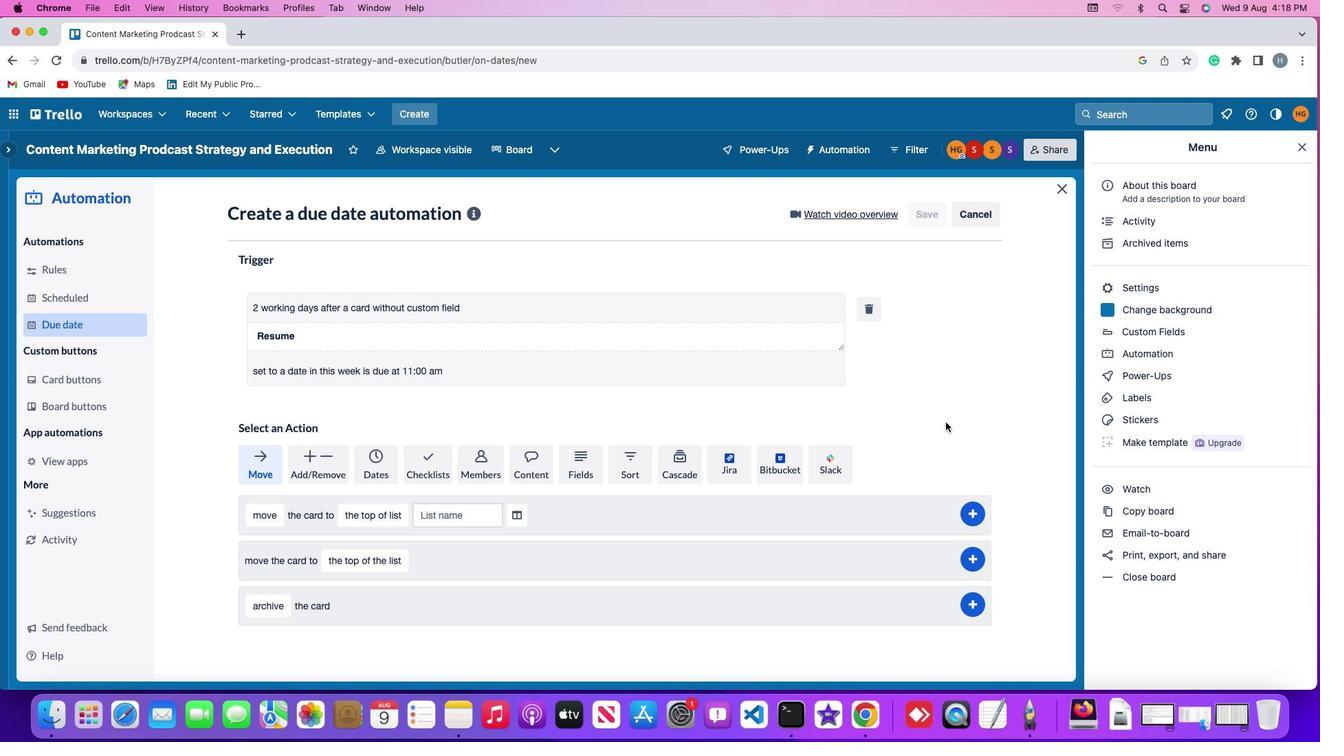 
